 Task: Explore the indoor layout of the Kennedy Space Center Visitor Complex.
Action: Mouse moved to (106, 68)
Screenshot: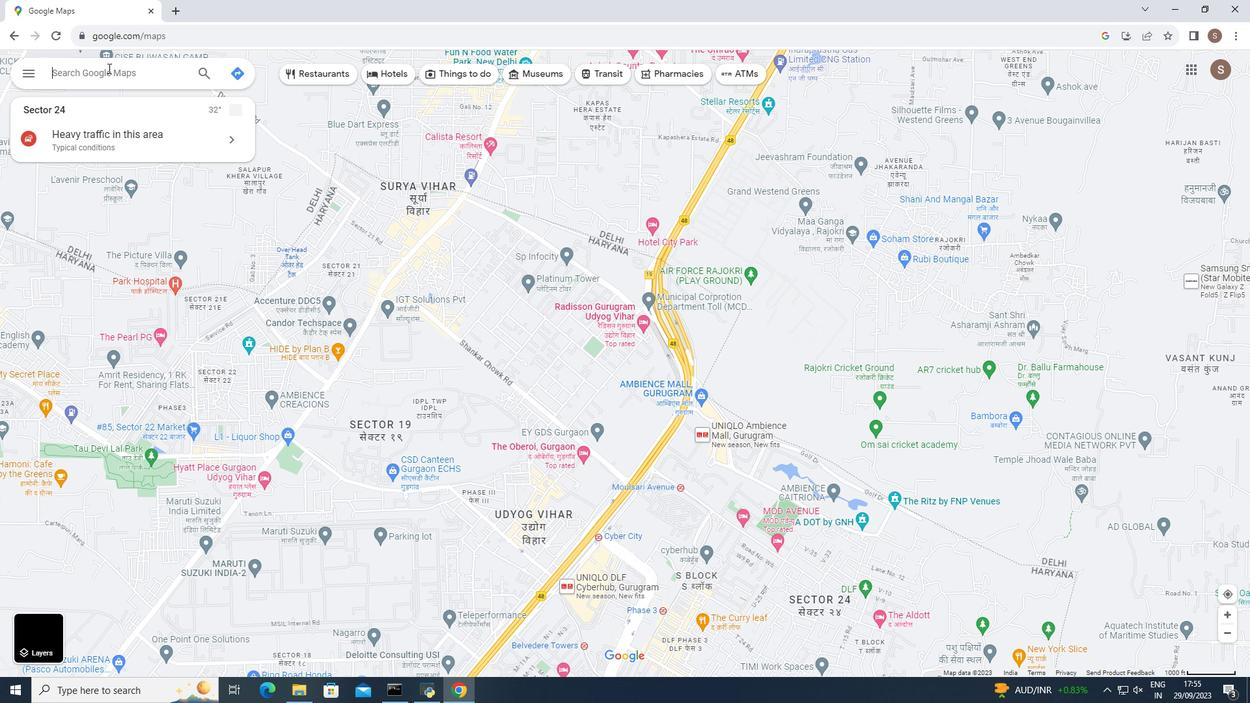 
Action: Mouse pressed left at (106, 68)
Screenshot: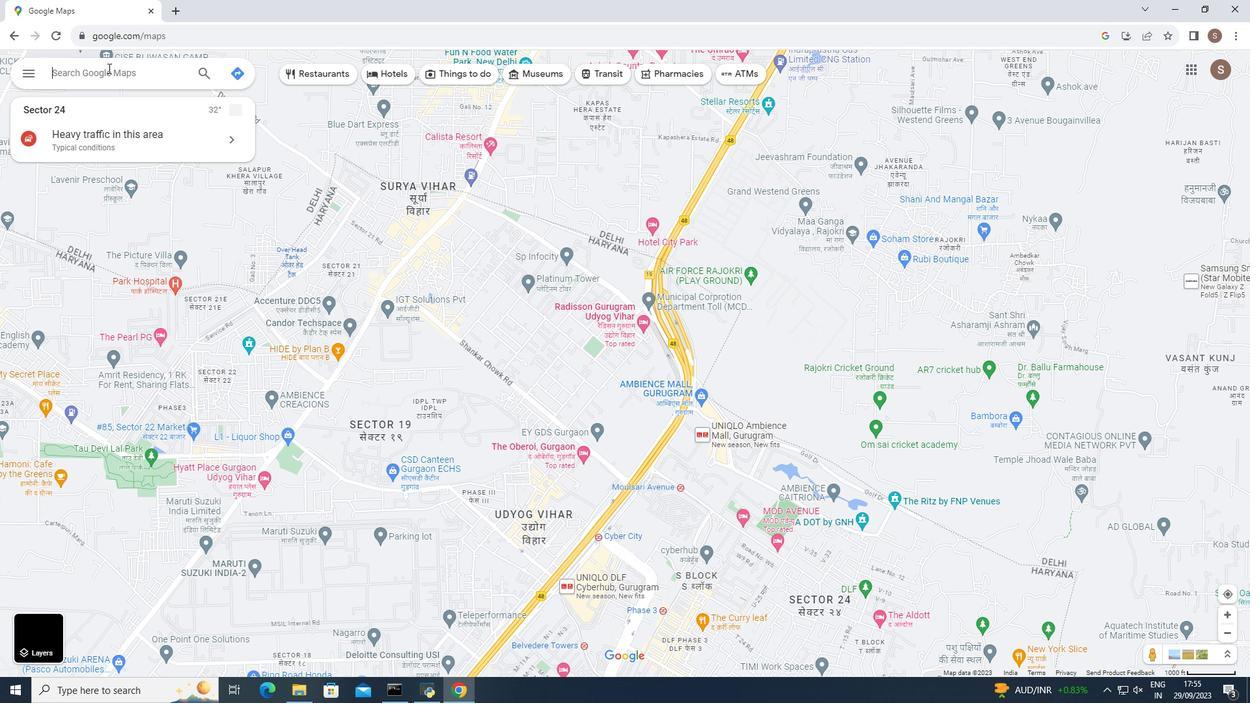 
Action: Mouse moved to (108, 68)
Screenshot: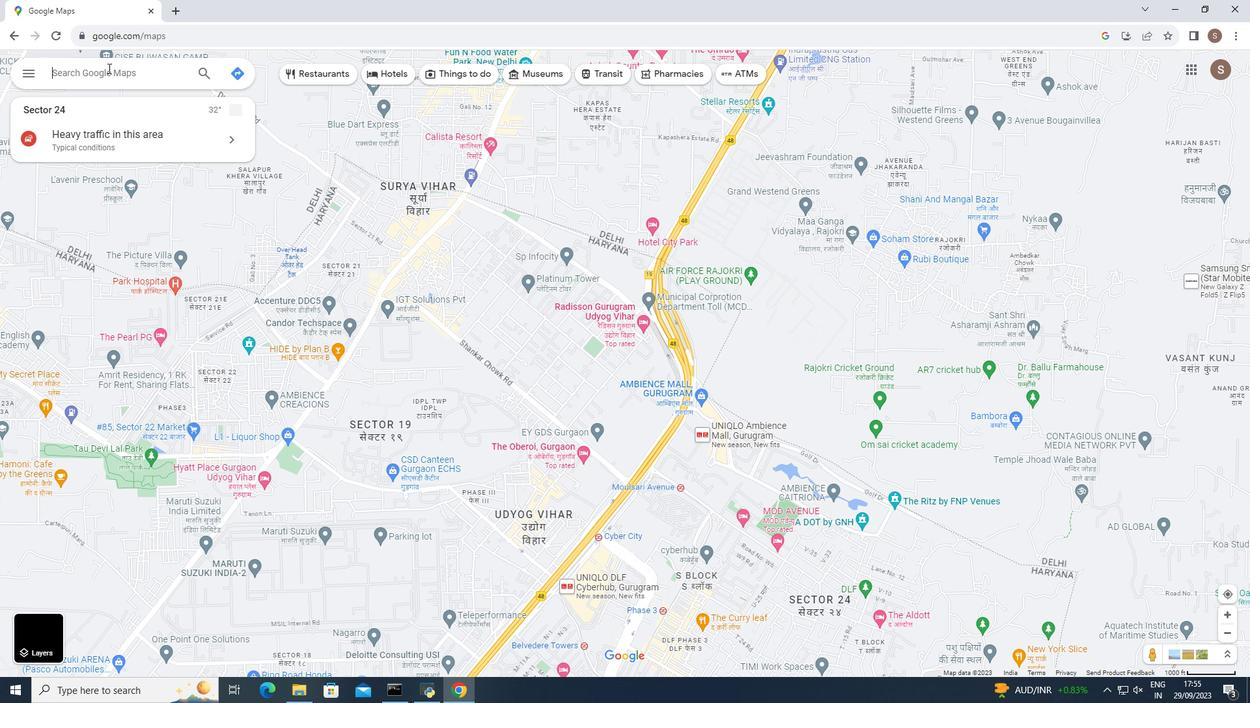 
Action: Key pressed kennedy<Key.space>space<Key.space>center<Key.space>visi
Screenshot: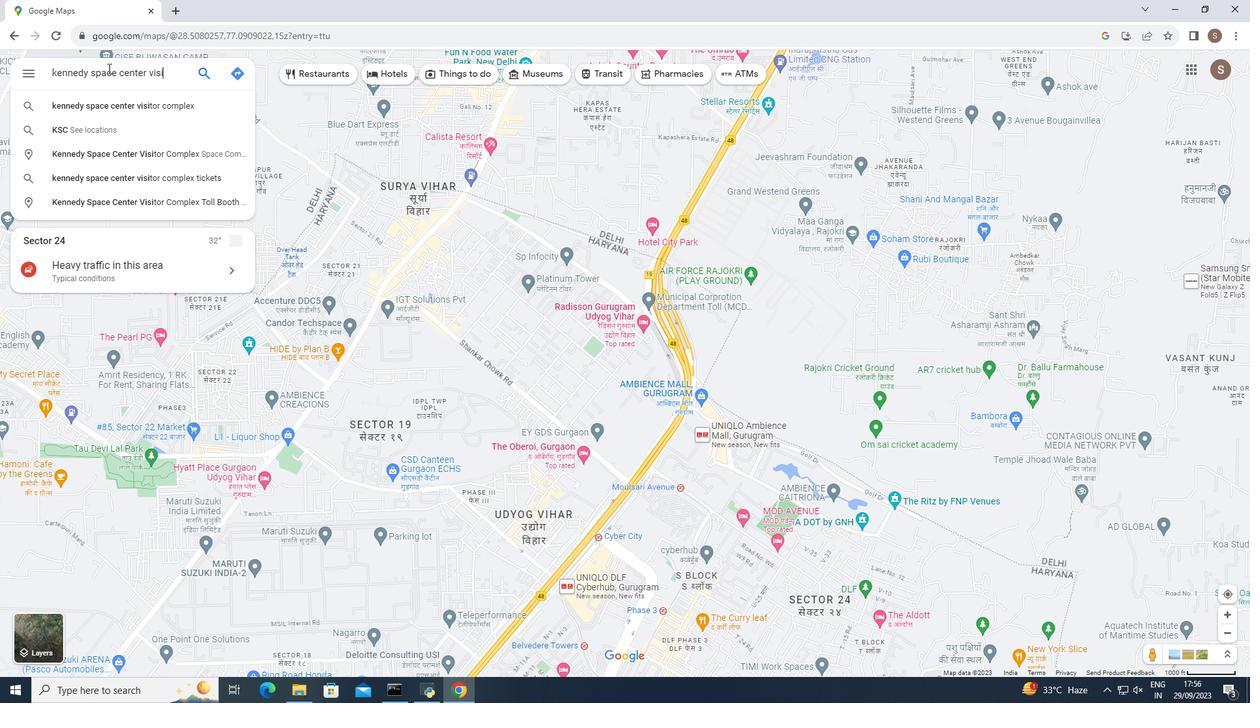 
Action: Mouse moved to (141, 107)
Screenshot: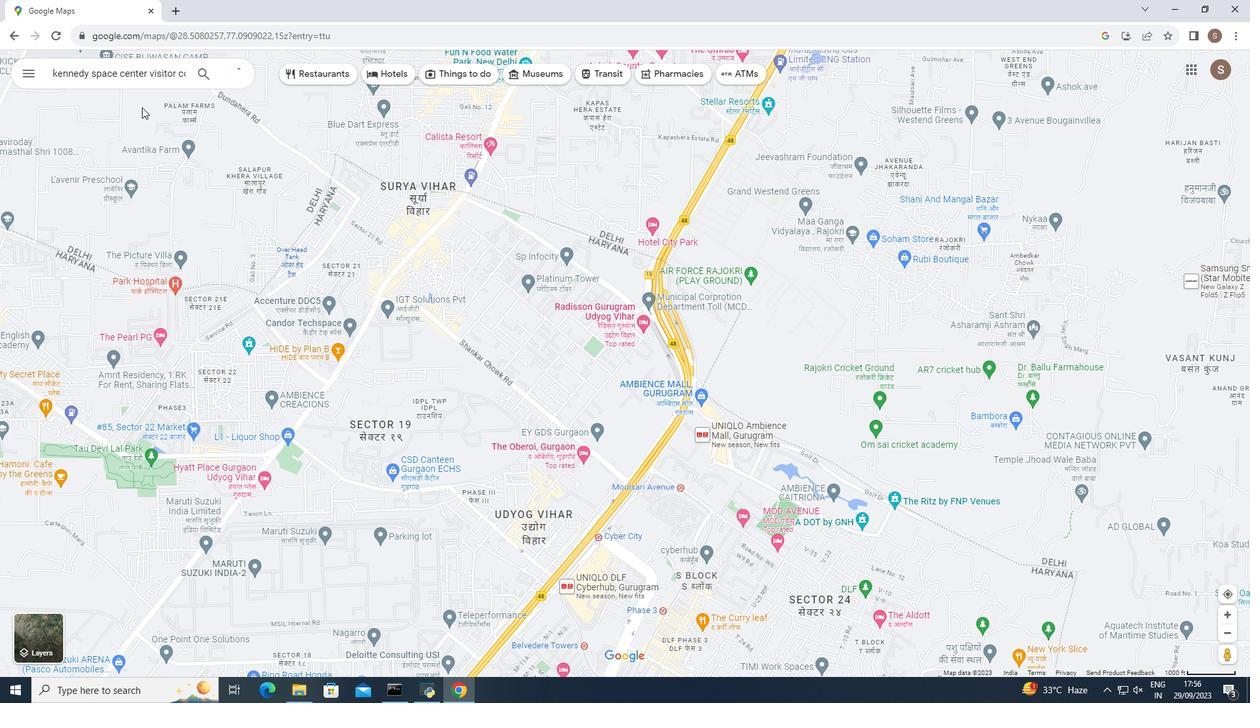 
Action: Mouse pressed left at (141, 107)
Screenshot: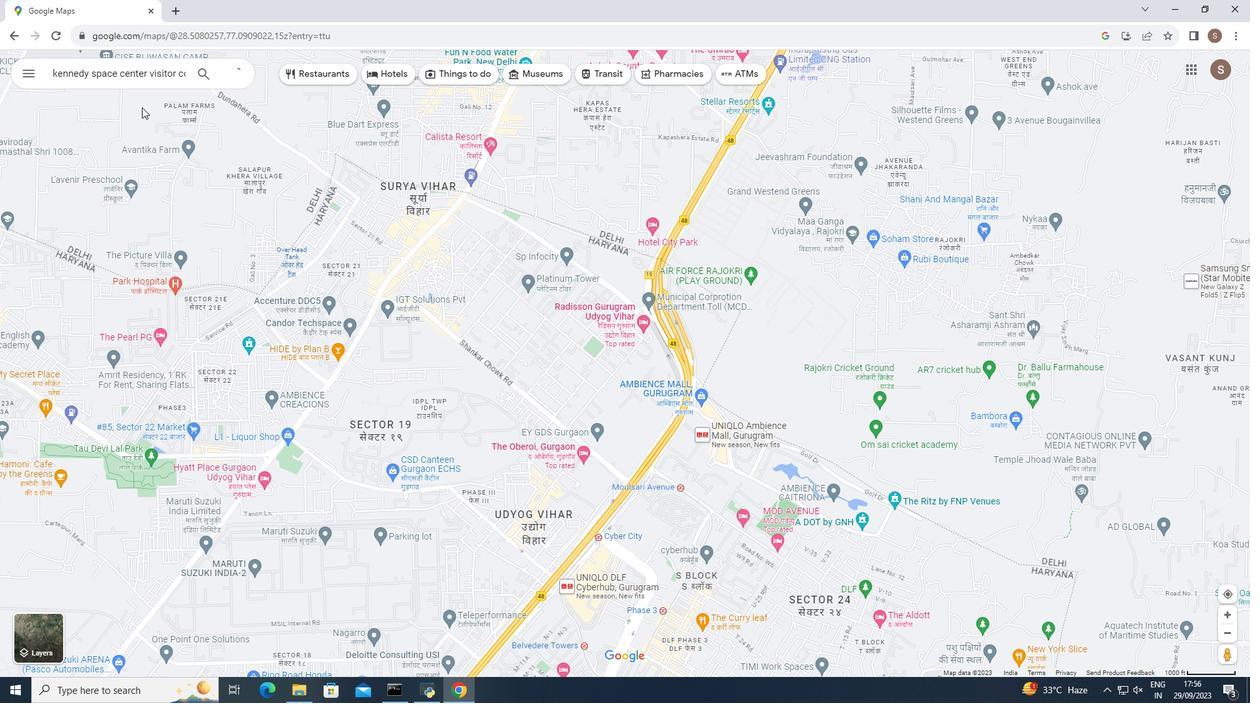 
Action: Mouse moved to (832, 331)
Screenshot: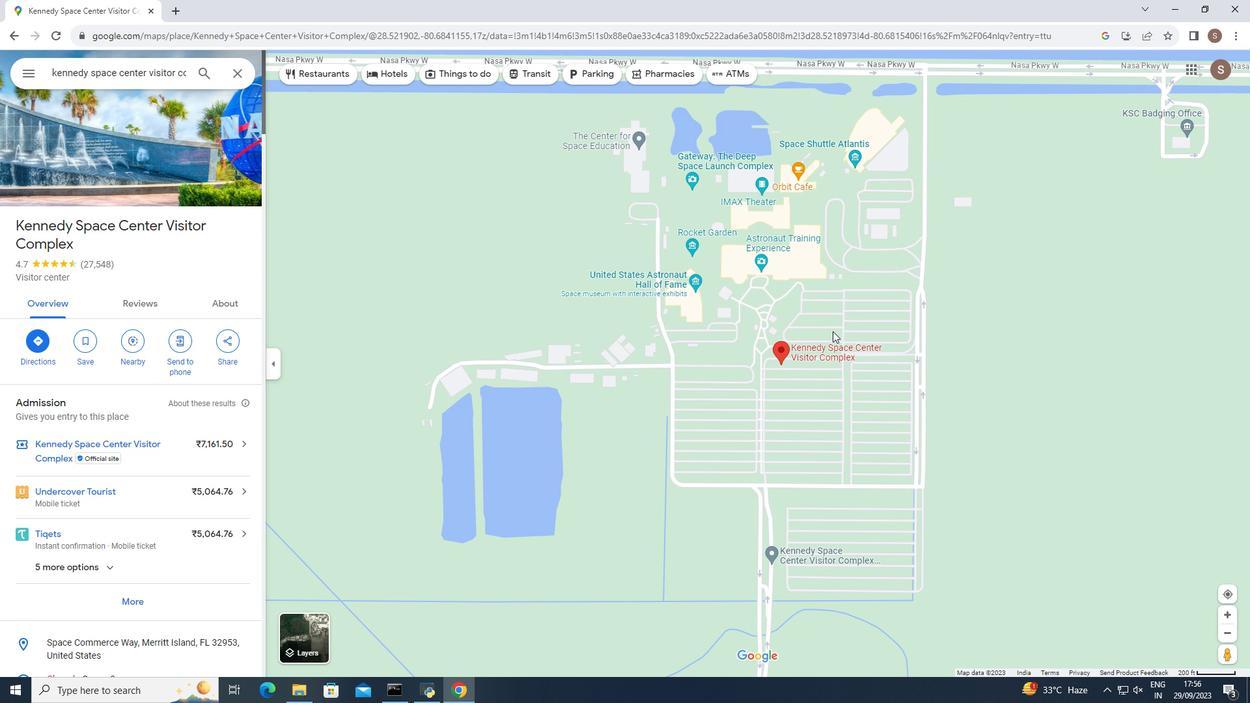 
Action: Mouse scrolled (832, 330) with delta (0, 0)
Screenshot: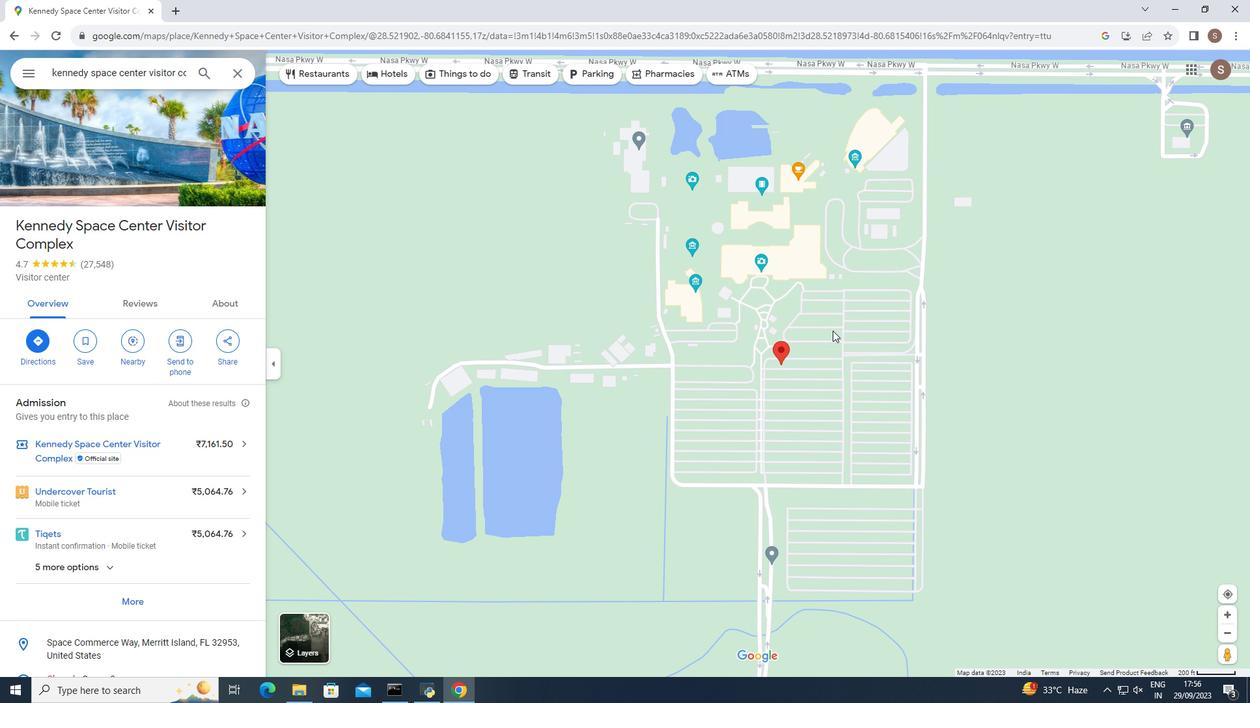 
Action: Mouse moved to (827, 334)
Screenshot: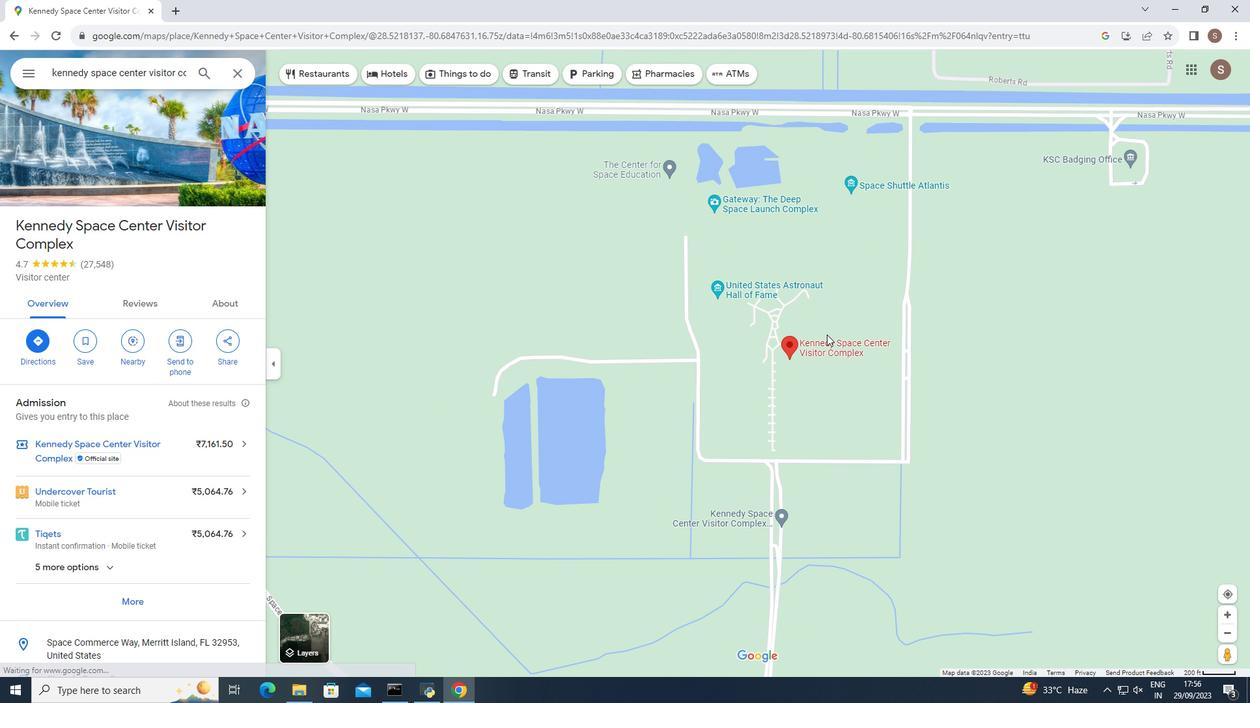 
Action: Mouse scrolled (827, 335) with delta (0, 0)
Screenshot: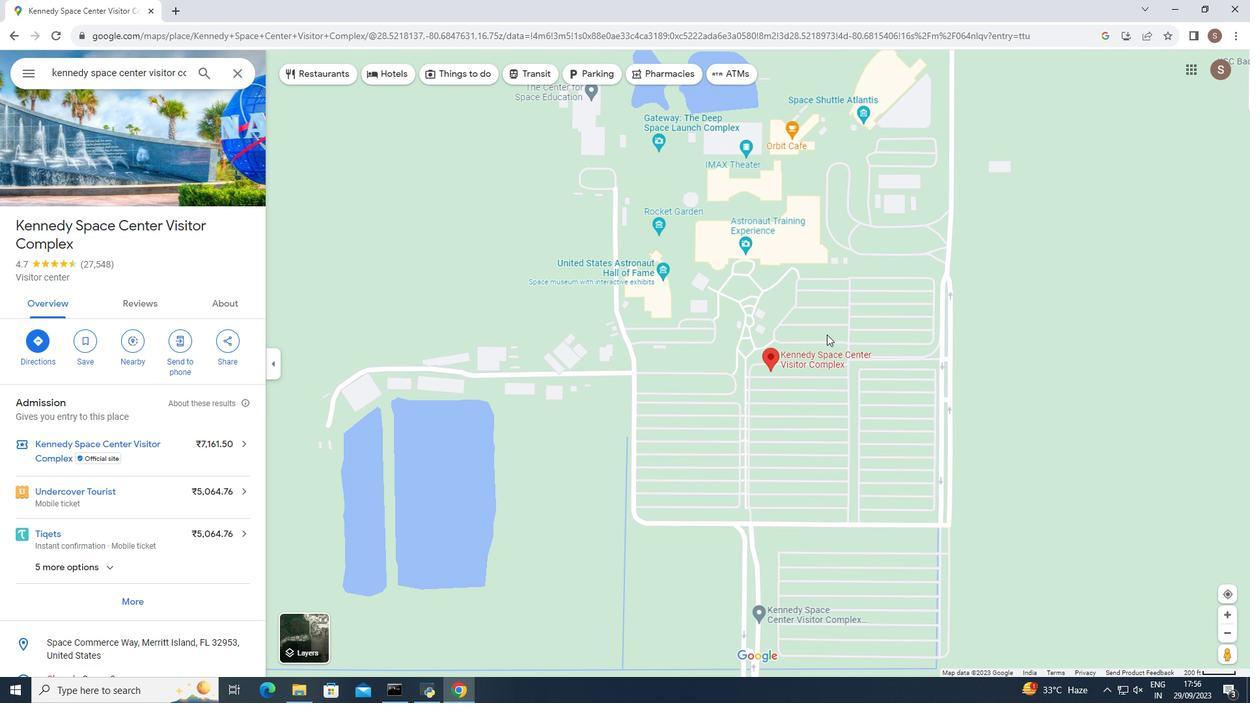 
Action: Mouse scrolled (827, 335) with delta (0, 0)
Screenshot: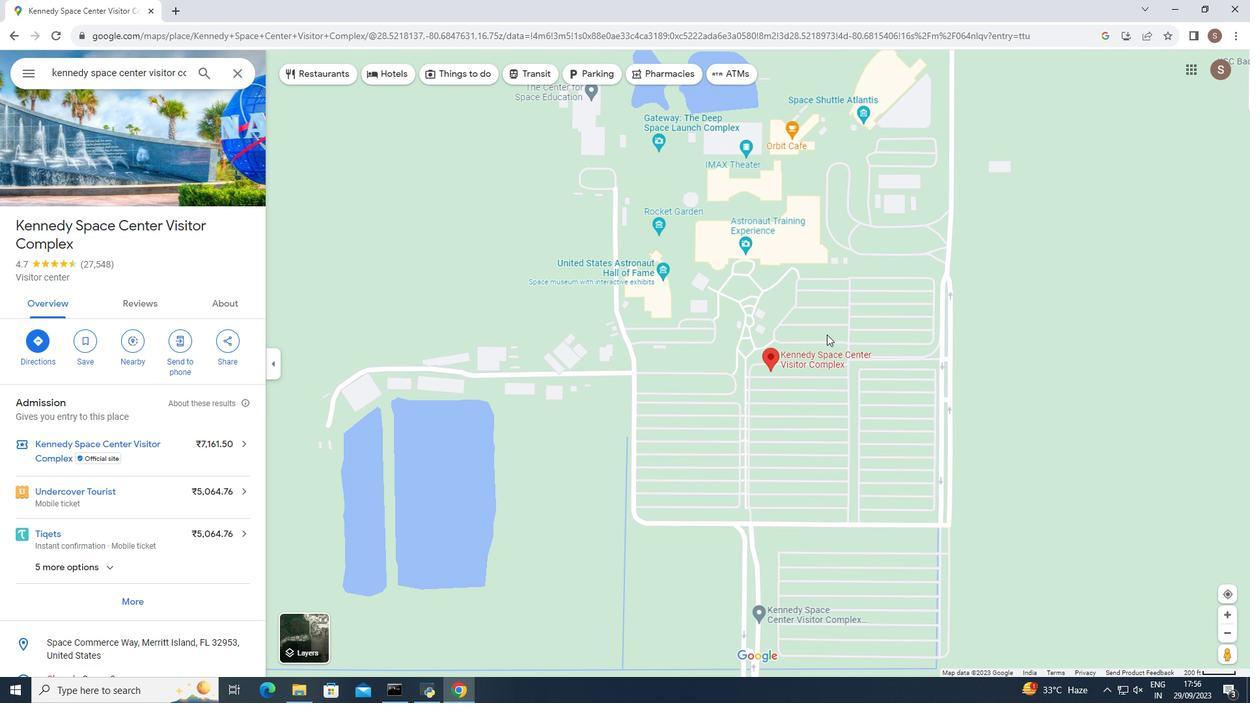 
Action: Mouse scrolled (827, 335) with delta (0, 0)
Screenshot: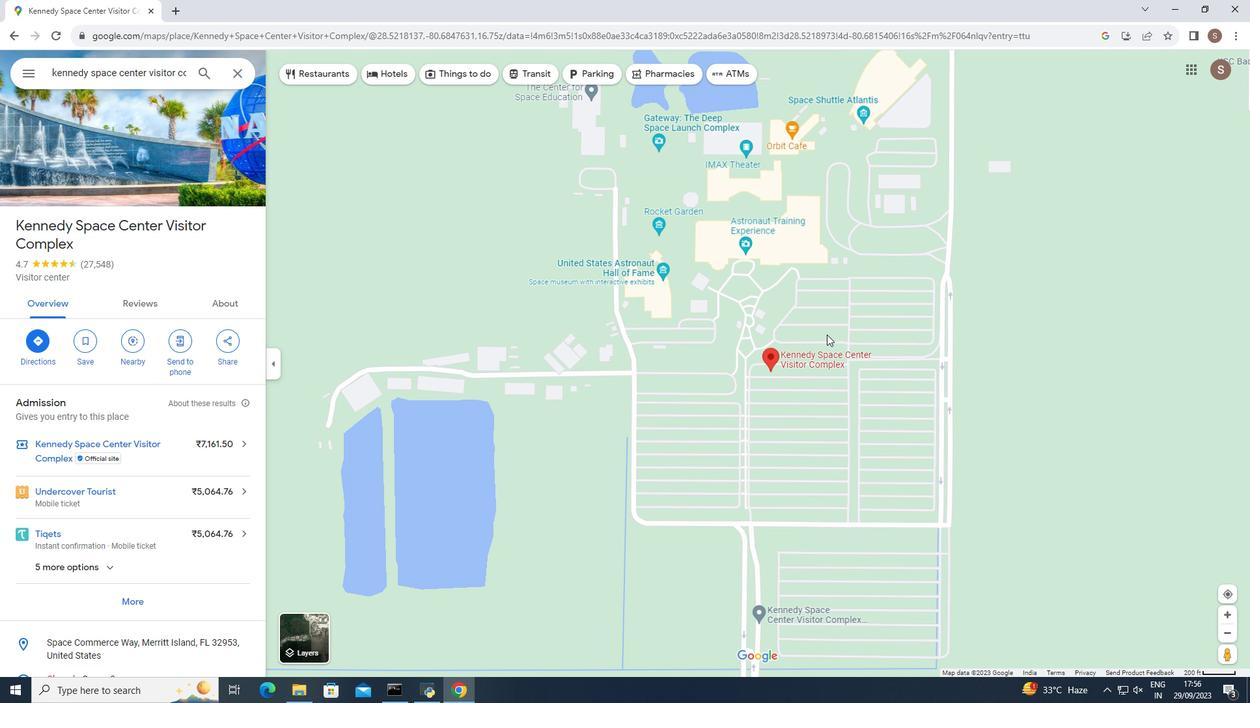 
Action: Mouse scrolled (827, 335) with delta (0, 0)
Screenshot: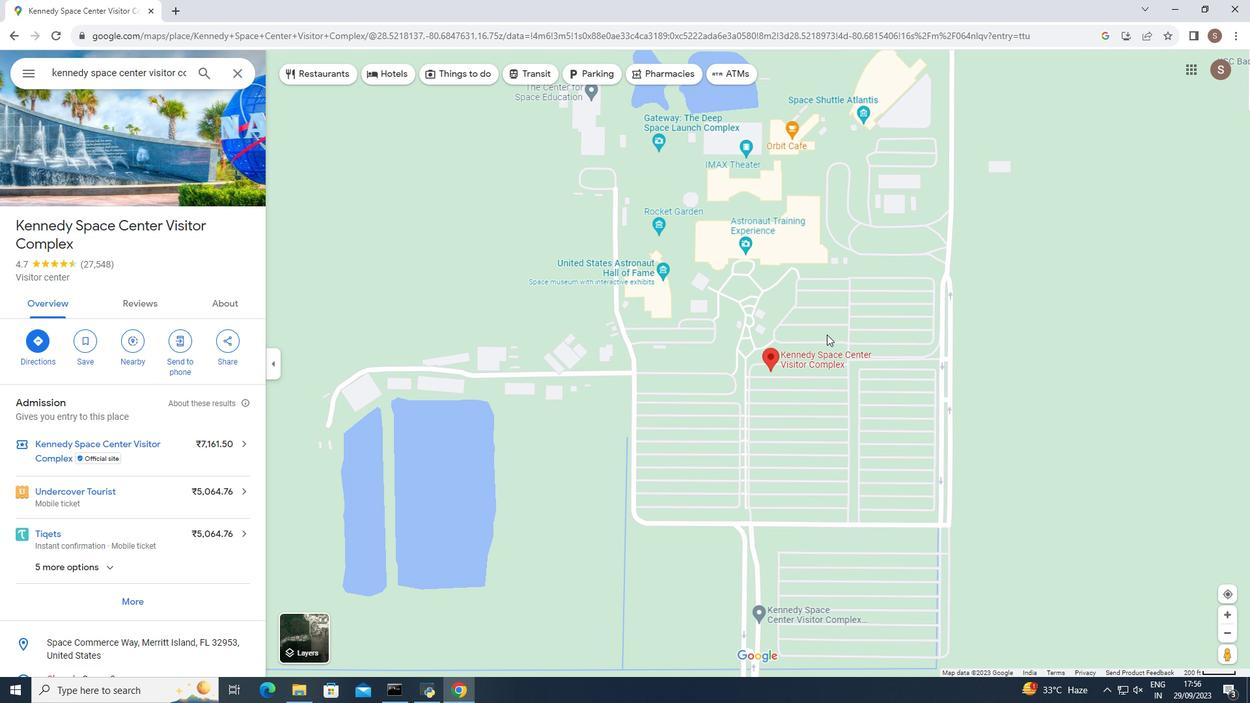 
Action: Mouse moved to (816, 354)
Screenshot: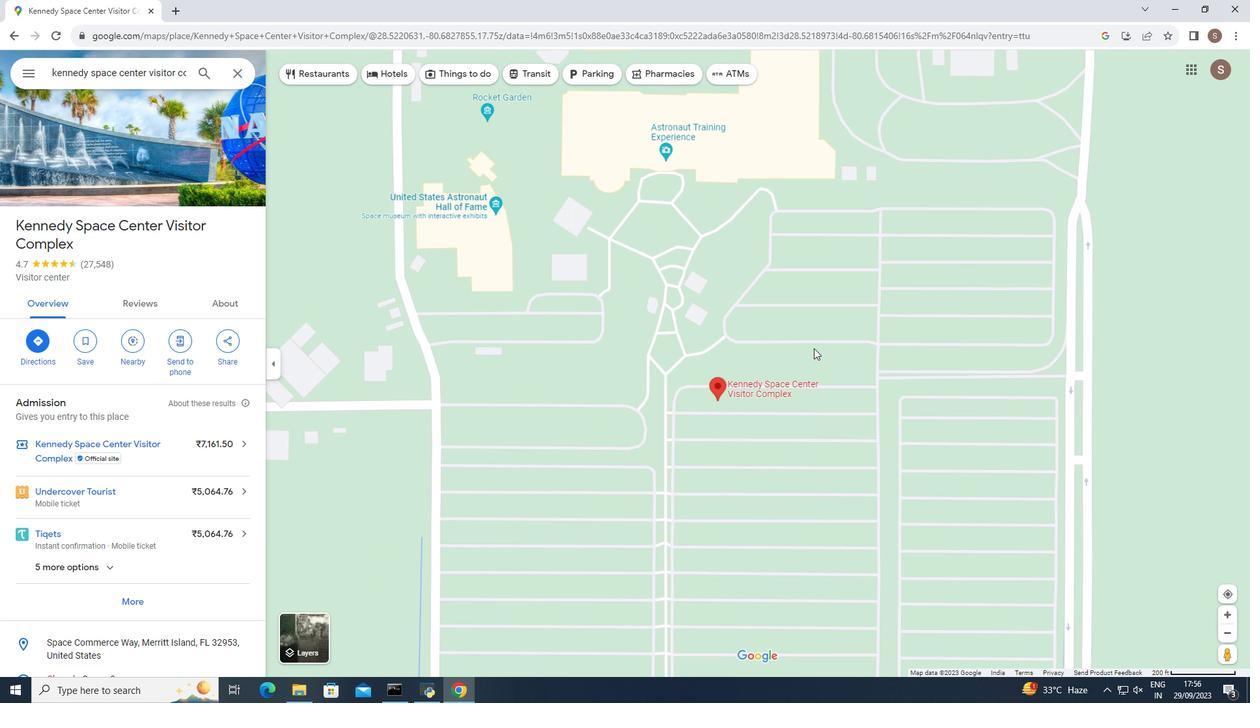 
Action: Mouse scrolled (816, 354) with delta (0, 0)
Screenshot: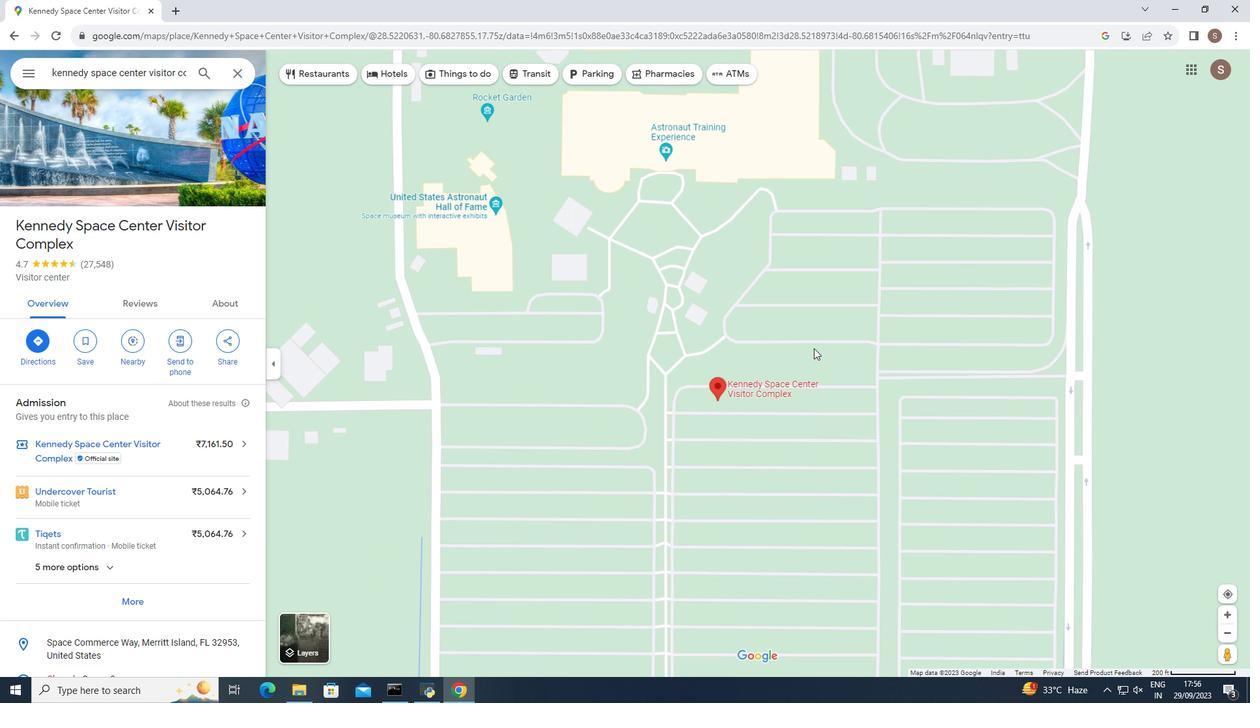 
Action: Mouse moved to (815, 351)
Screenshot: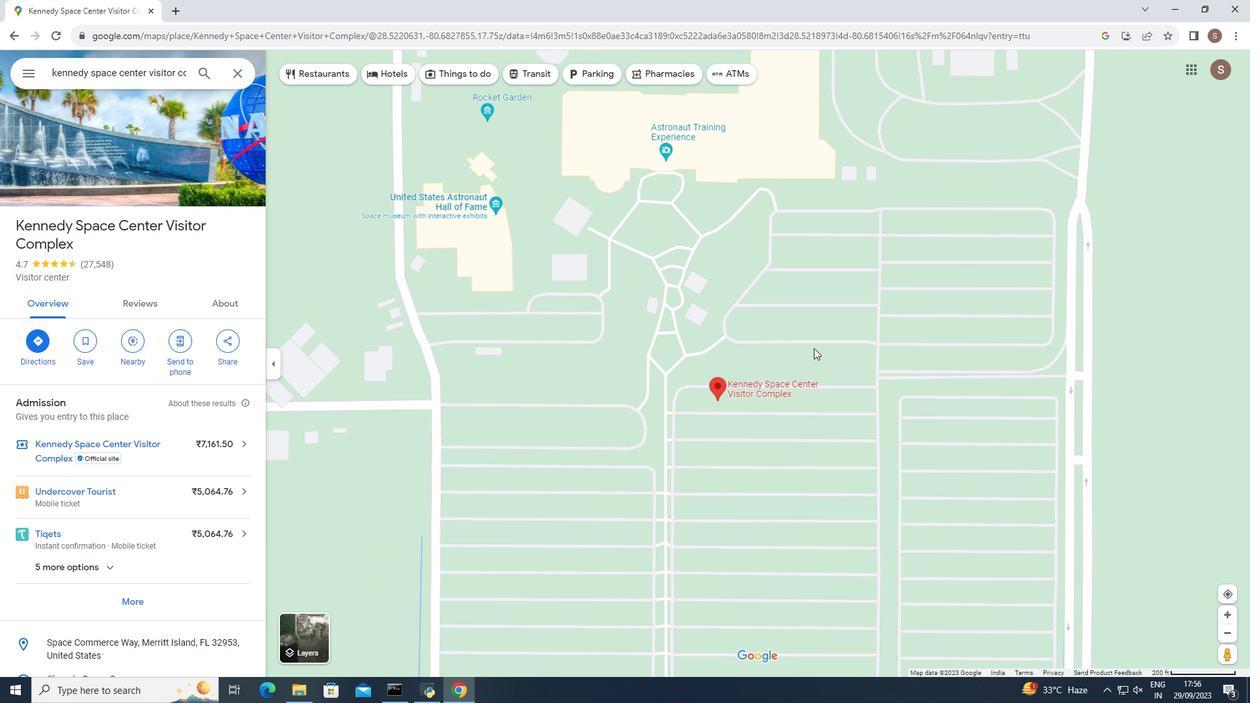 
Action: Mouse scrolled (815, 352) with delta (0, 0)
Screenshot: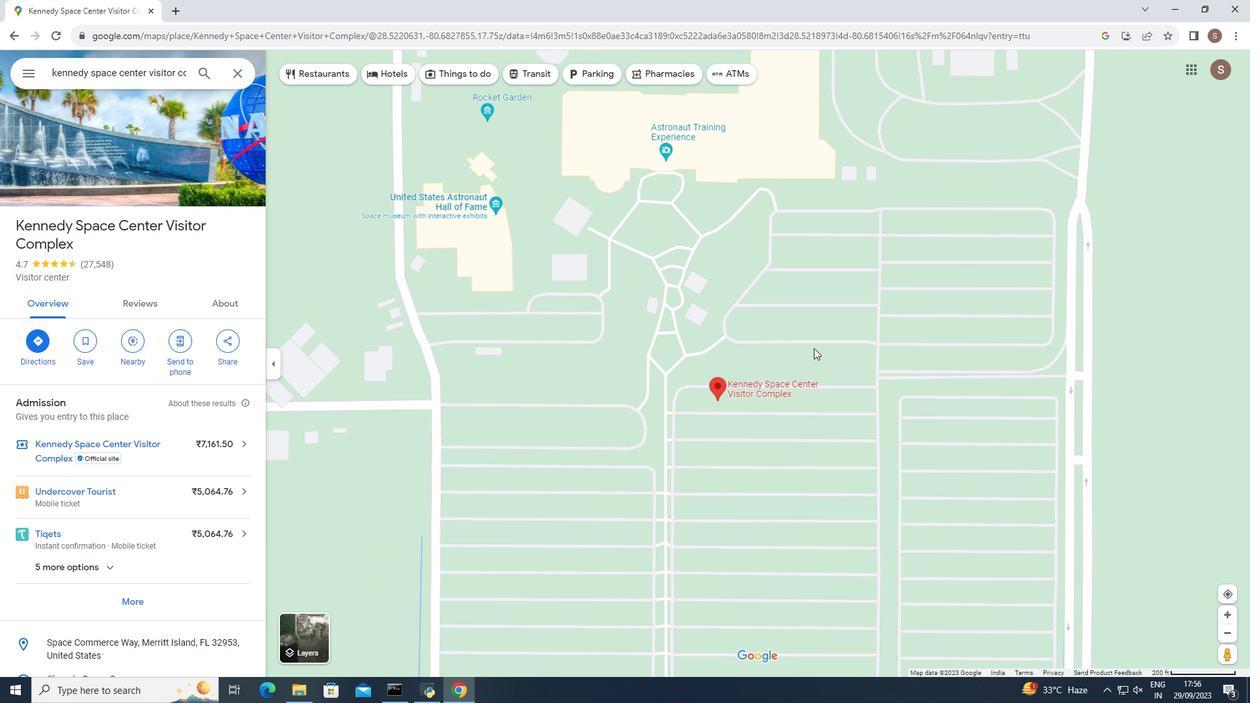 
Action: Mouse moved to (814, 349)
Screenshot: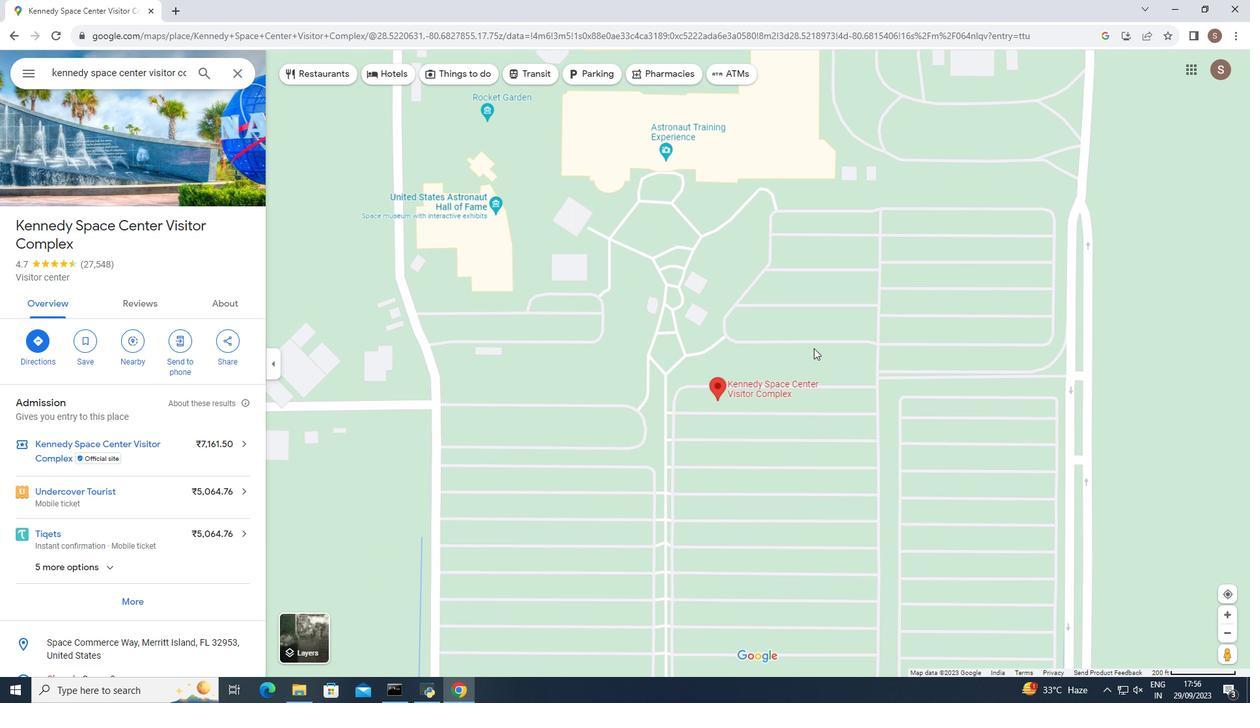 
Action: Mouse scrolled (814, 350) with delta (0, 0)
Screenshot: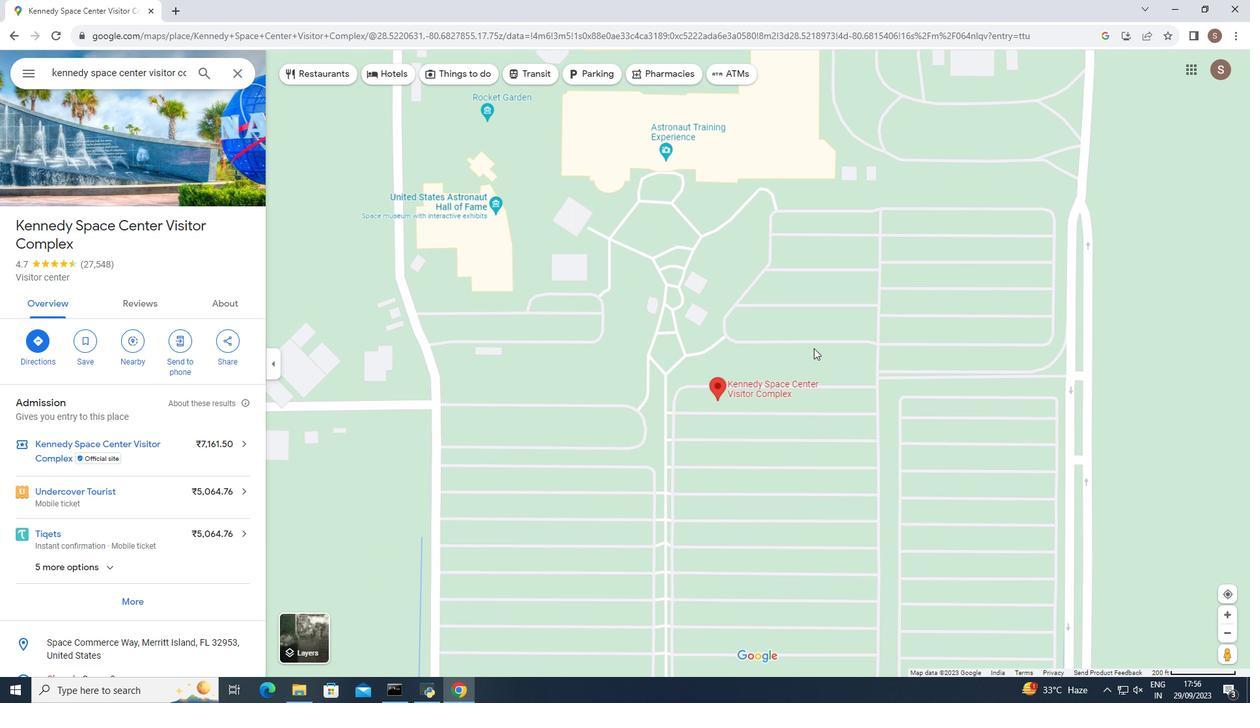 
Action: Mouse moved to (814, 348)
Screenshot: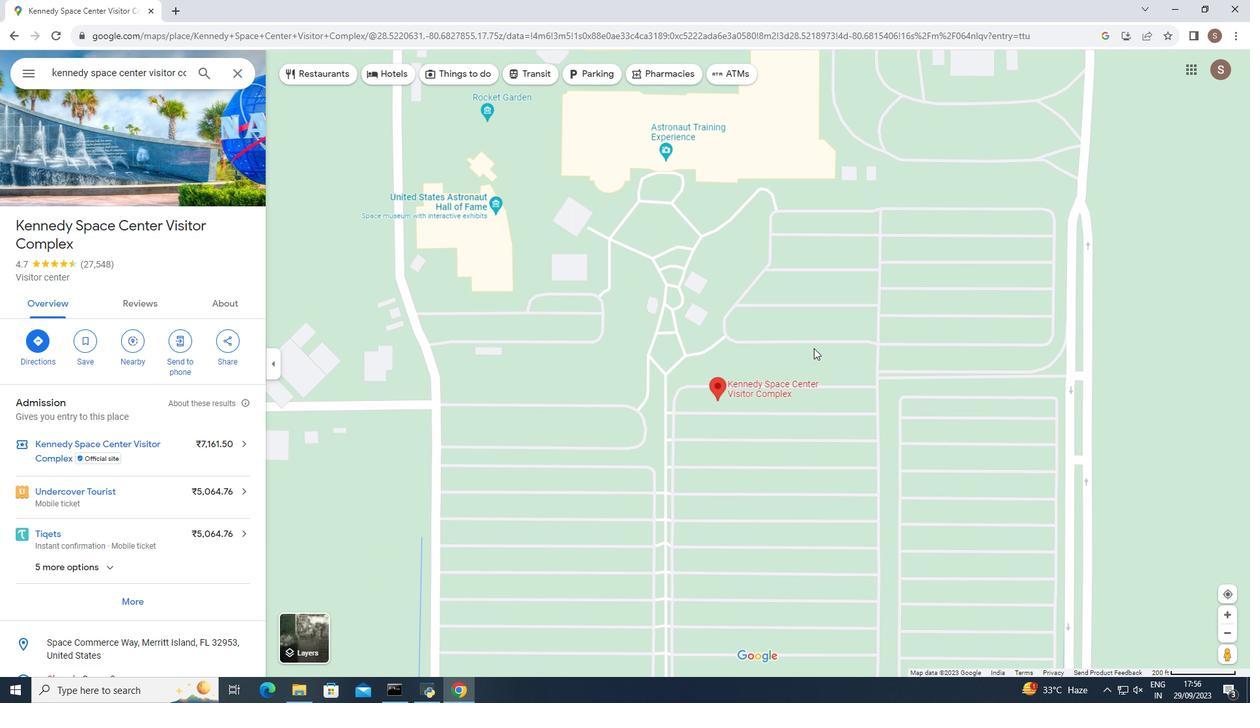 
Action: Mouse scrolled (814, 349) with delta (0, 0)
Screenshot: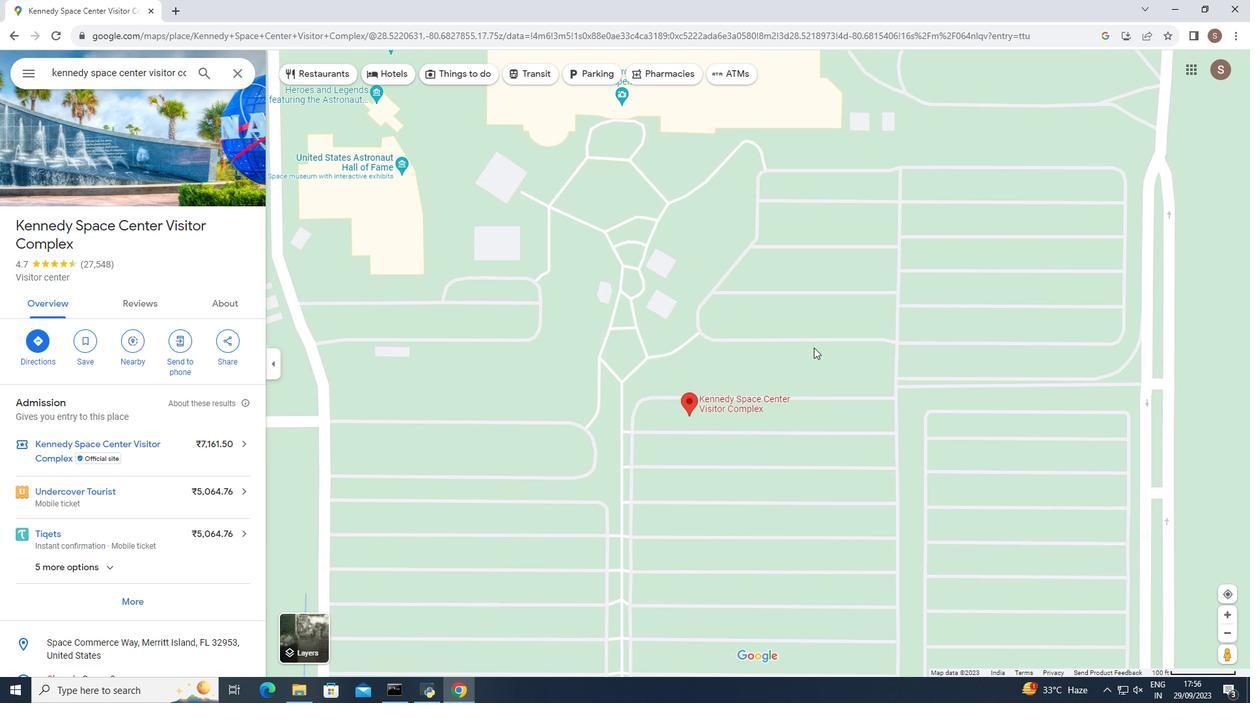
Action: Mouse moved to (814, 347)
Screenshot: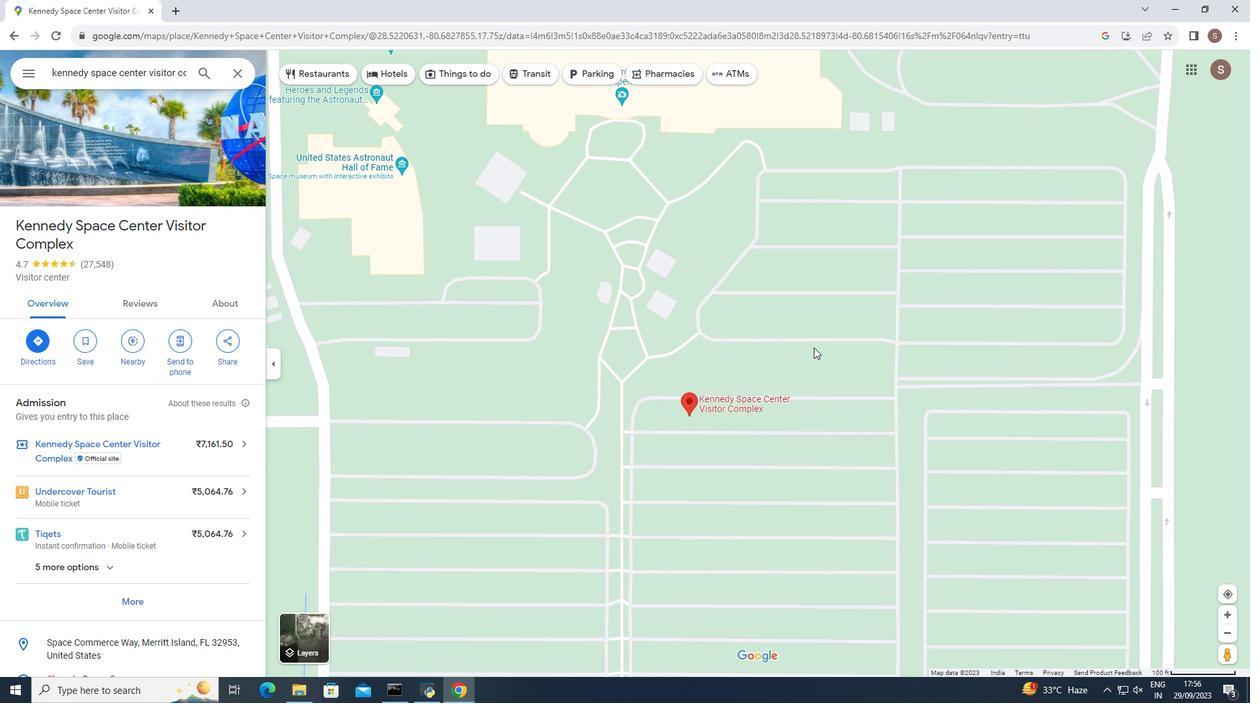 
Action: Mouse scrolled (814, 347) with delta (0, 0)
Screenshot: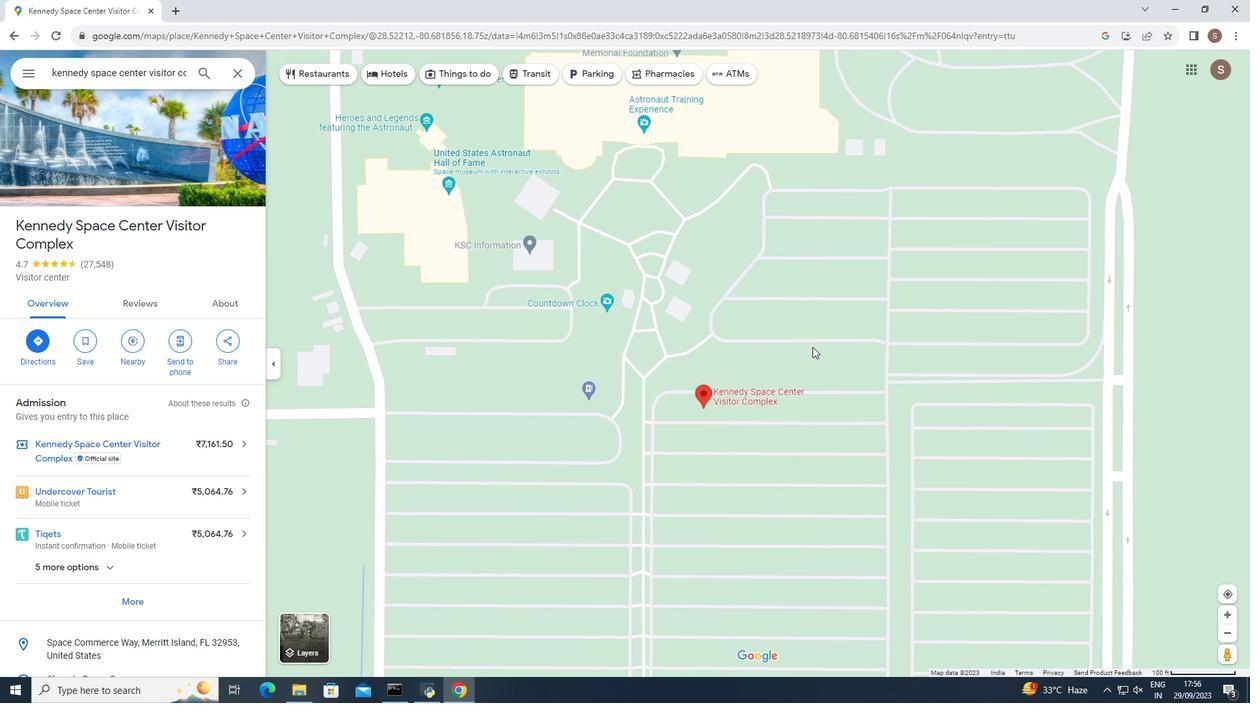 
Action: Mouse scrolled (814, 347) with delta (0, 0)
Screenshot: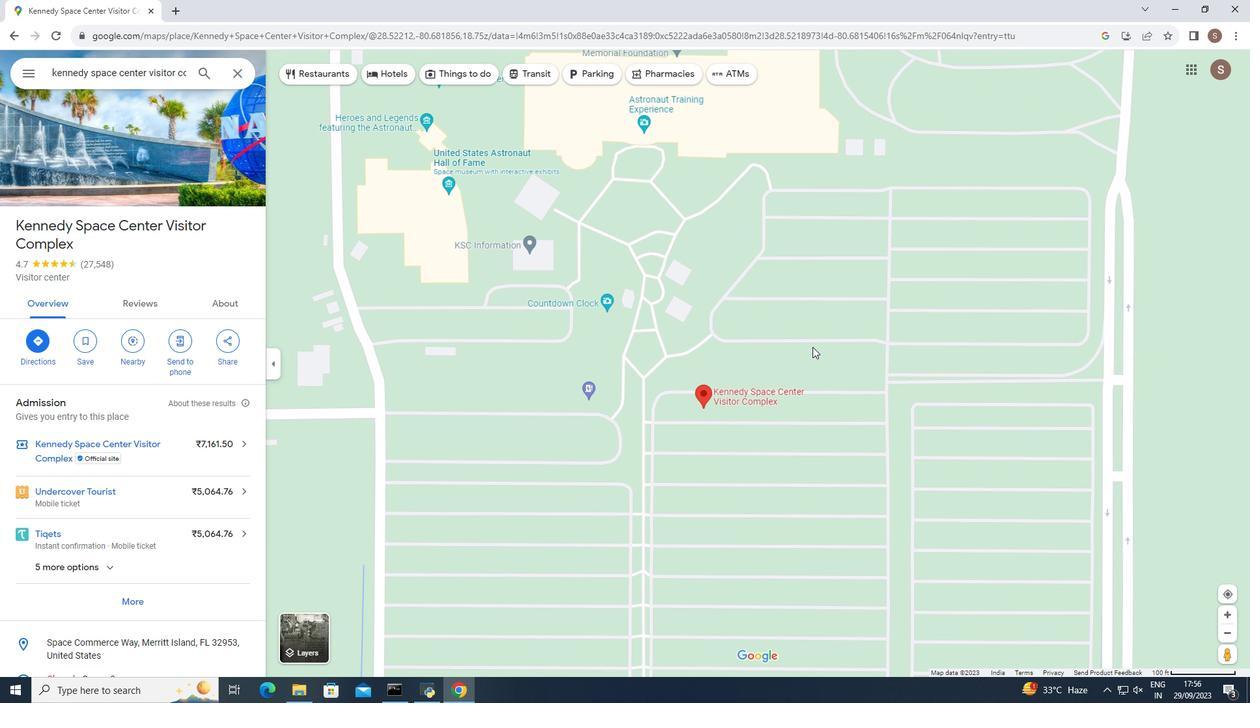 
Action: Mouse scrolled (814, 347) with delta (0, 0)
Screenshot: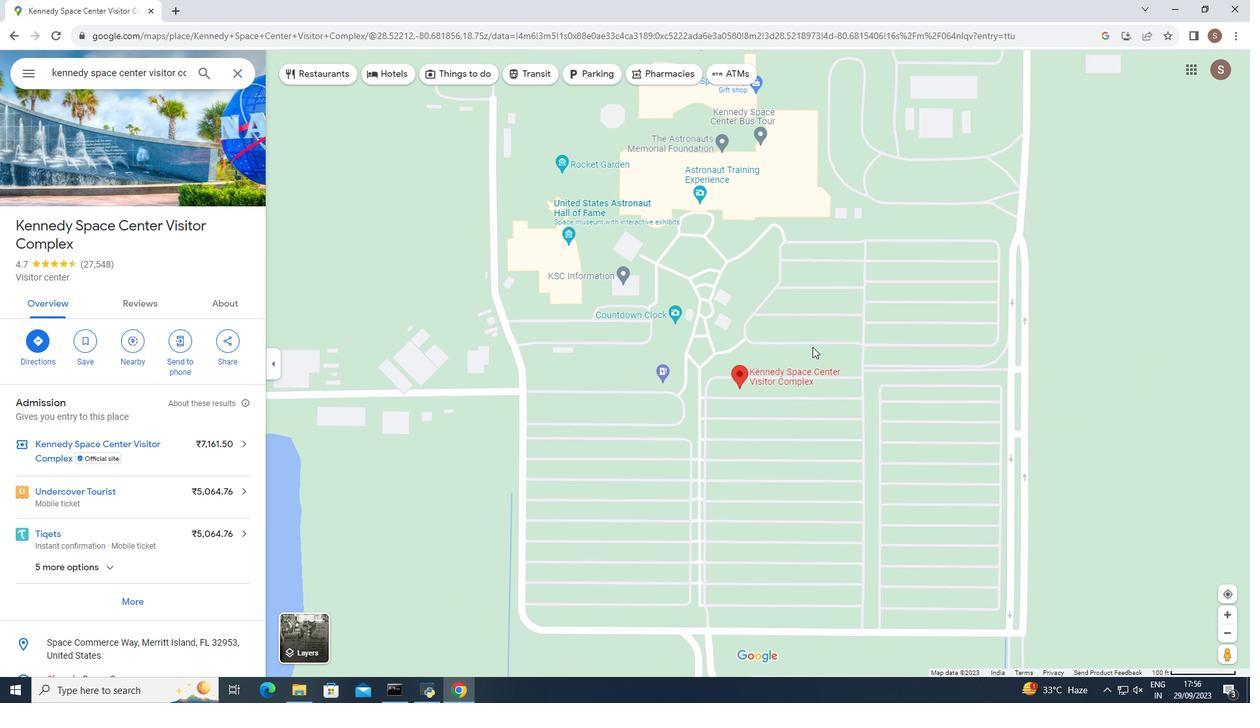 
Action: Mouse moved to (812, 347)
Screenshot: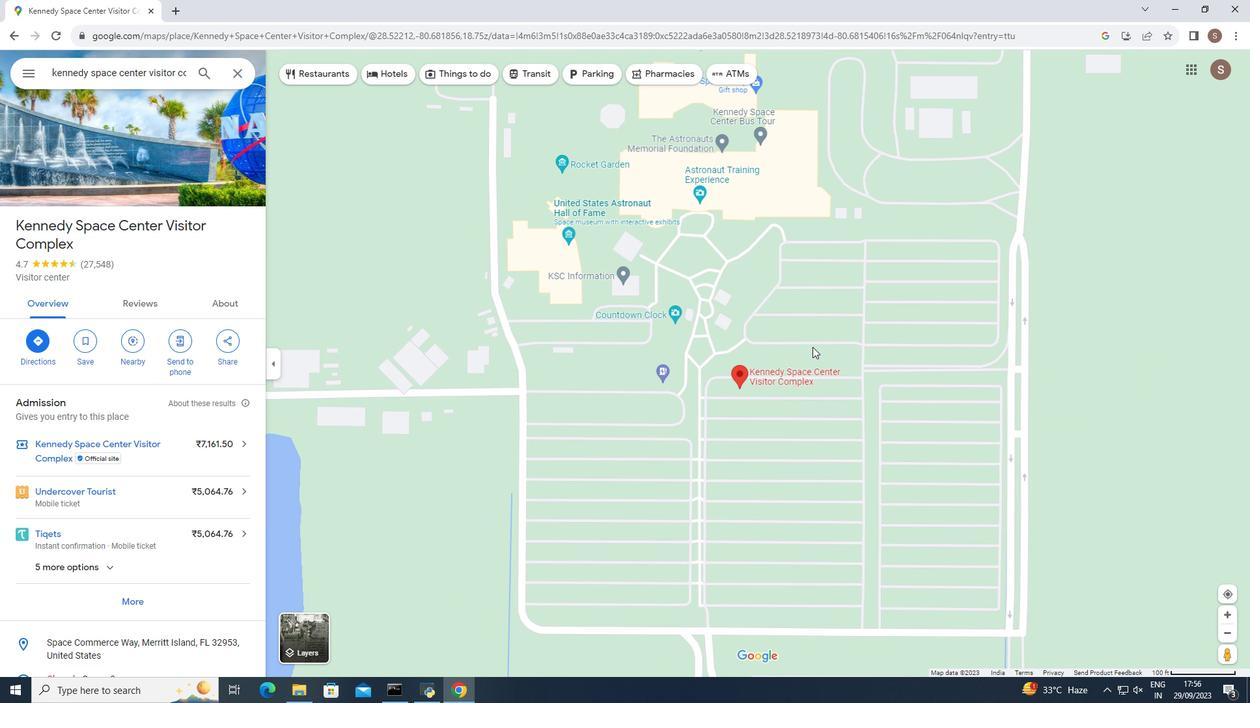 
Action: Mouse scrolled (812, 346) with delta (0, 0)
Screenshot: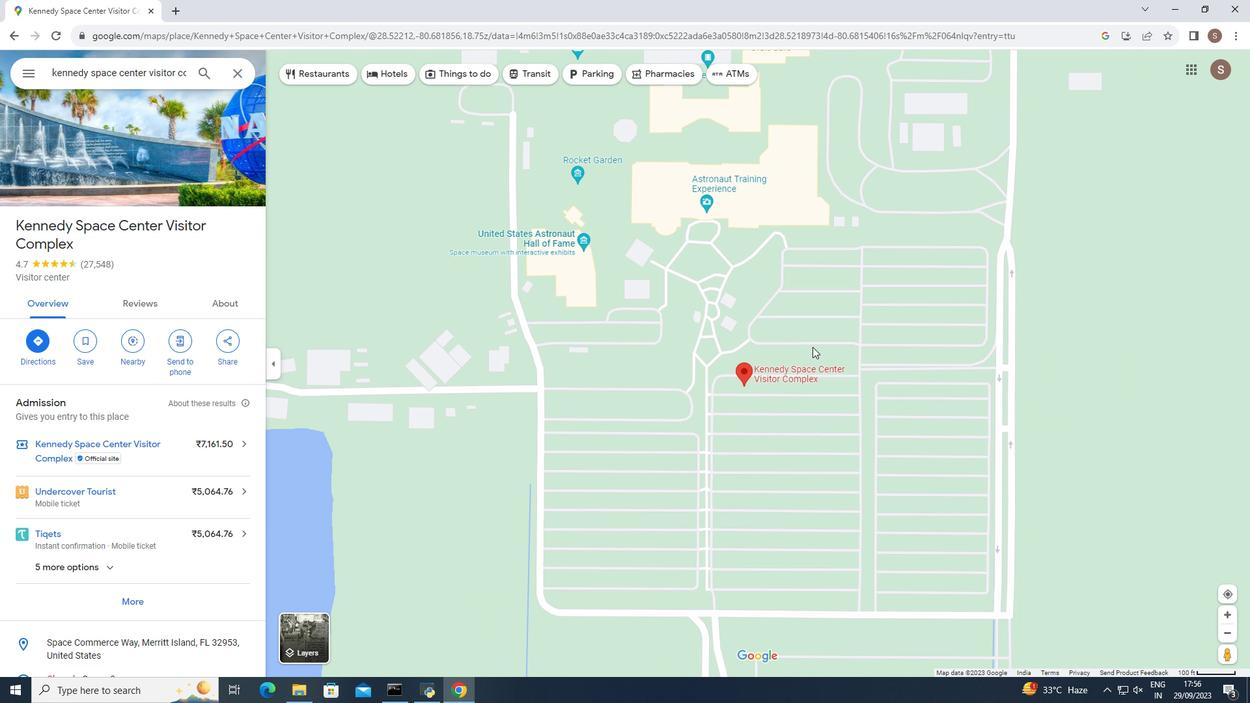 
Action: Mouse scrolled (812, 346) with delta (0, 0)
Screenshot: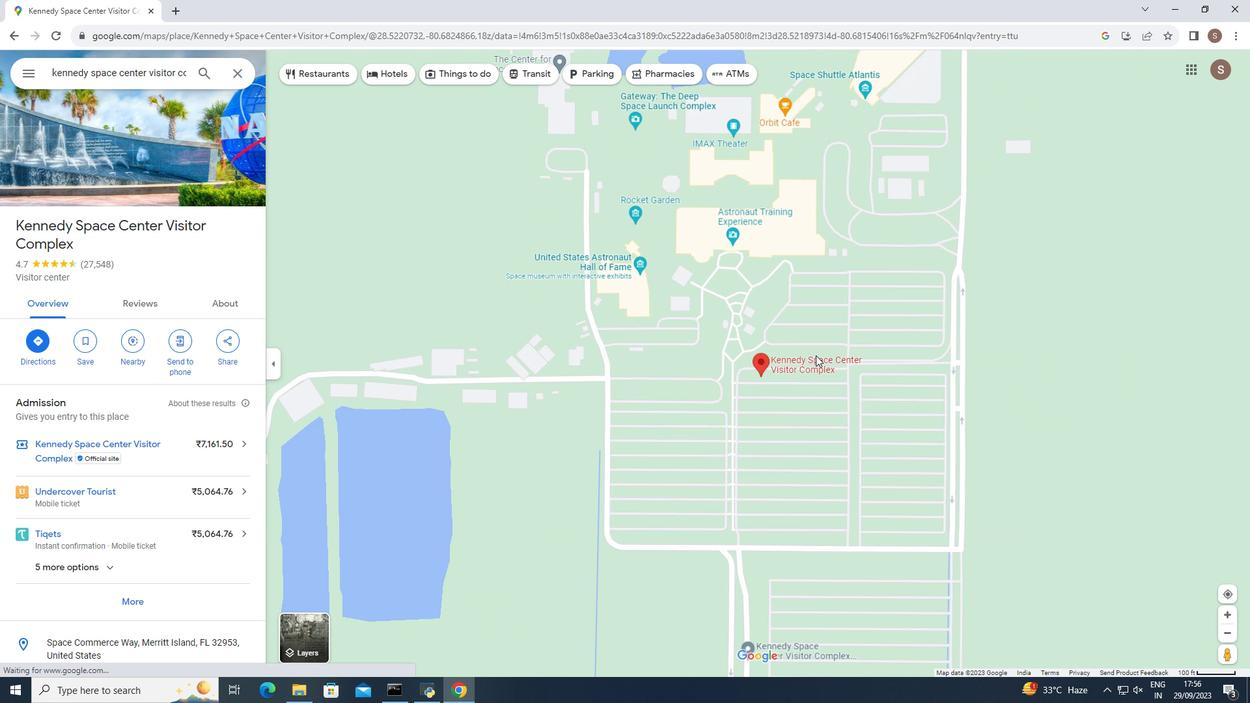 
Action: Mouse moved to (760, 368)
Screenshot: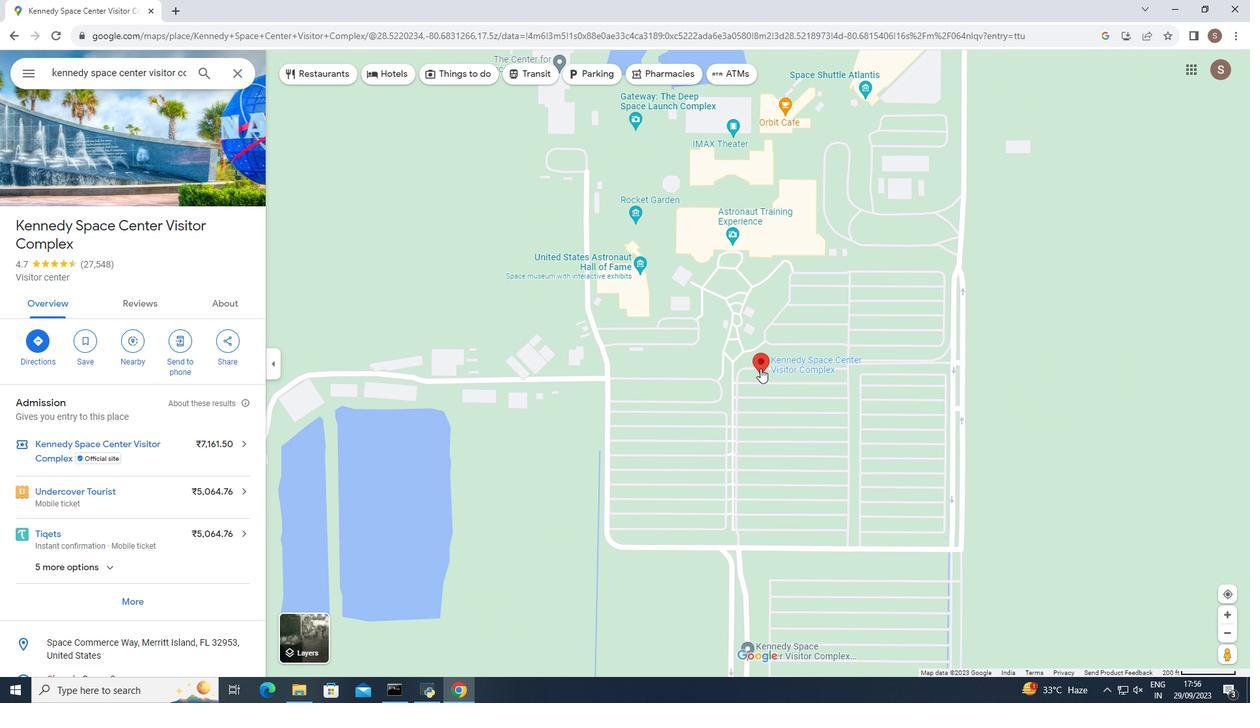 
Action: Mouse pressed left at (760, 368)
Screenshot: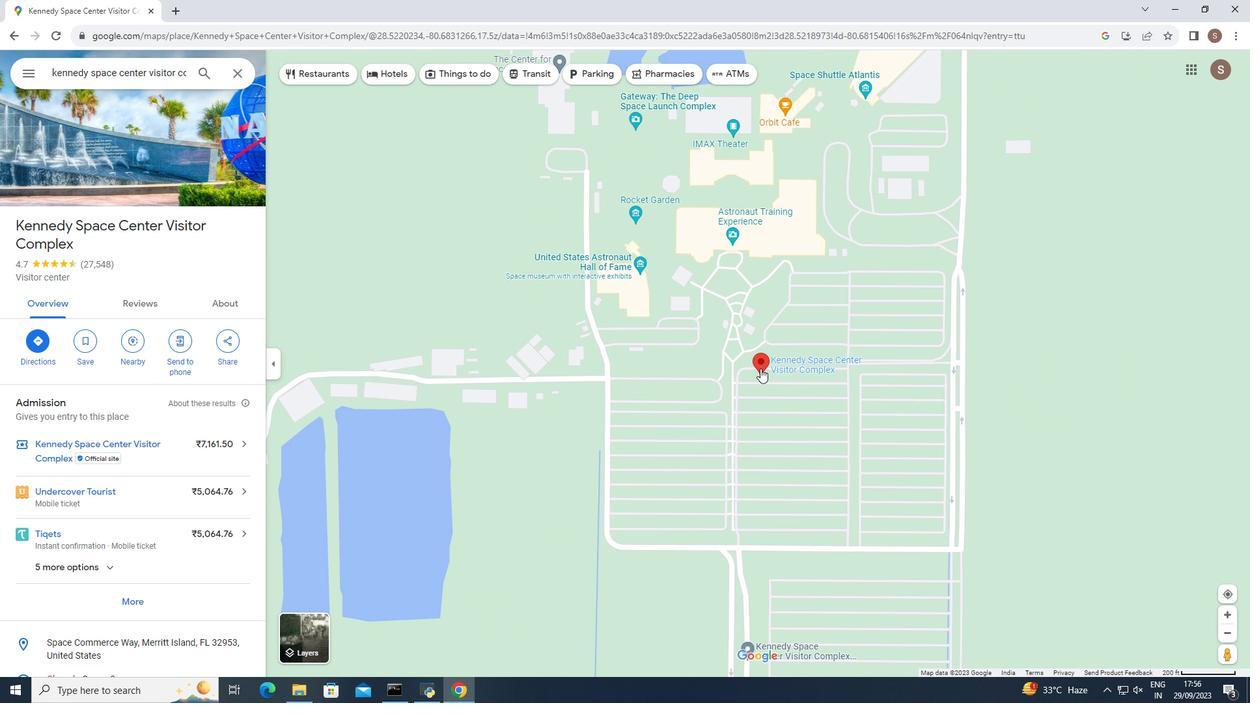 
Action: Mouse moved to (722, 300)
Screenshot: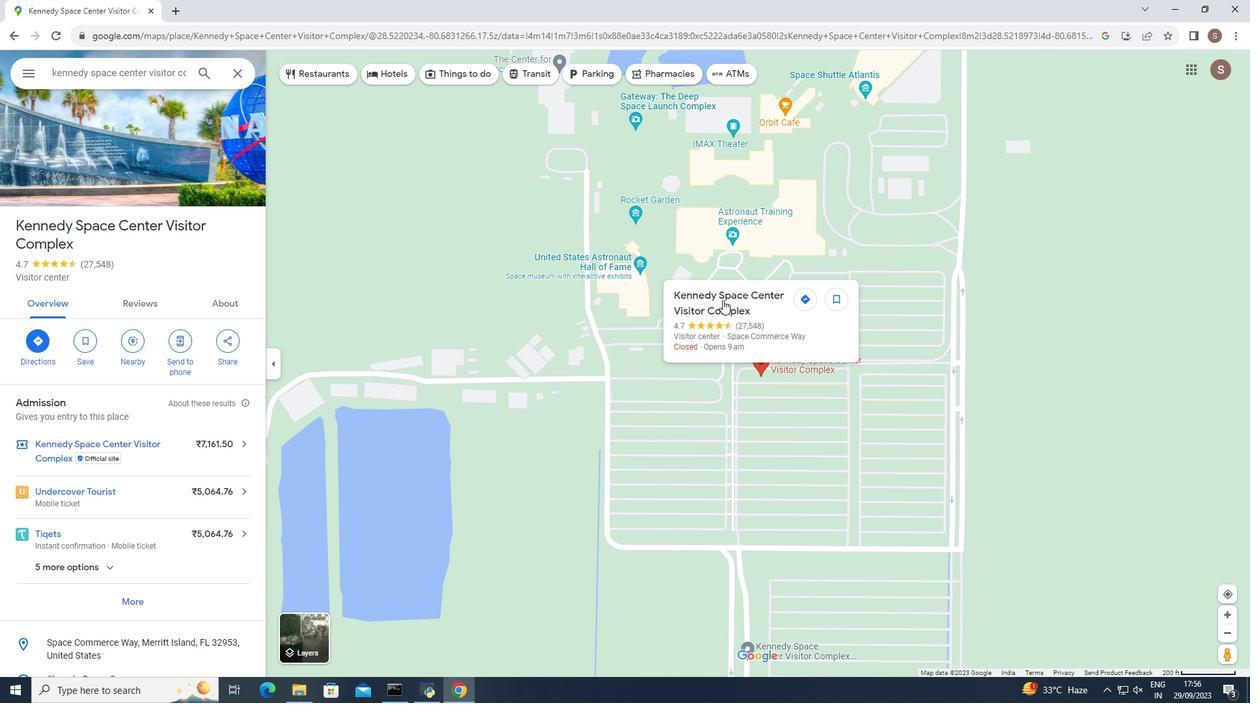 
Action: Mouse pressed left at (722, 300)
Screenshot: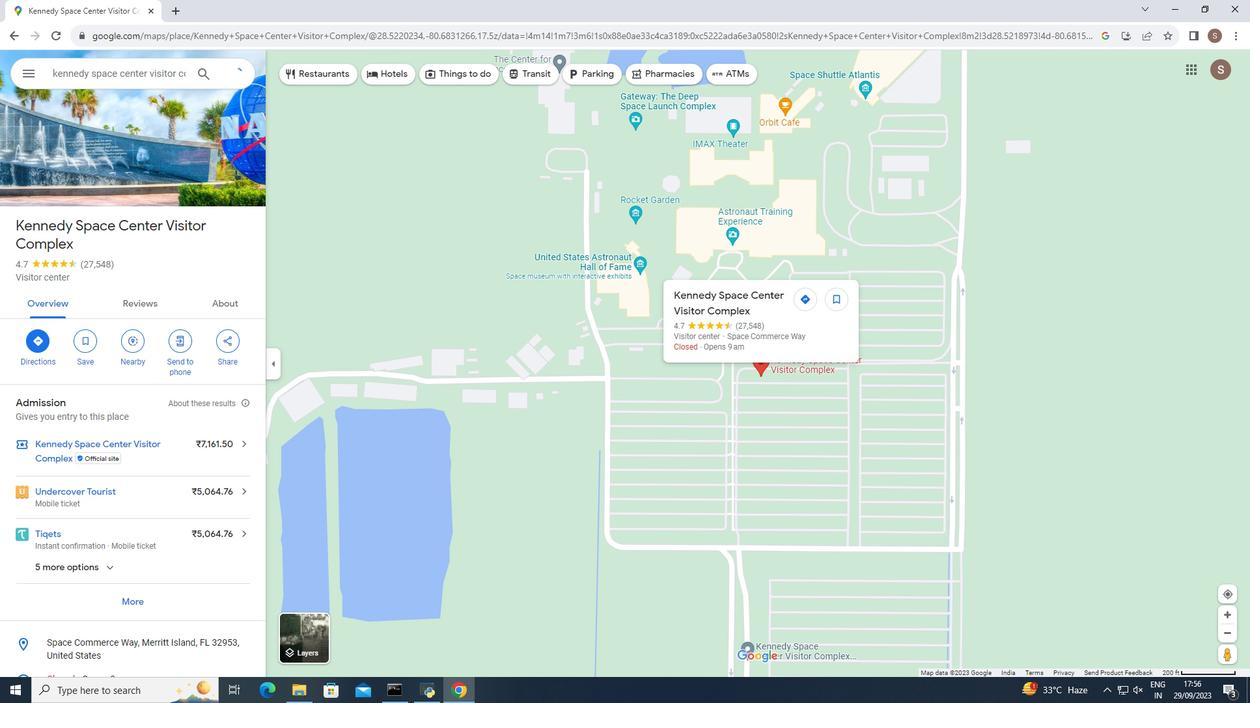
Action: Mouse moved to (112, 272)
Screenshot: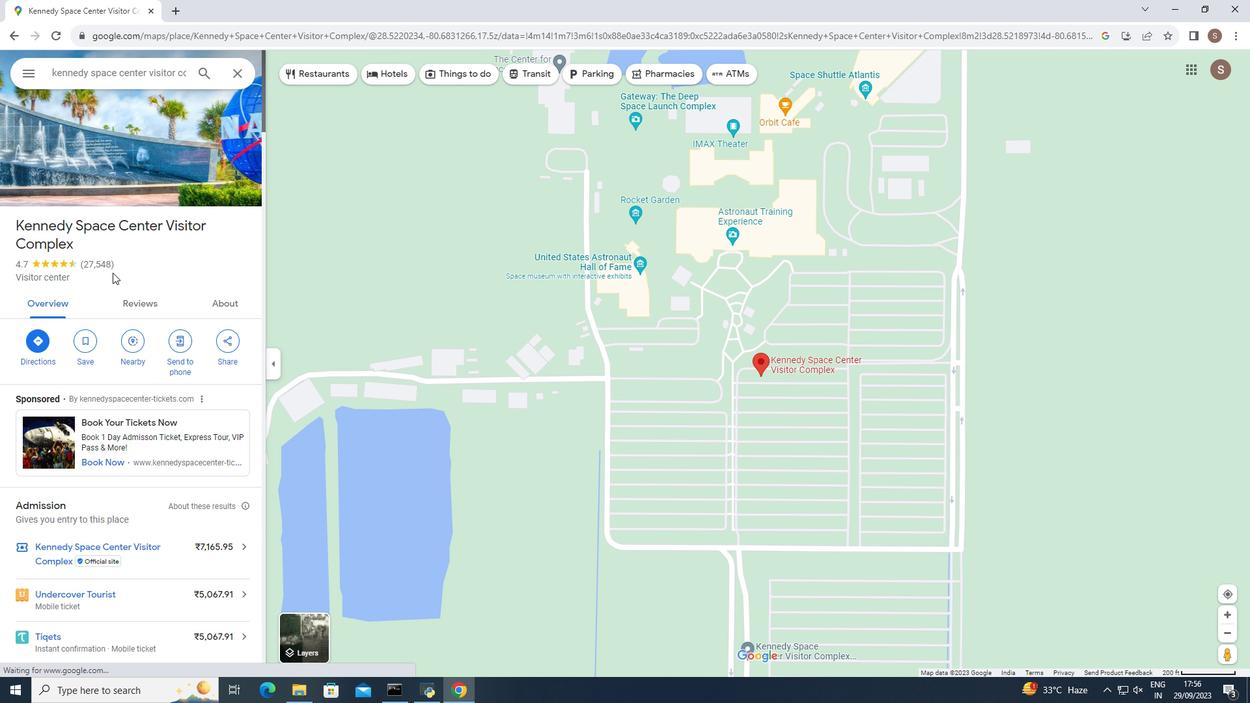 
Action: Mouse scrolled (112, 272) with delta (0, 0)
Screenshot: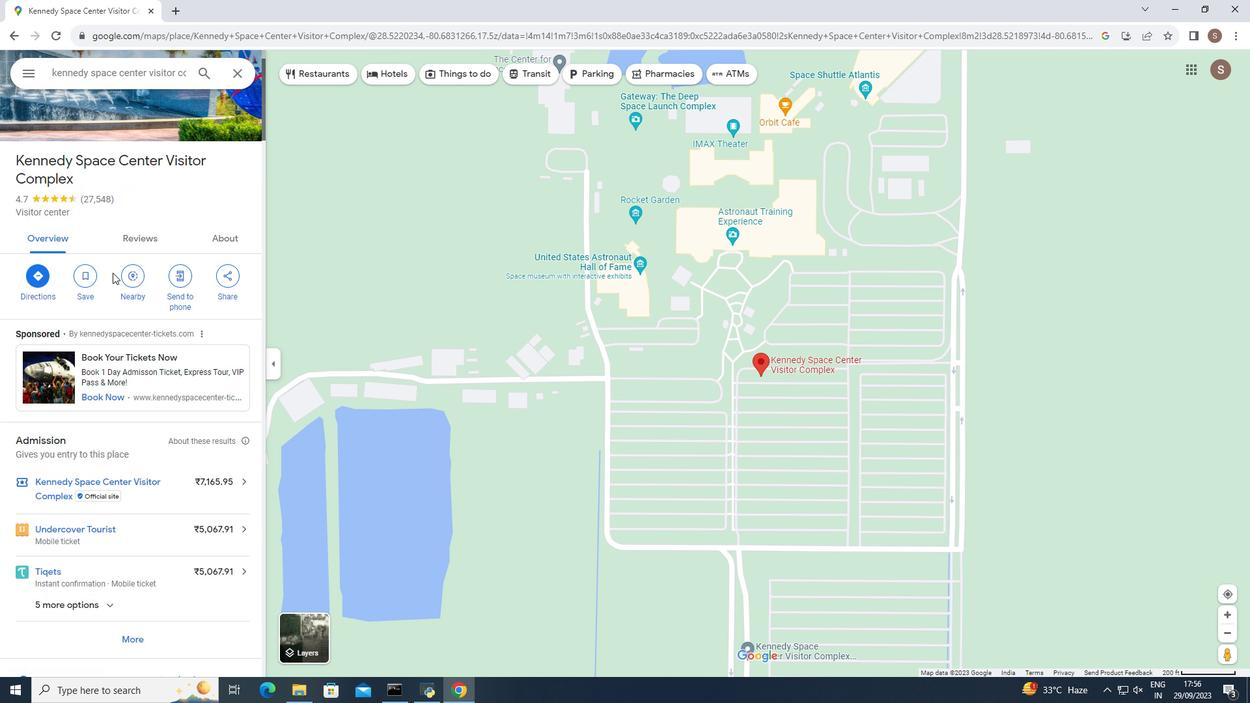 
Action: Mouse scrolled (112, 272) with delta (0, 0)
Screenshot: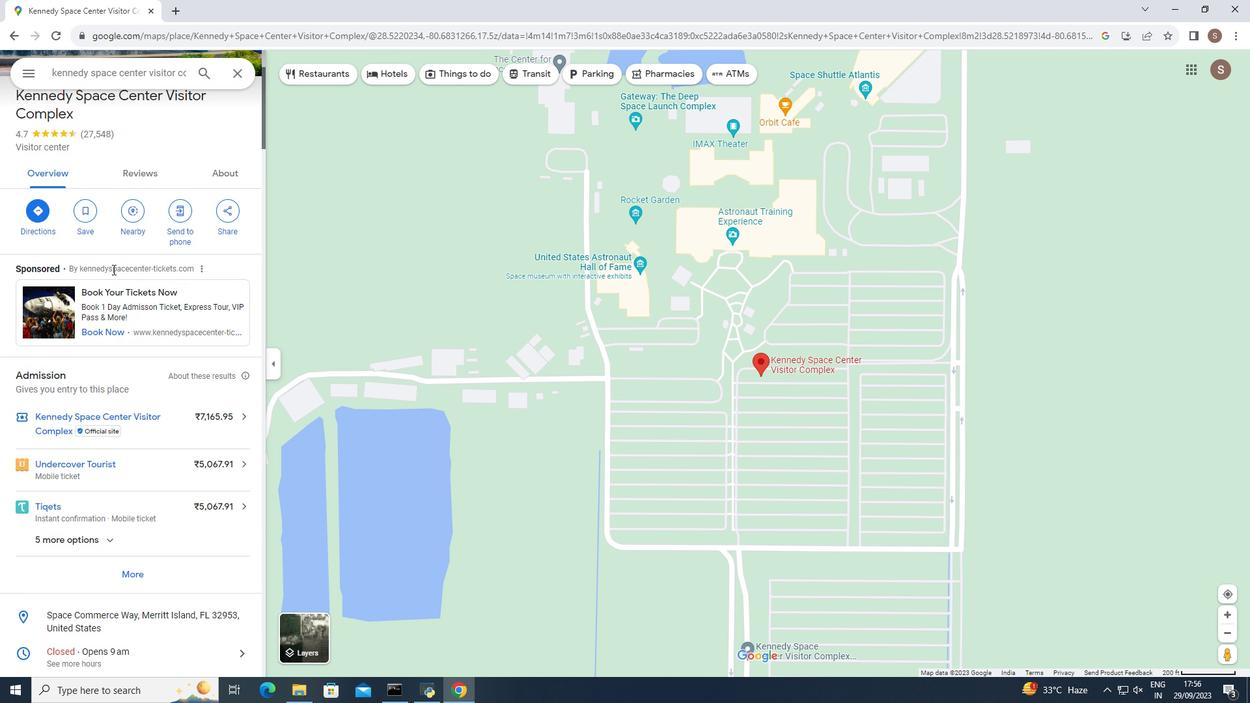 
Action: Mouse moved to (113, 265)
Screenshot: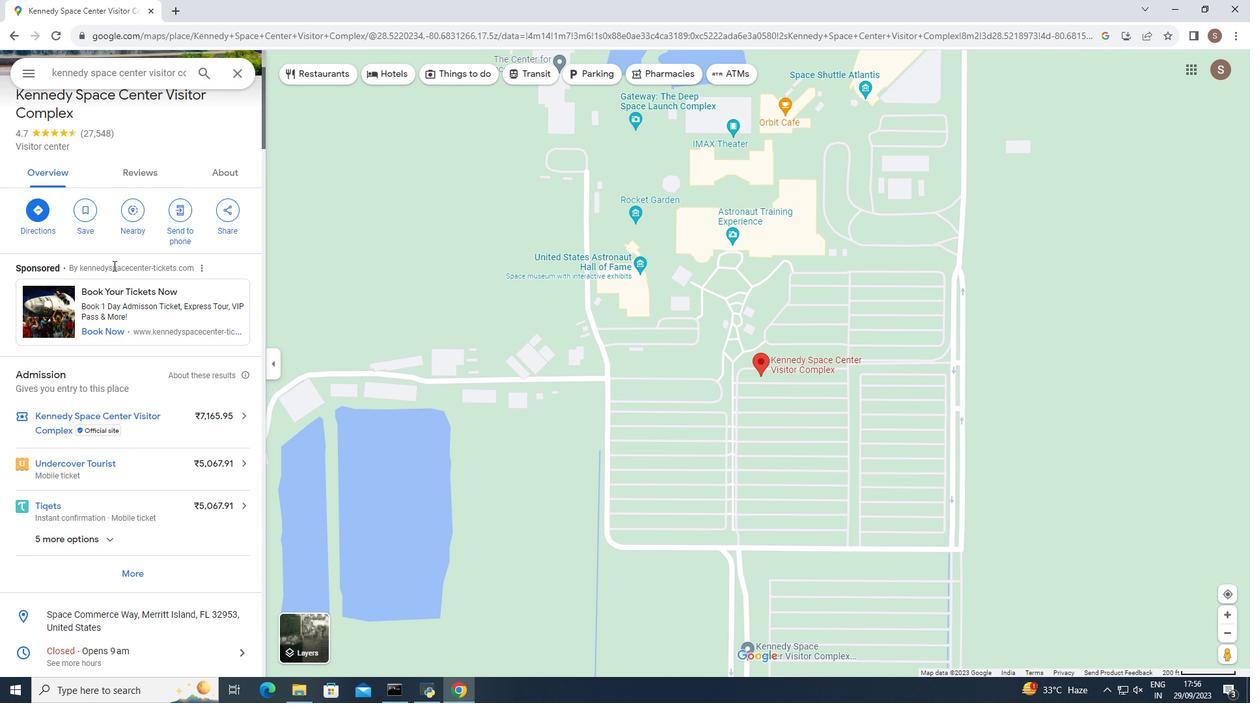 
Action: Mouse scrolled (113, 265) with delta (0, 0)
Screenshot: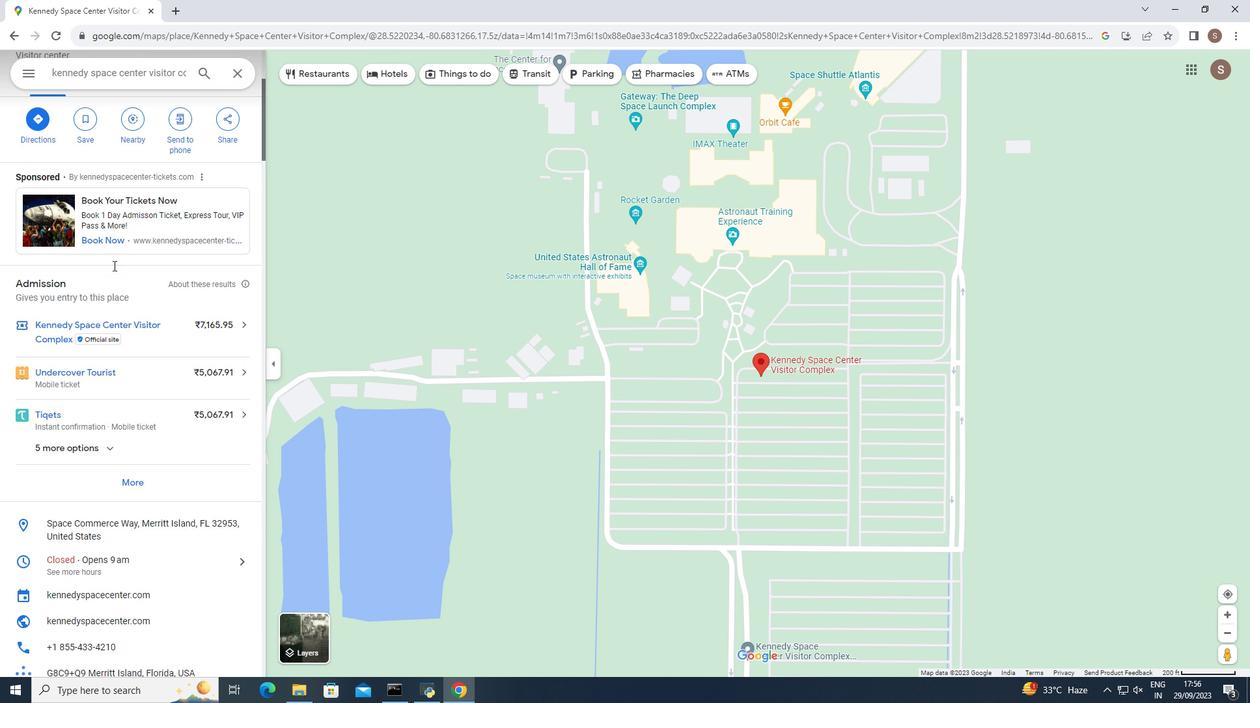 
Action: Mouse scrolled (113, 265) with delta (0, 0)
Screenshot: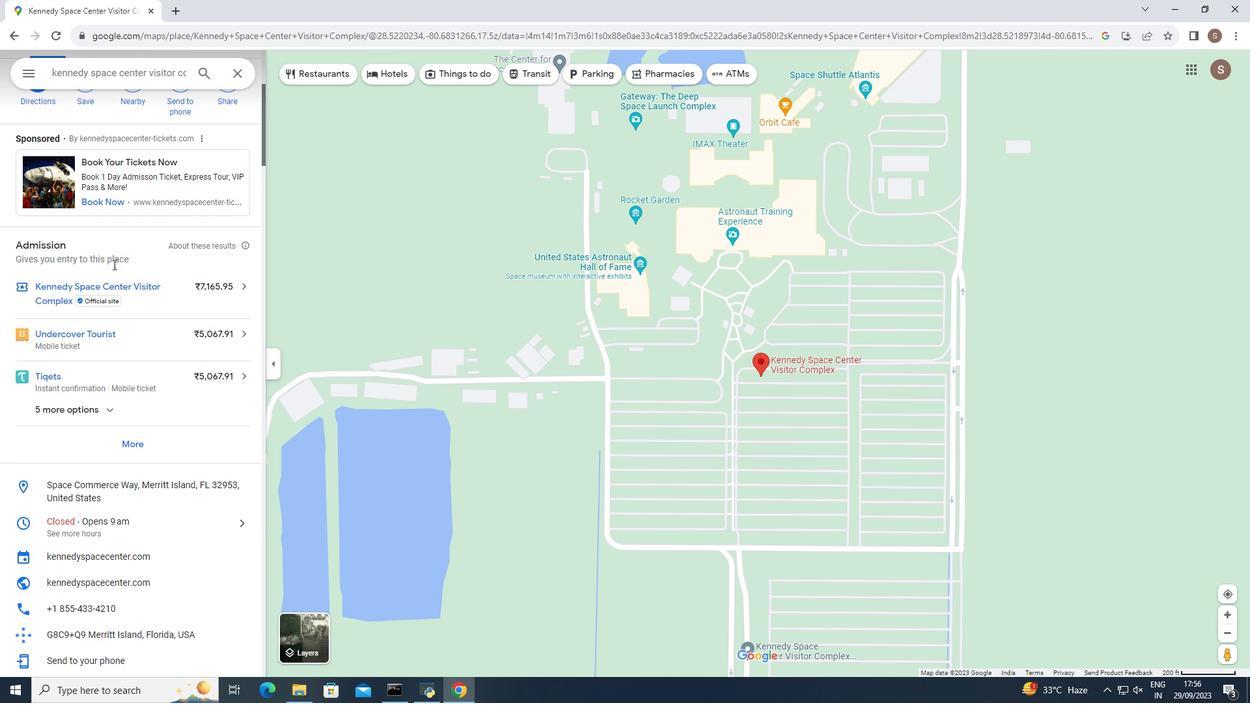 
Action: Mouse moved to (113, 263)
Screenshot: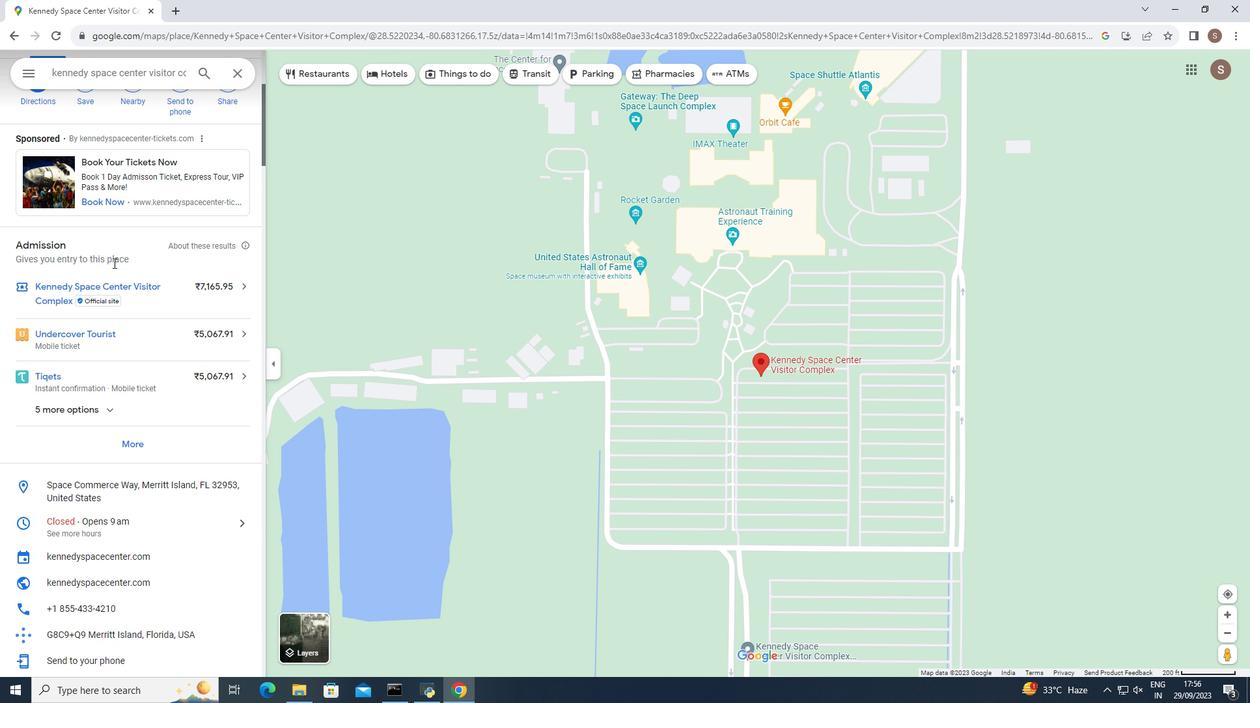 
Action: Mouse scrolled (113, 262) with delta (0, 0)
Screenshot: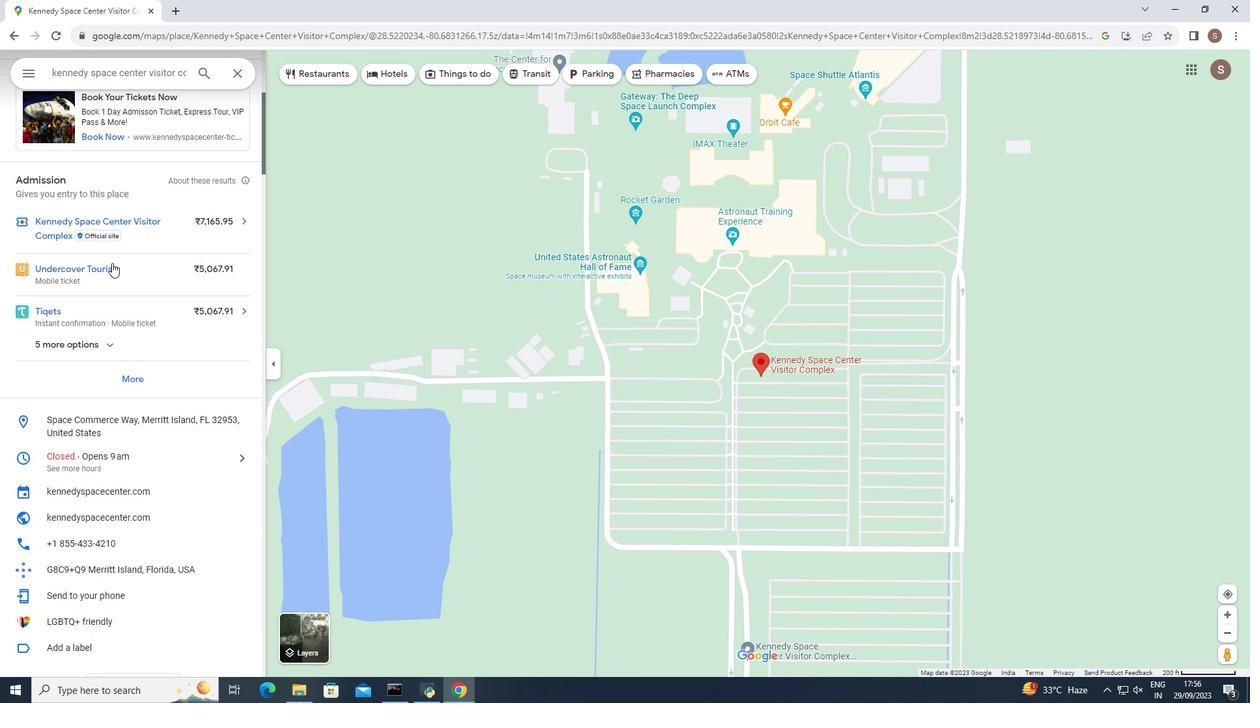 
Action: Mouse moved to (112, 263)
Screenshot: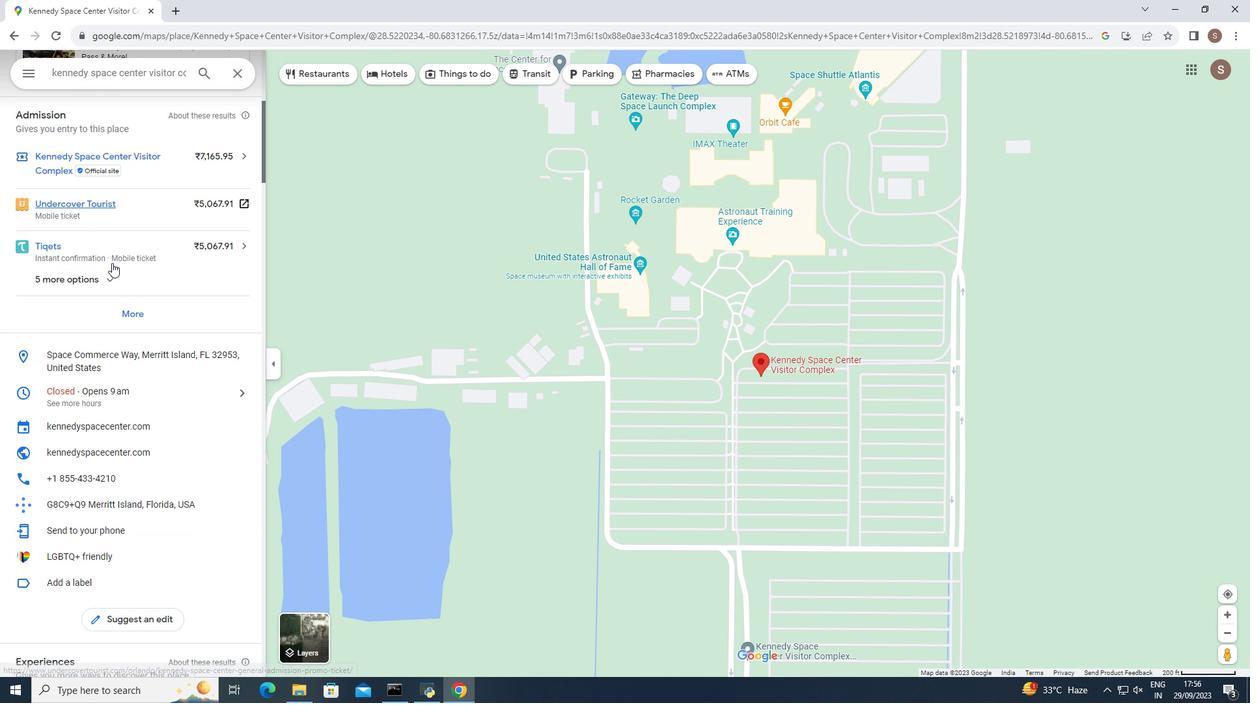 
Action: Mouse scrolled (112, 262) with delta (0, 0)
Screenshot: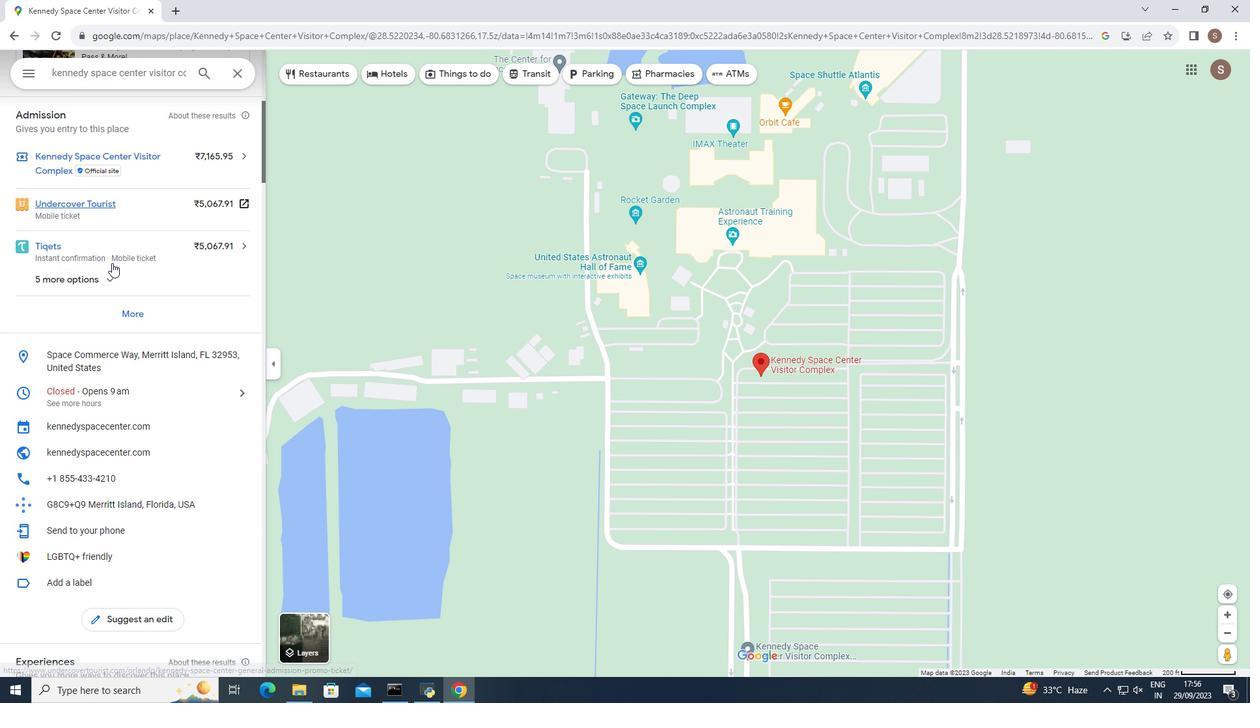 
Action: Mouse moved to (110, 263)
Screenshot: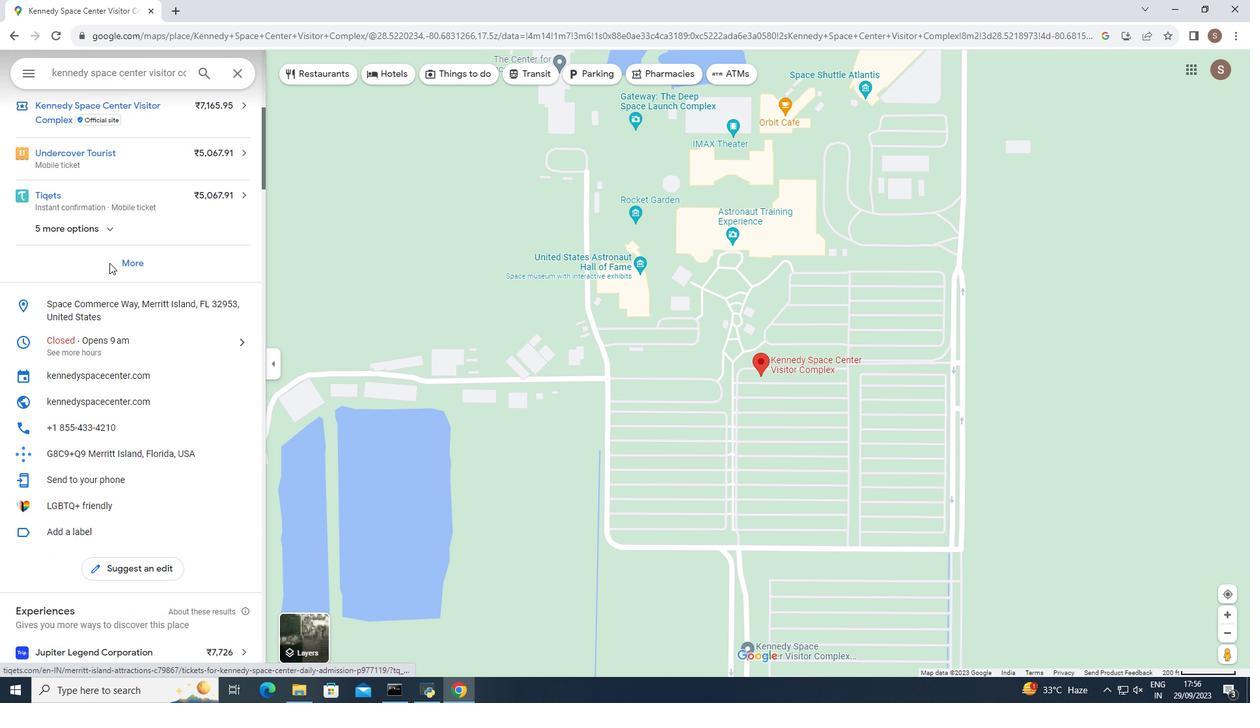 
Action: Mouse scrolled (110, 262) with delta (0, 0)
Screenshot: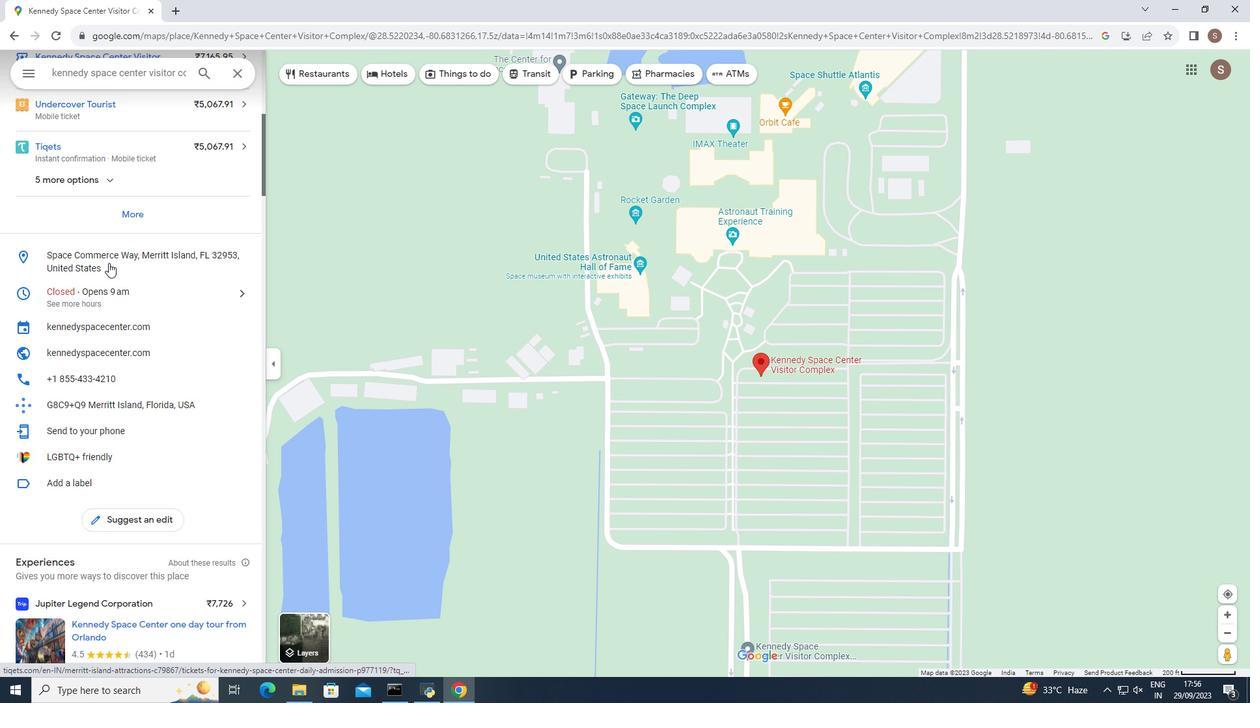 
Action: Mouse moved to (109, 263)
Screenshot: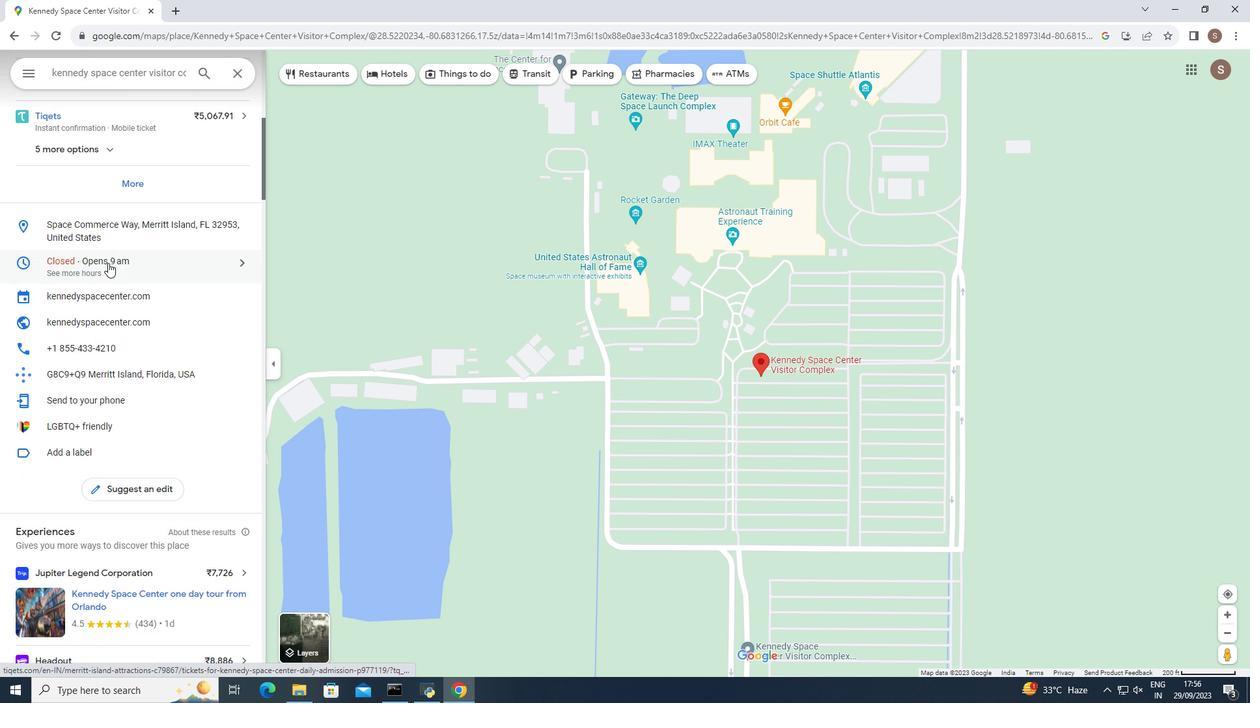 
Action: Mouse scrolled (109, 262) with delta (0, 0)
Screenshot: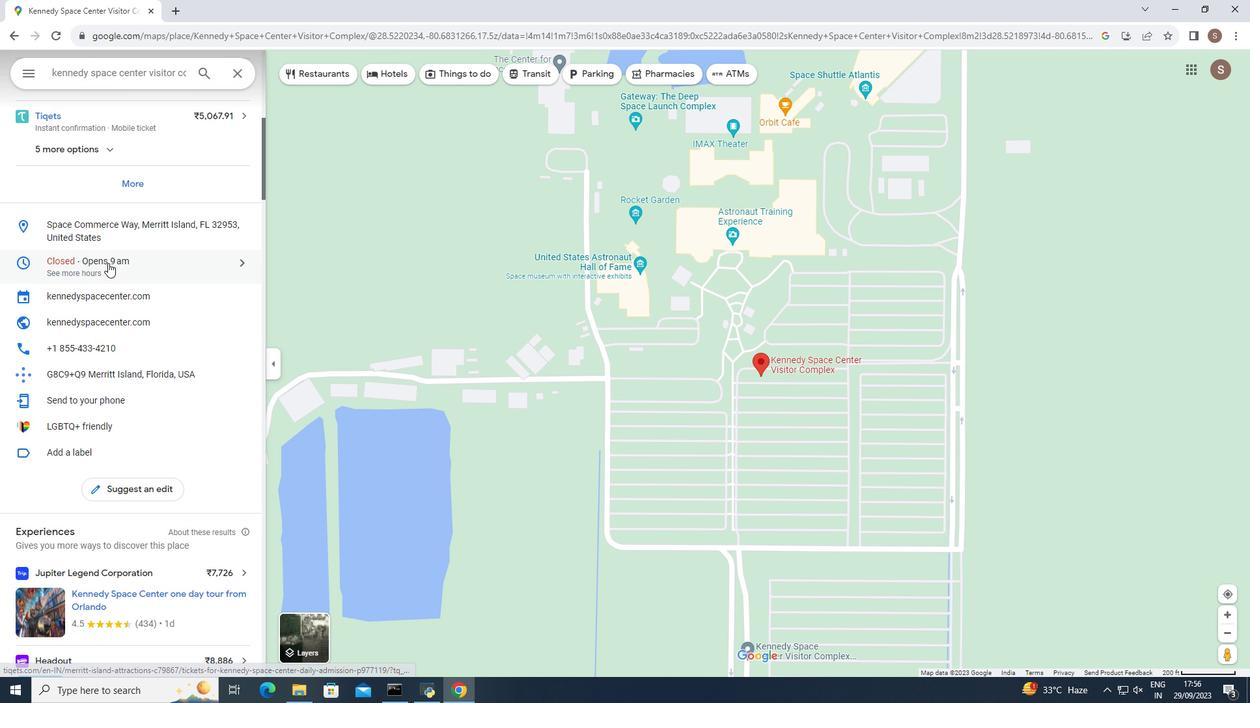 
Action: Mouse moved to (108, 263)
Screenshot: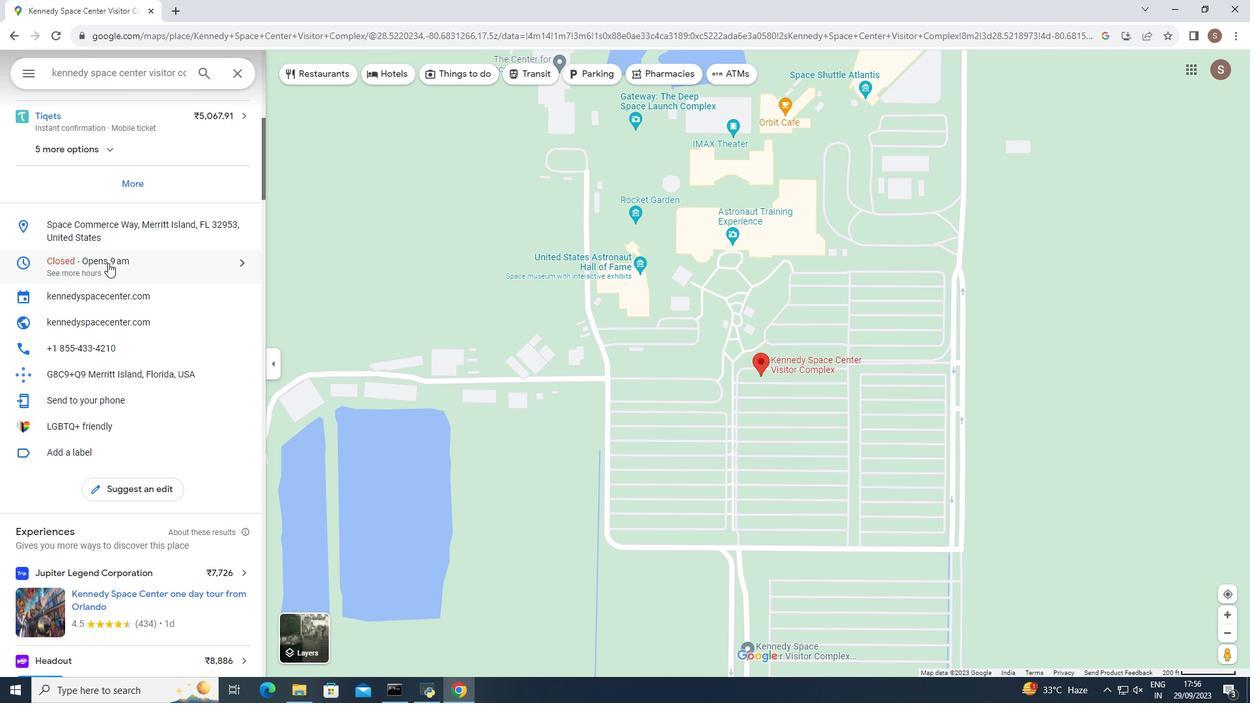 
Action: Mouse scrolled (108, 262) with delta (0, 0)
Screenshot: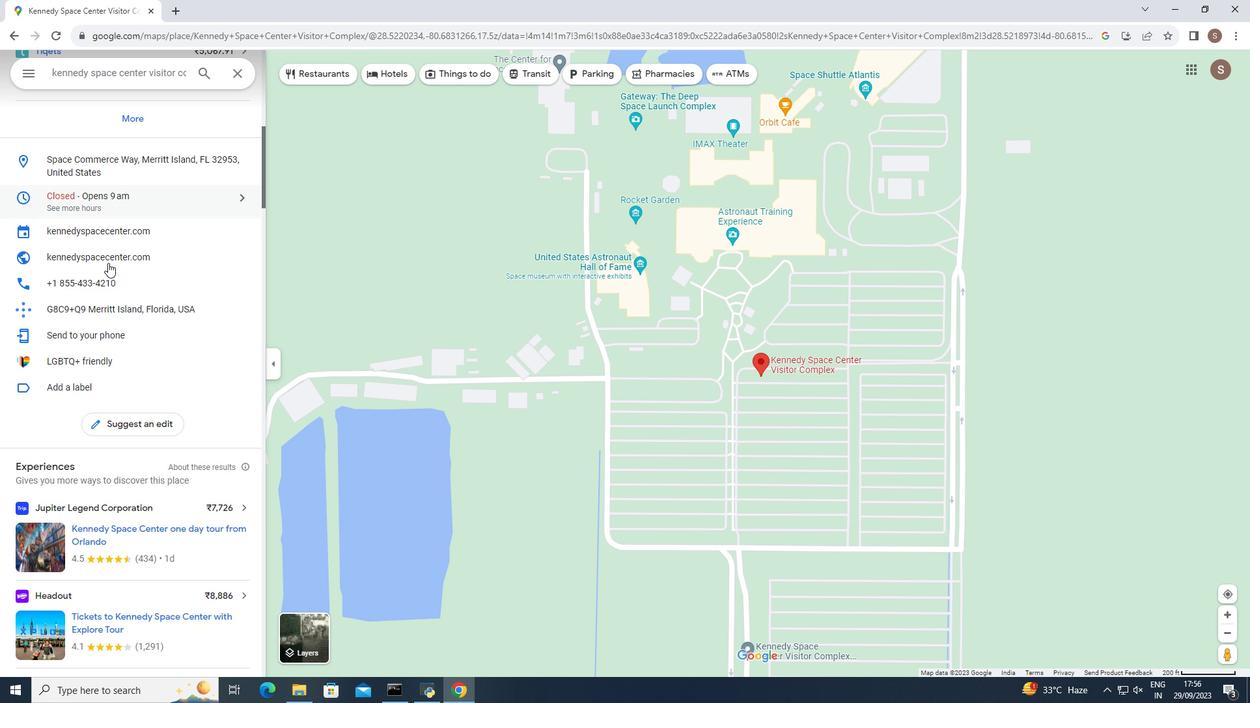 
Action: Mouse moved to (101, 260)
Screenshot: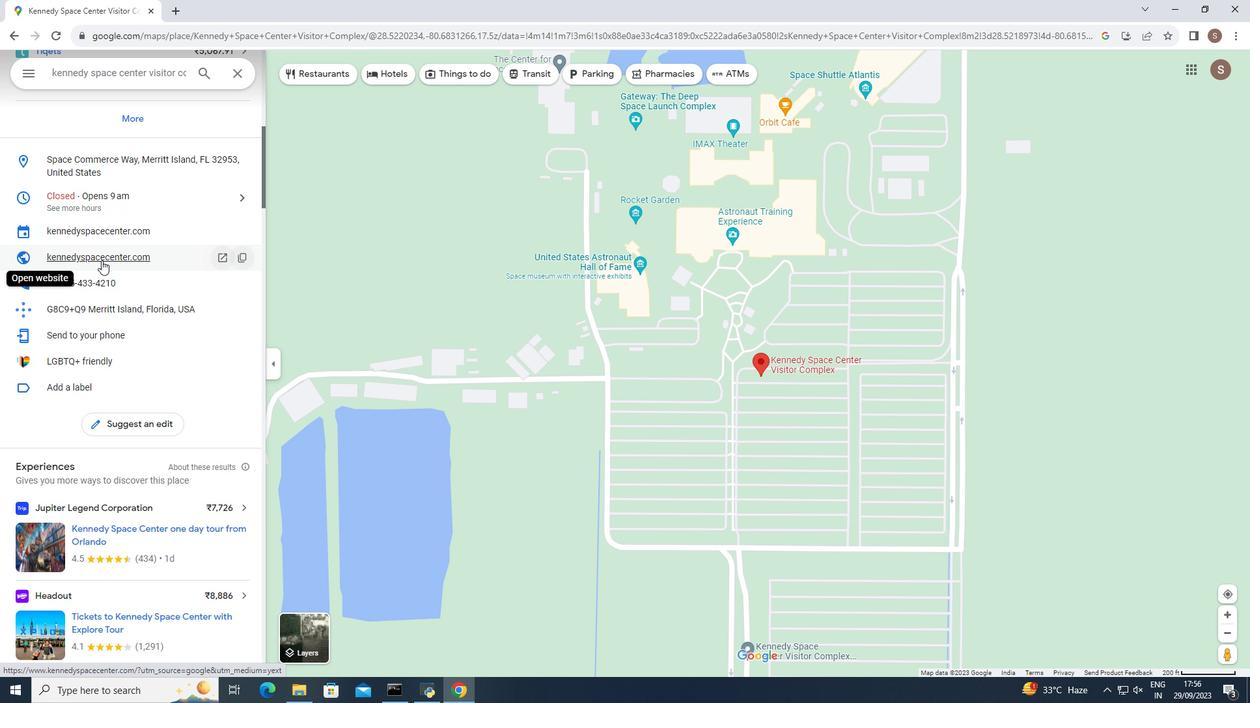 
Action: Mouse scrolled (101, 259) with delta (0, 0)
Screenshot: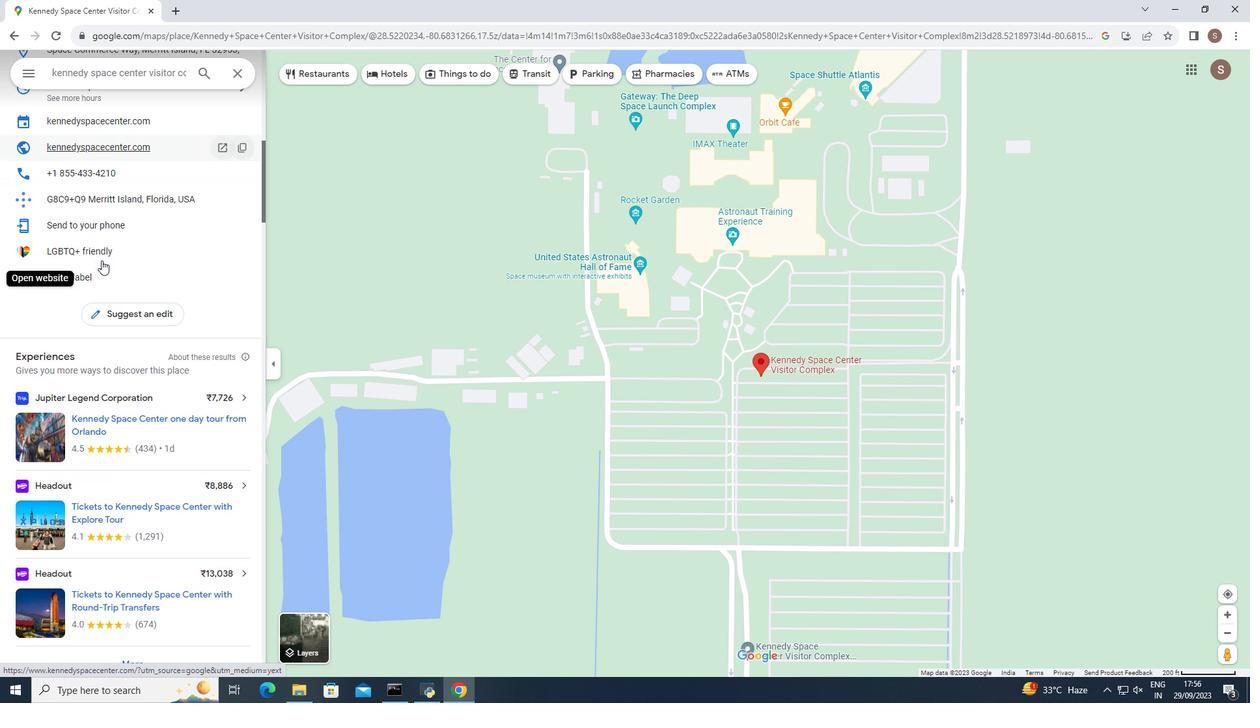 
Action: Mouse scrolled (101, 259) with delta (0, 0)
Screenshot: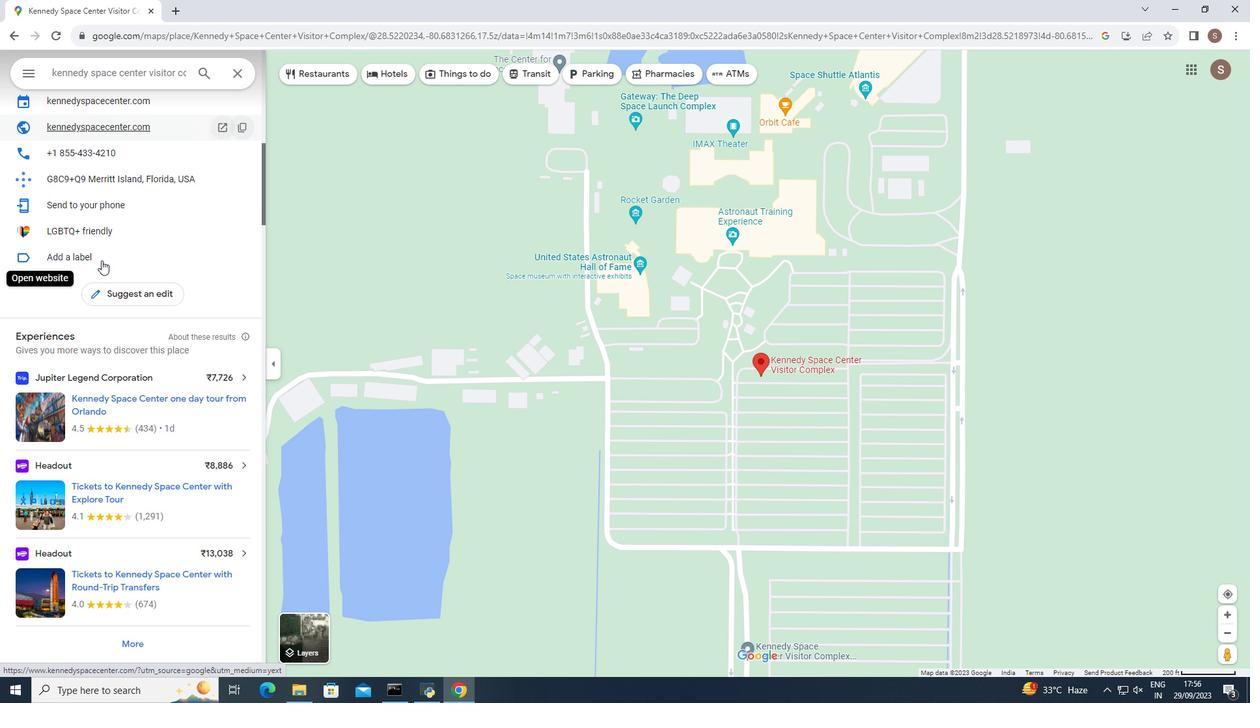 
Action: Mouse scrolled (101, 259) with delta (0, 0)
Screenshot: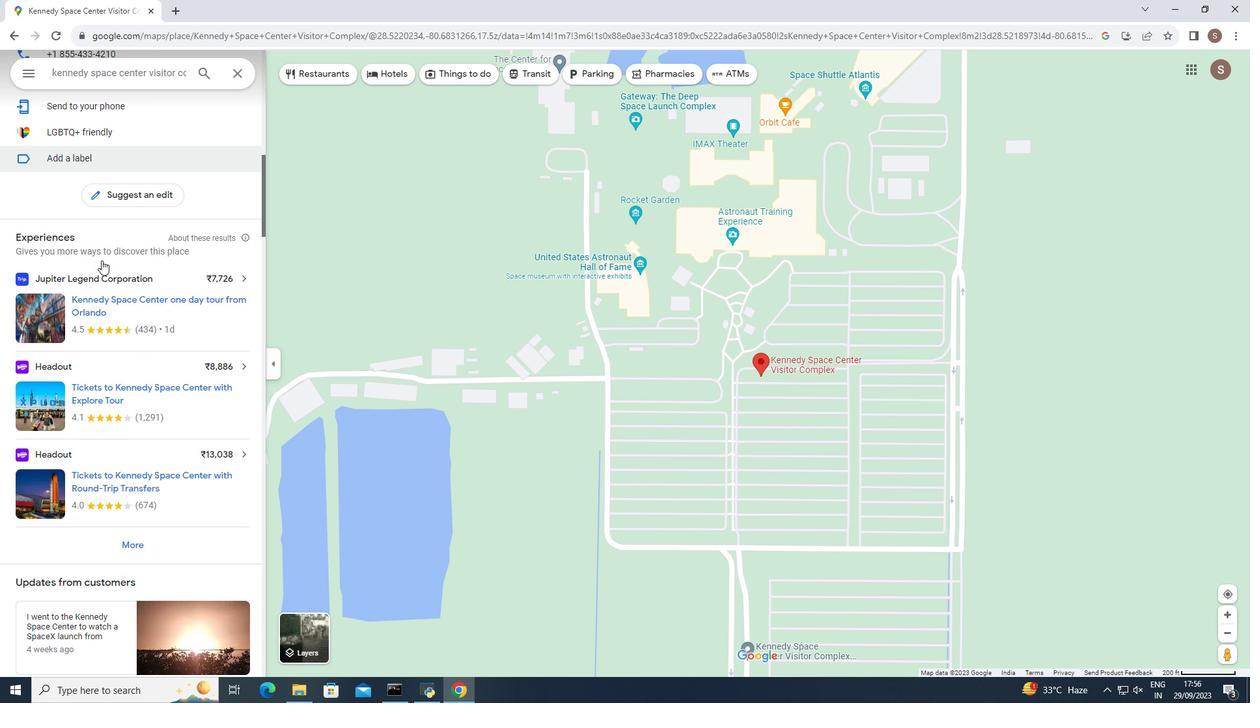 
Action: Mouse scrolled (101, 259) with delta (0, 0)
Screenshot: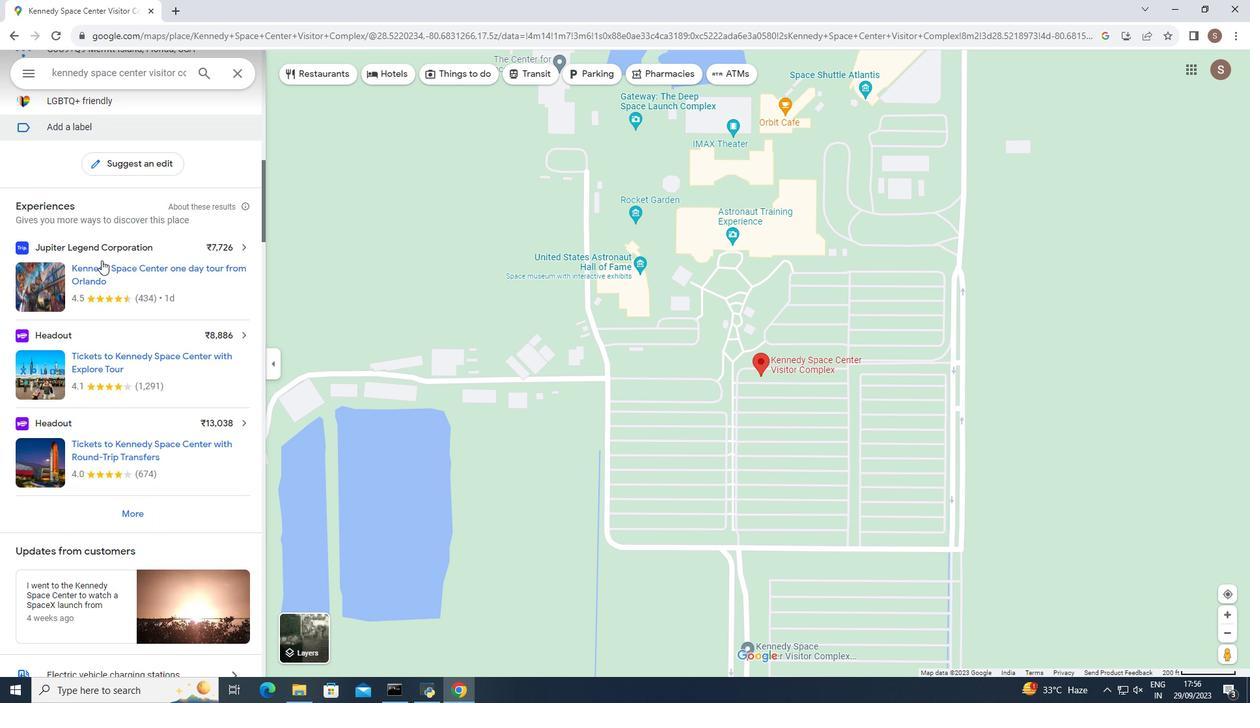 
Action: Mouse scrolled (101, 259) with delta (0, 0)
Screenshot: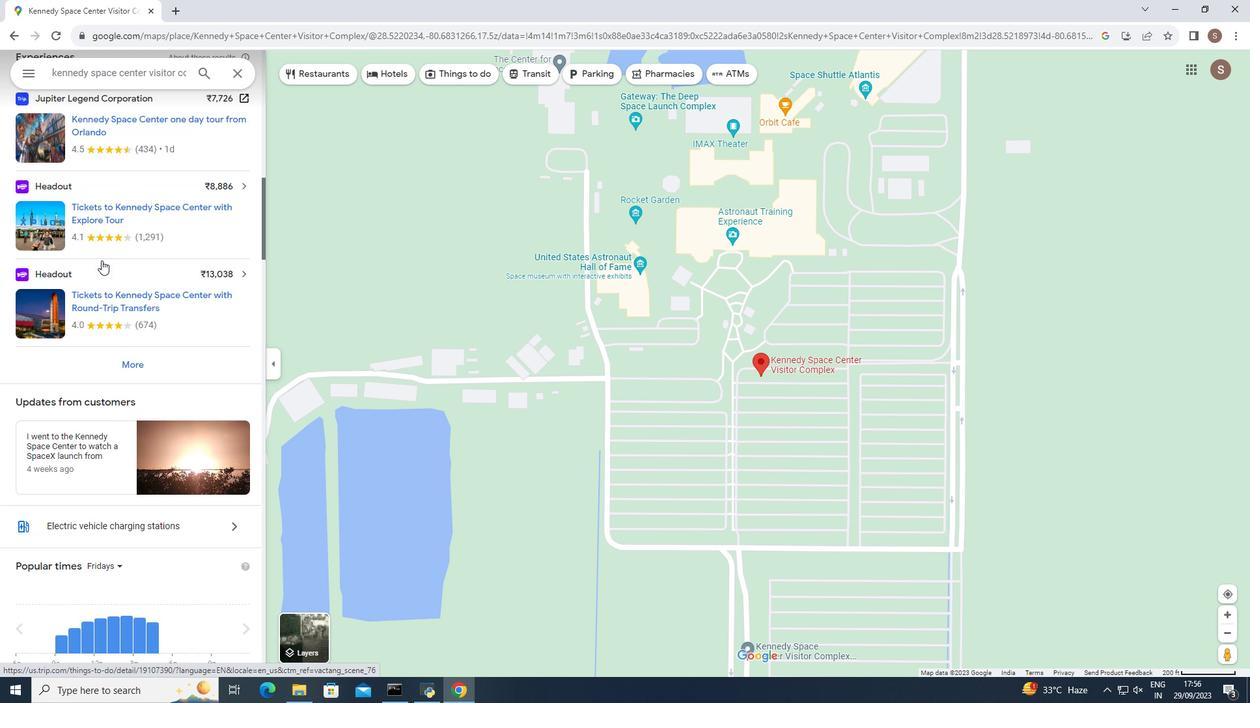 
Action: Mouse scrolled (101, 259) with delta (0, 0)
Screenshot: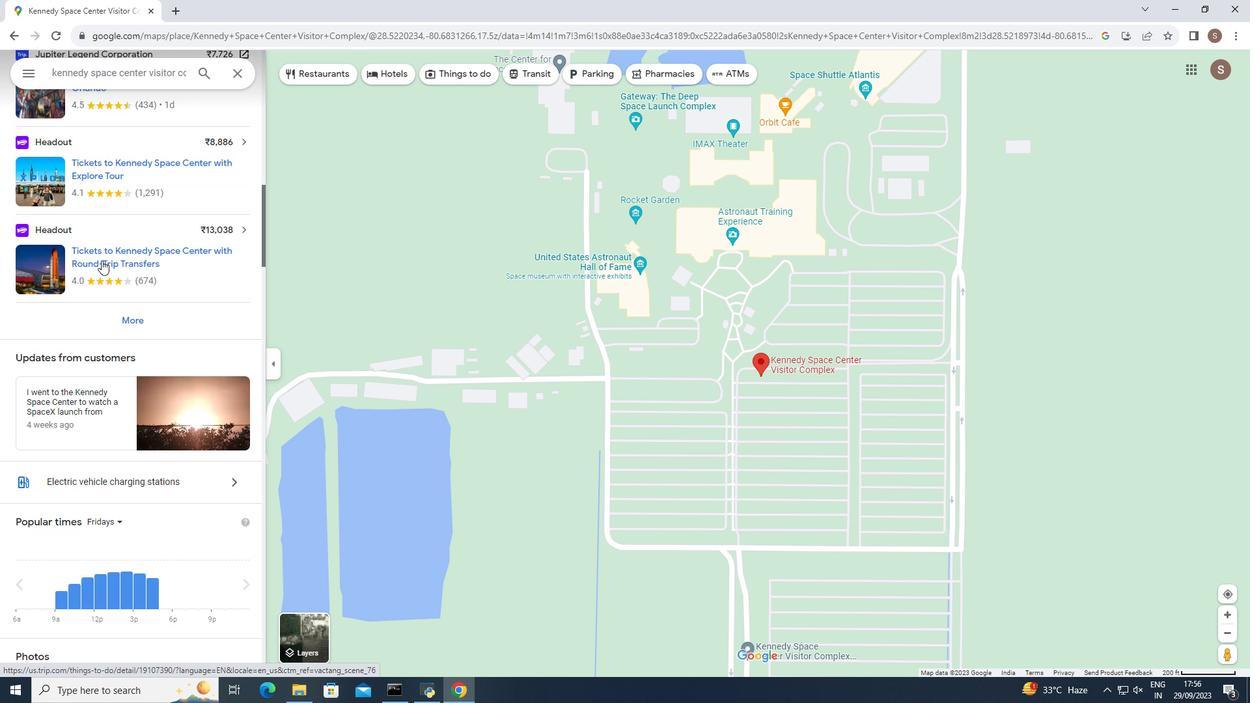 
Action: Mouse scrolled (101, 259) with delta (0, 0)
Screenshot: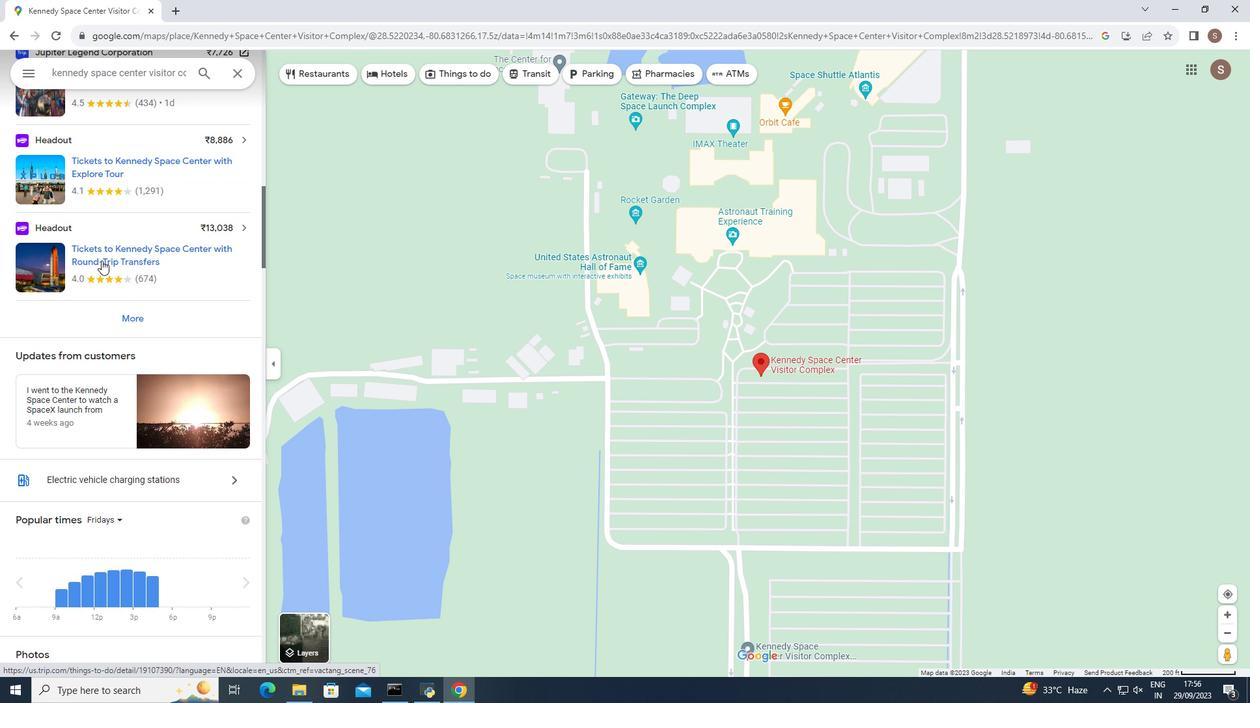 
Action: Mouse scrolled (101, 259) with delta (0, 0)
Screenshot: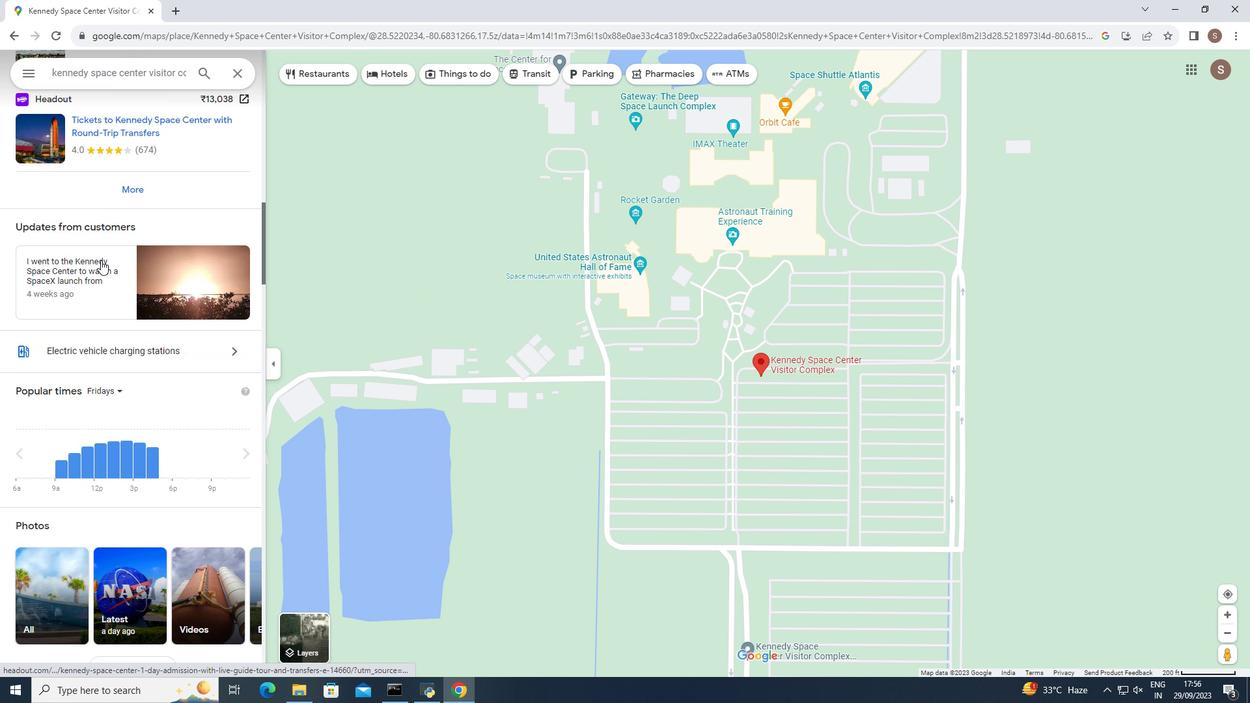 
Action: Mouse moved to (100, 260)
Screenshot: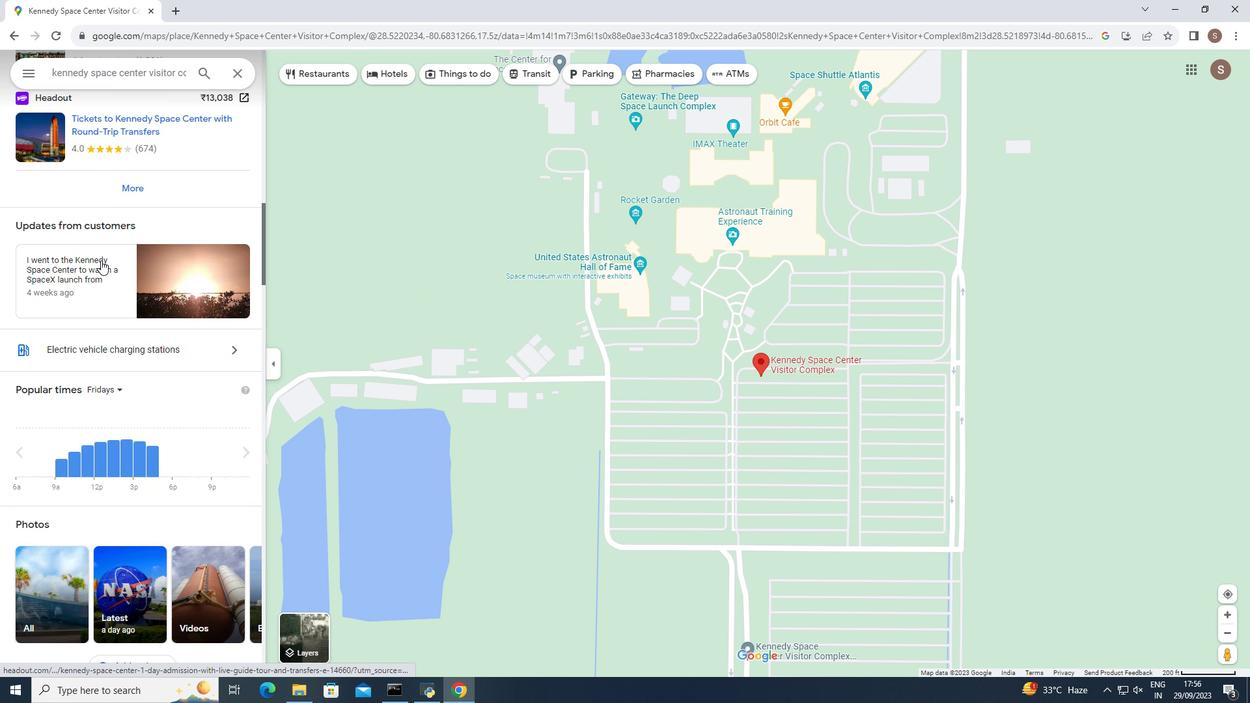 
Action: Mouse scrolled (100, 259) with delta (0, 0)
Screenshot: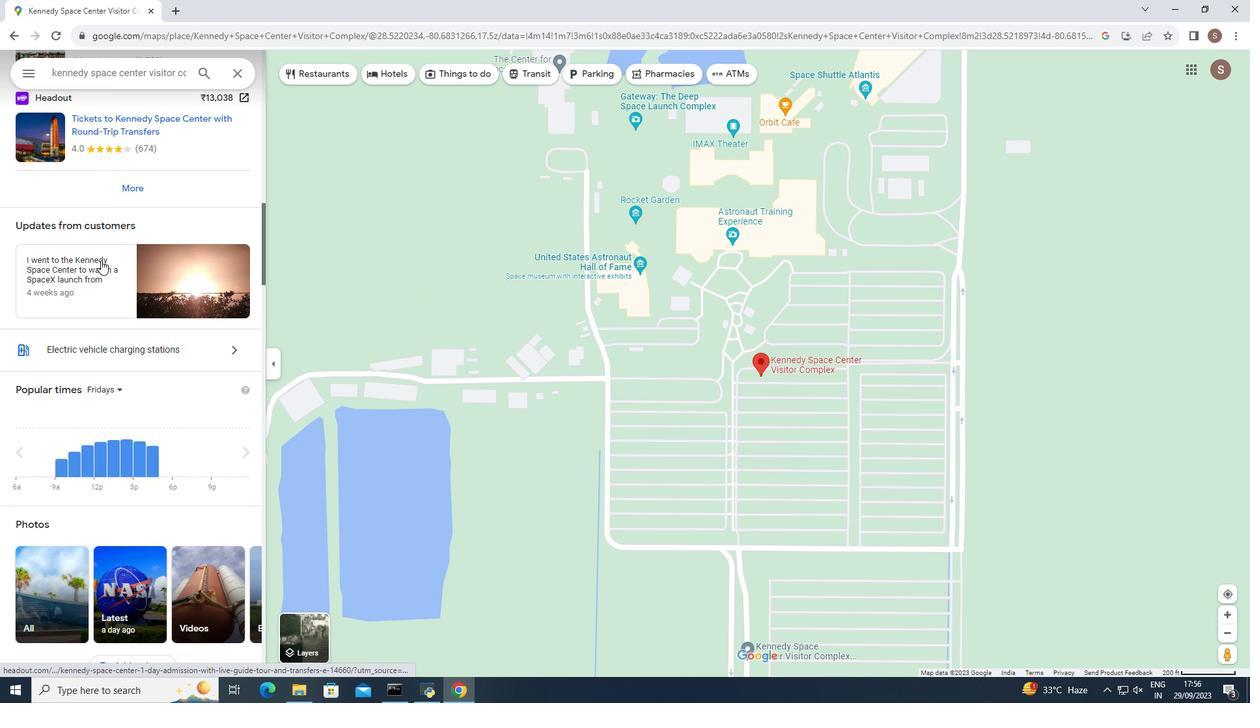 
Action: Mouse moved to (100, 260)
Screenshot: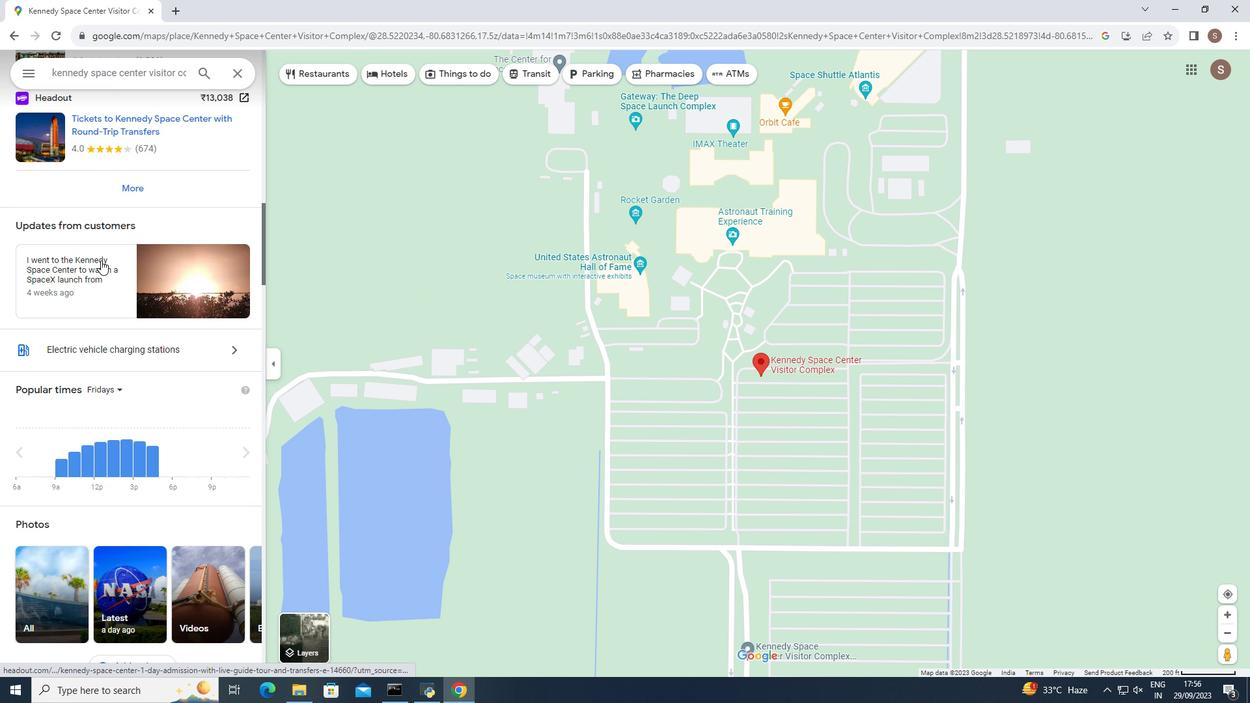 
Action: Mouse scrolled (100, 259) with delta (0, 0)
Screenshot: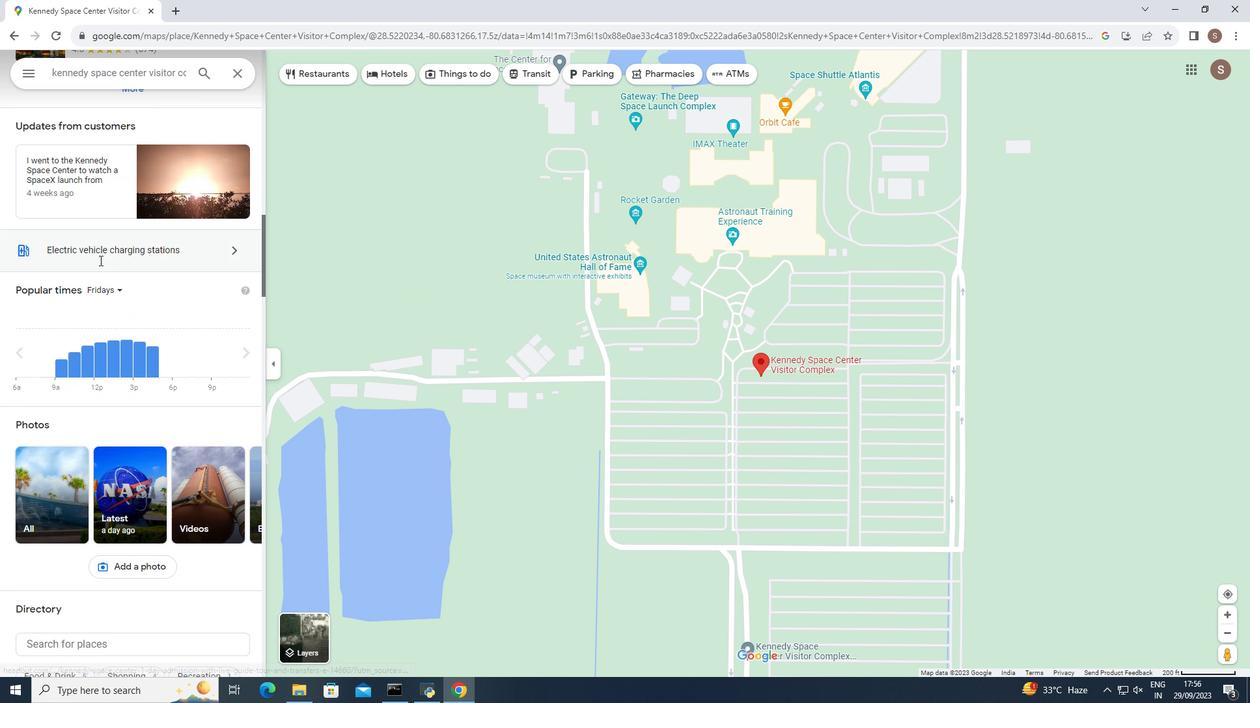 
Action: Mouse scrolled (100, 259) with delta (0, 0)
Screenshot: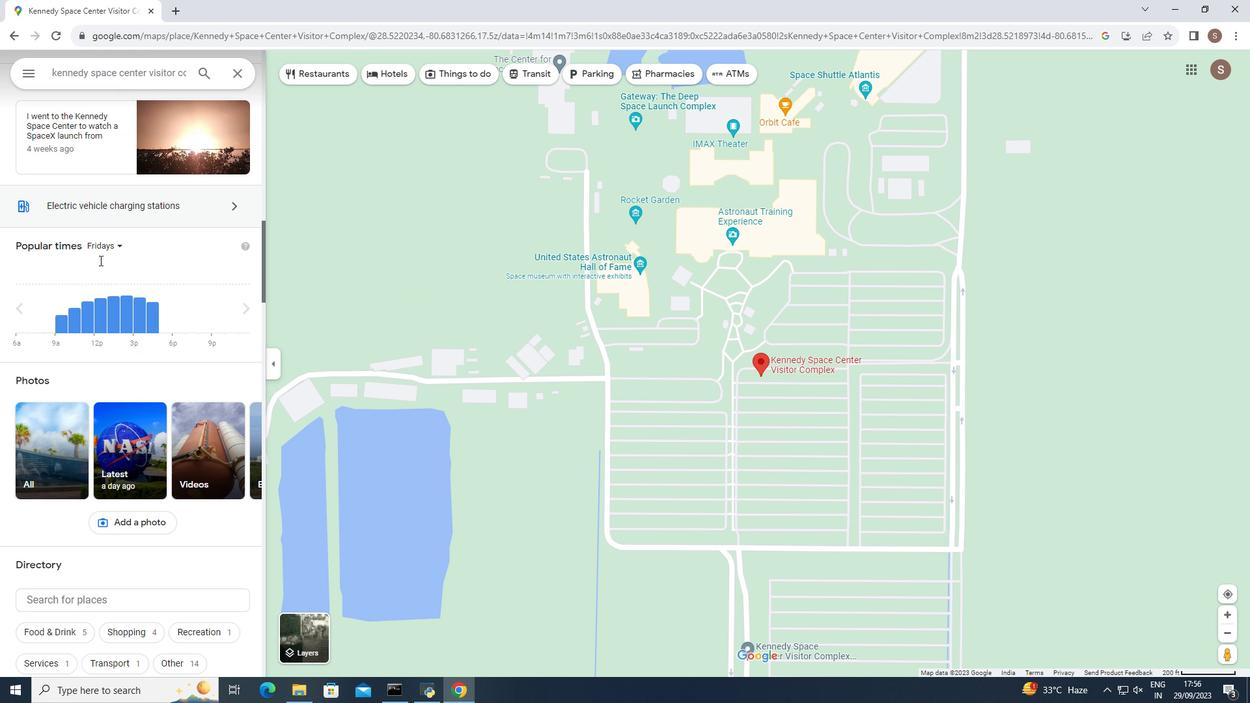 
Action: Mouse moved to (99, 260)
Screenshot: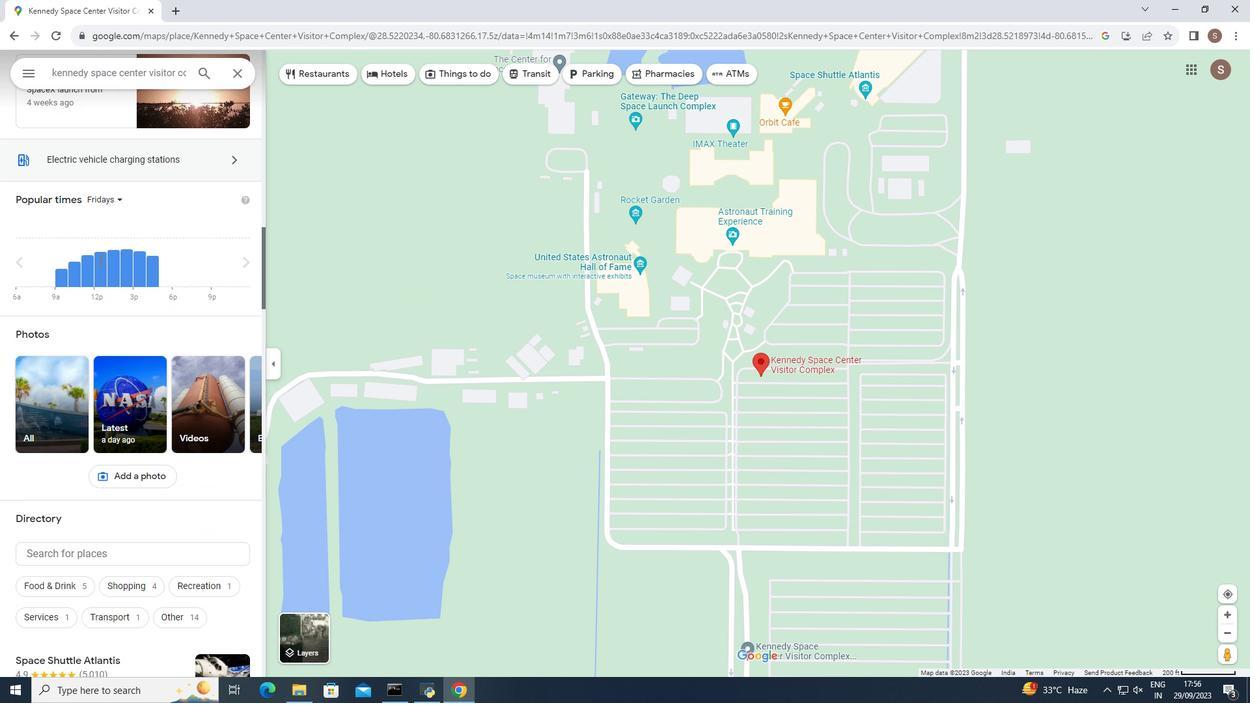 
Action: Mouse scrolled (99, 259) with delta (0, 0)
Screenshot: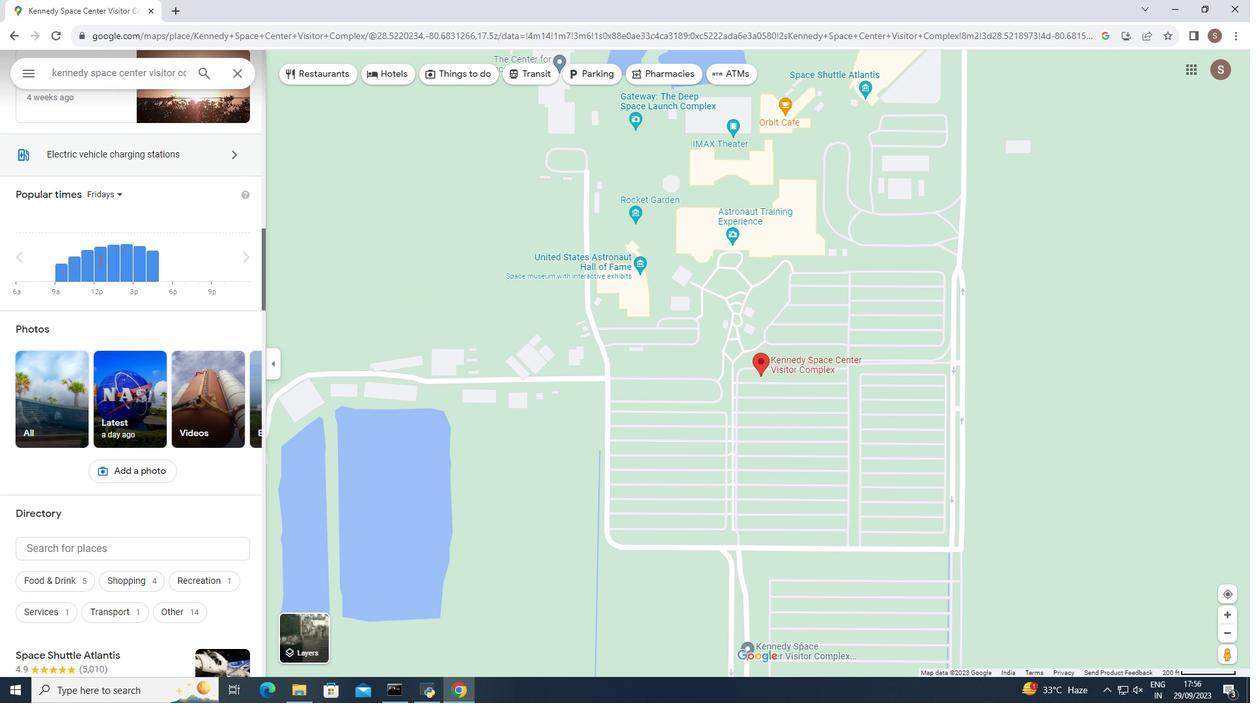 
Action: Mouse scrolled (99, 259) with delta (0, 0)
Screenshot: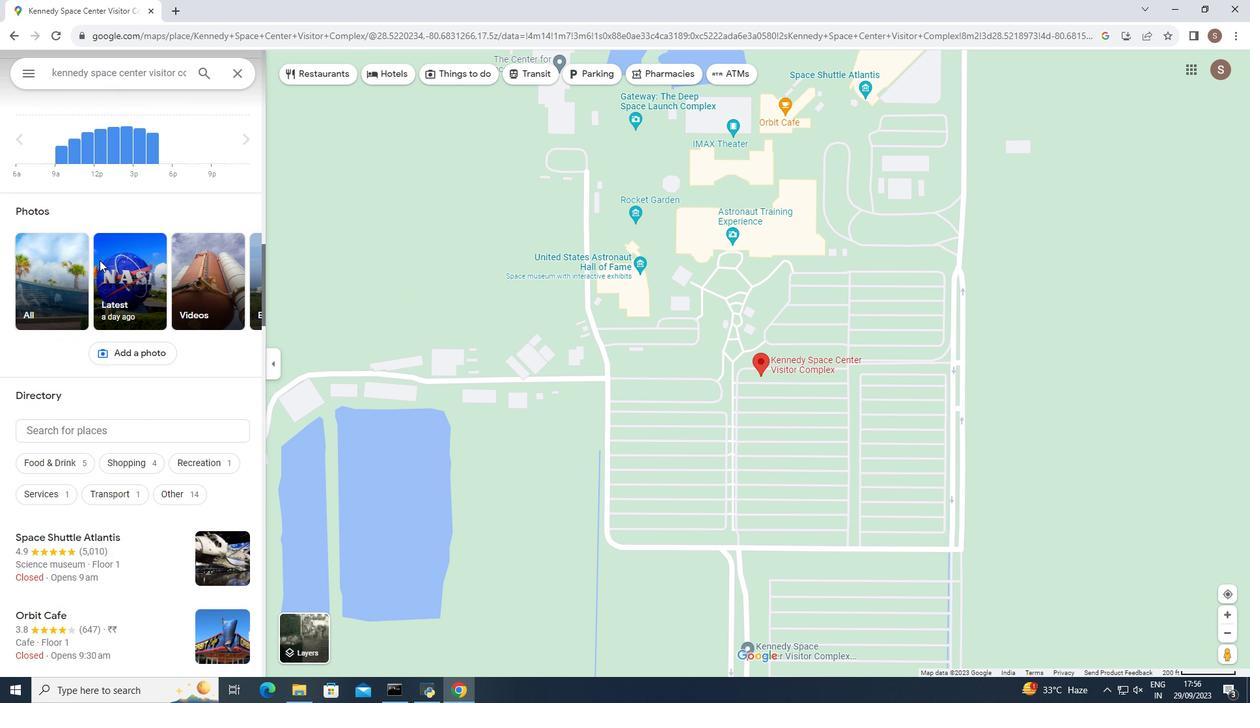 
Action: Mouse scrolled (99, 259) with delta (0, 0)
Screenshot: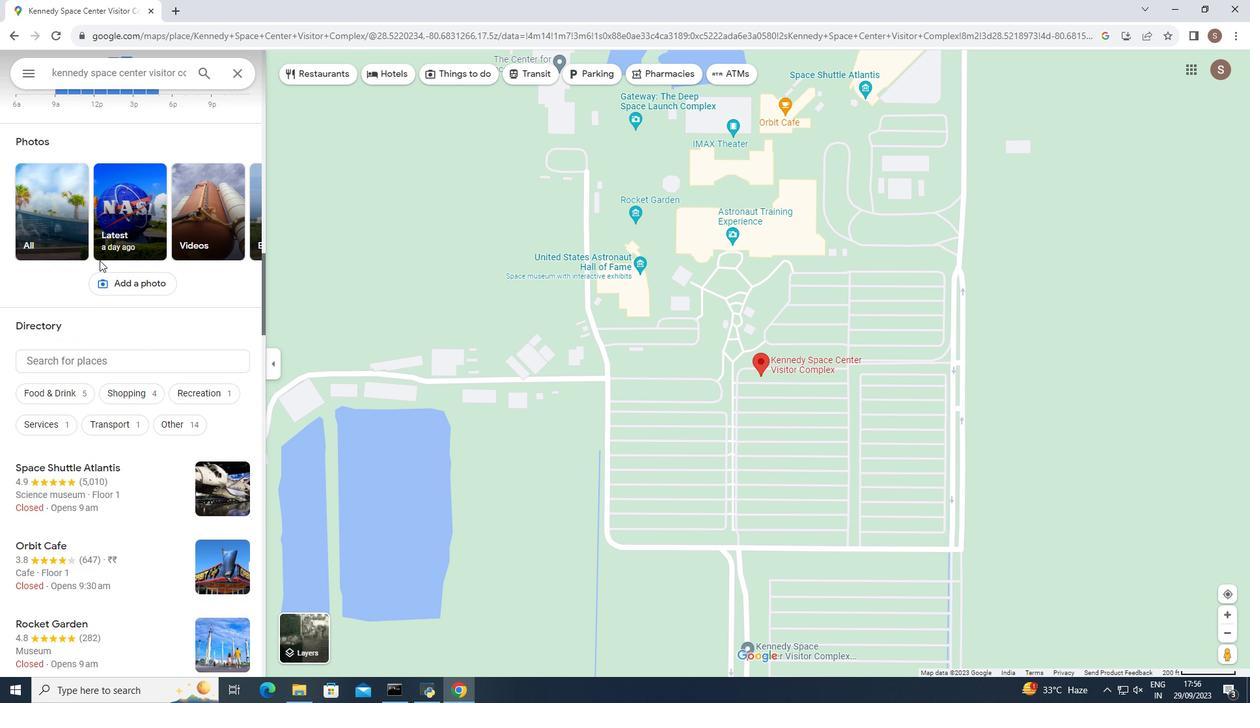 
Action: Mouse scrolled (99, 259) with delta (0, 0)
Screenshot: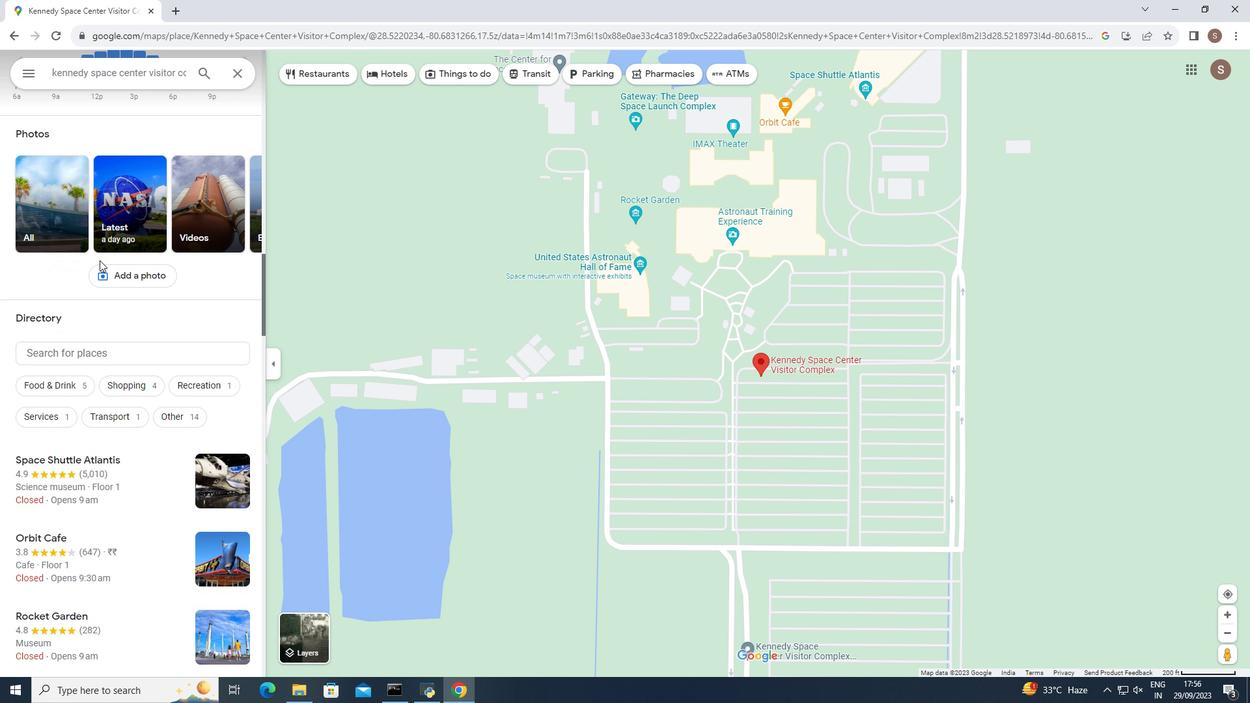 
Action: Mouse moved to (99, 260)
Screenshot: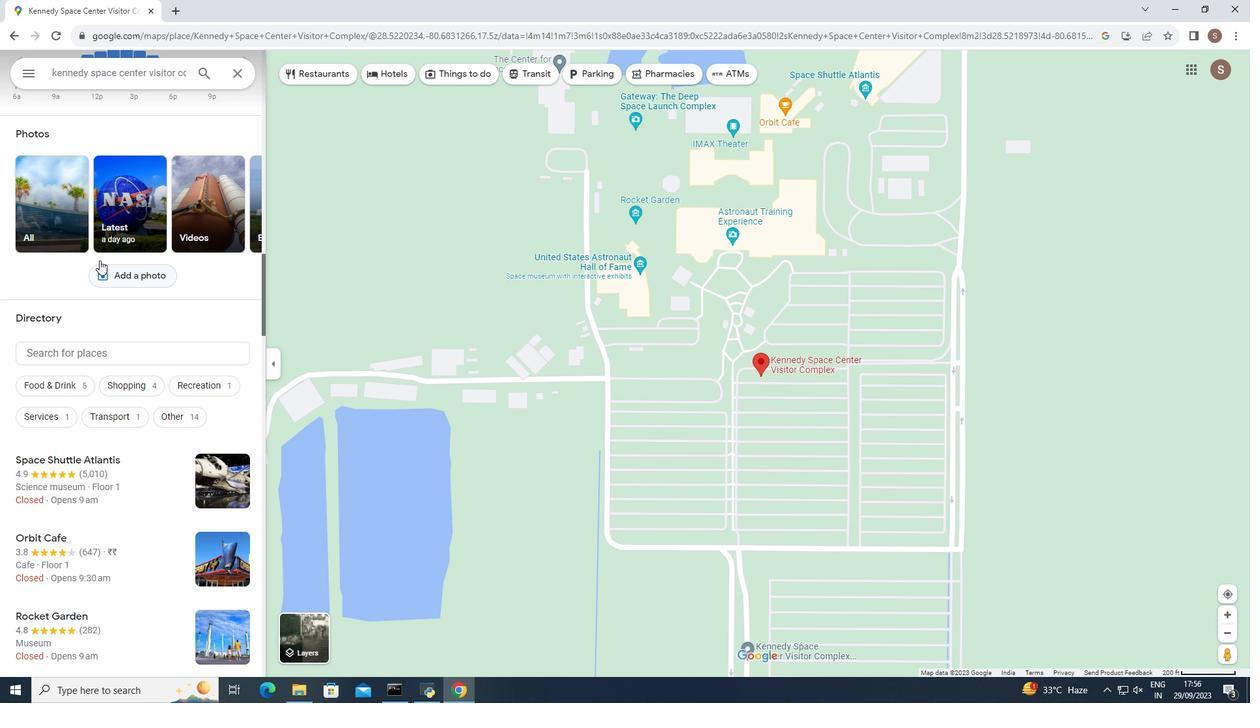 
Action: Mouse scrolled (99, 259) with delta (0, 0)
Screenshot: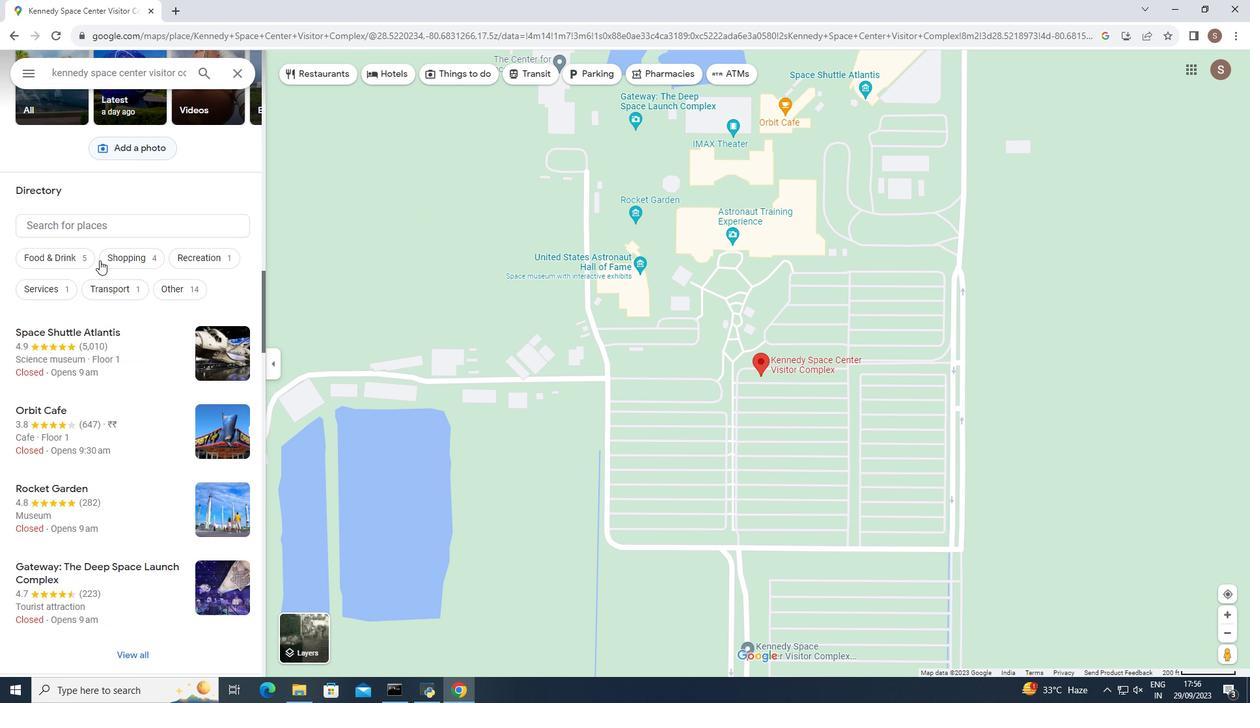 
Action: Mouse scrolled (99, 259) with delta (0, 0)
Screenshot: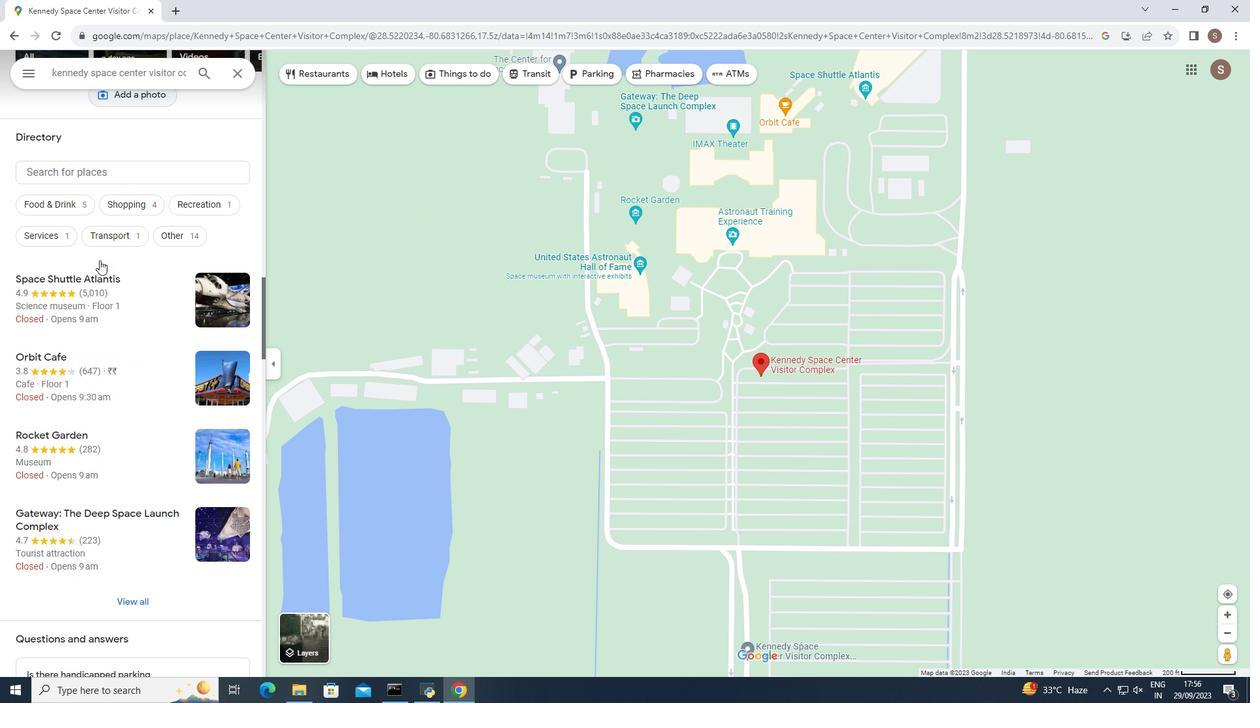 
Action: Mouse scrolled (99, 259) with delta (0, 0)
Screenshot: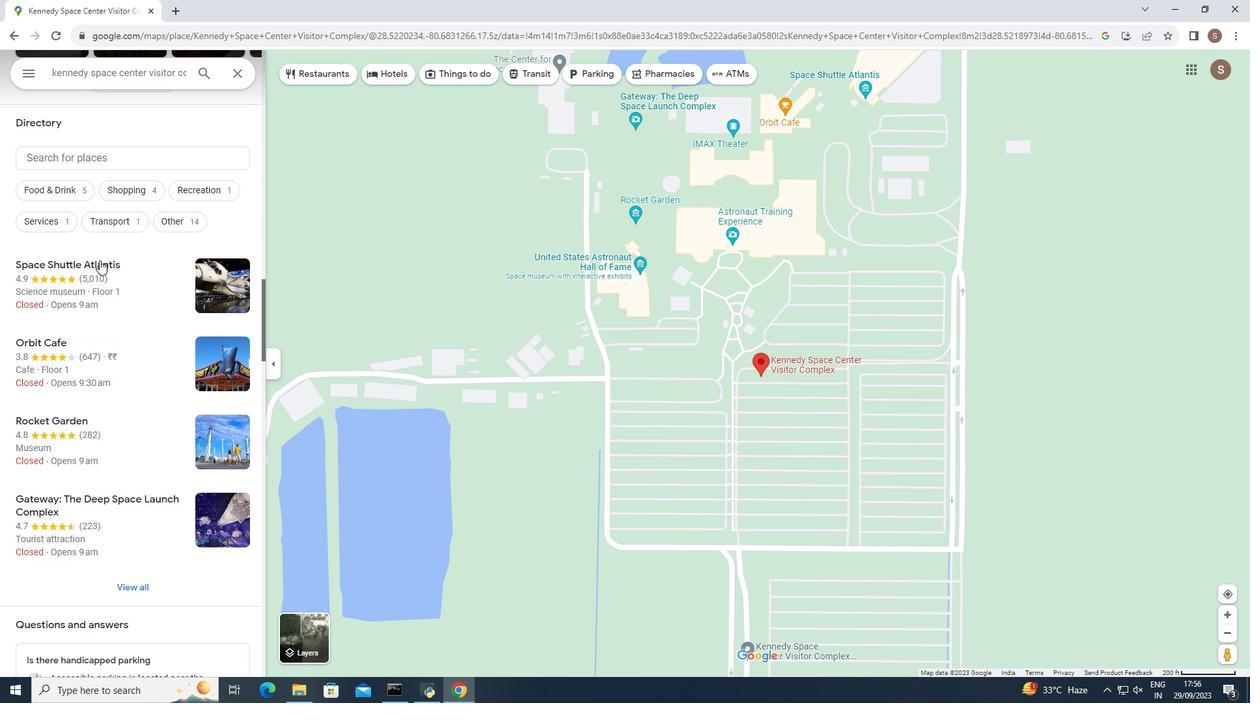 
Action: Mouse moved to (98, 260)
Screenshot: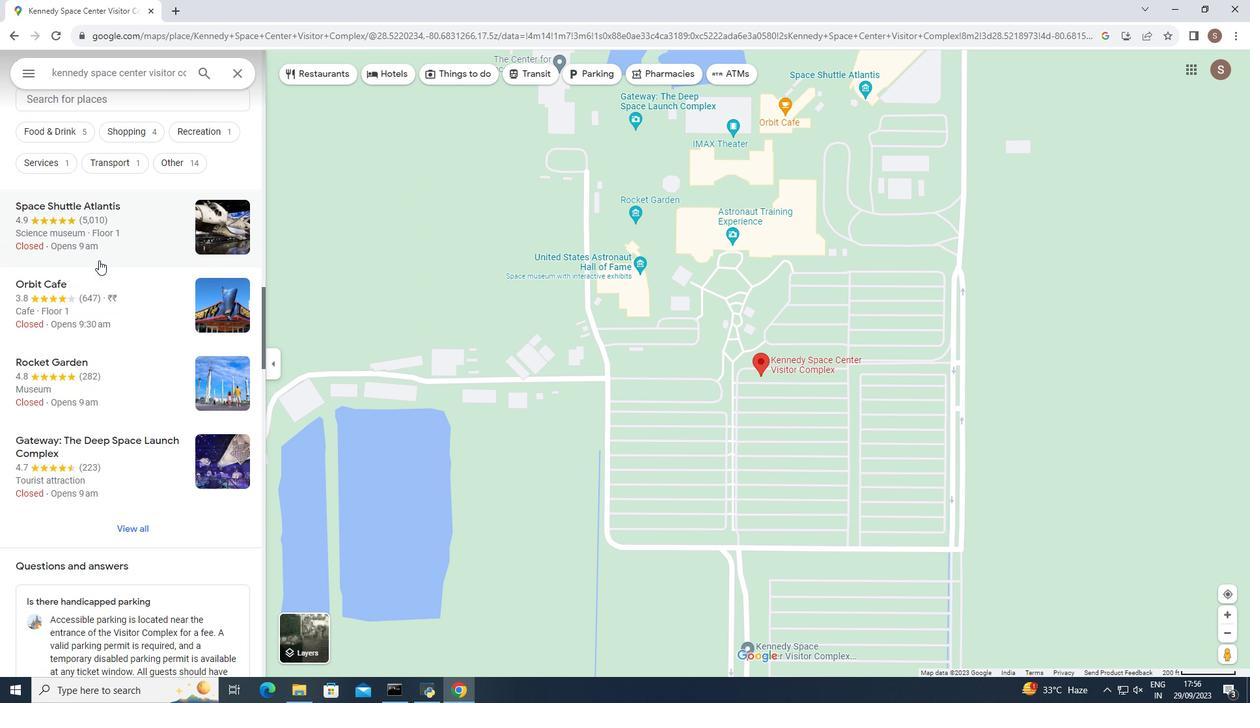 
Action: Mouse scrolled (98, 259) with delta (0, 0)
Screenshot: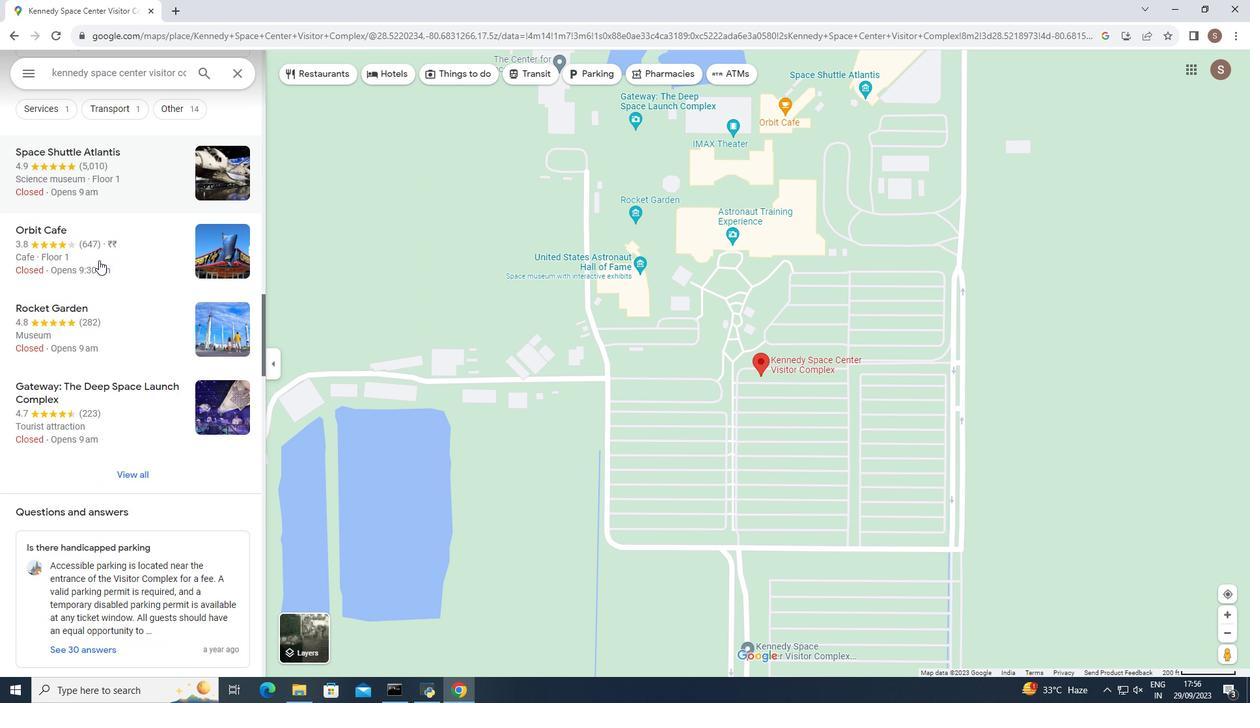 
Action: Mouse scrolled (98, 259) with delta (0, 0)
Screenshot: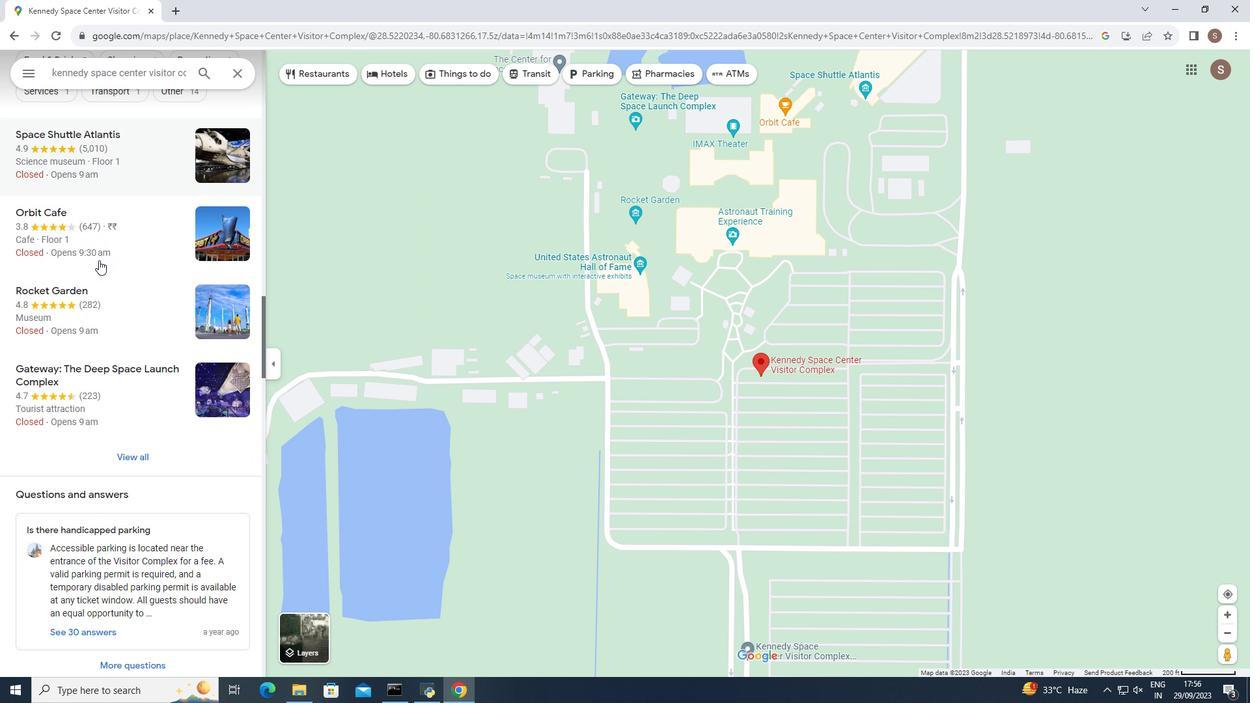 
Action: Mouse scrolled (98, 259) with delta (0, 0)
Screenshot: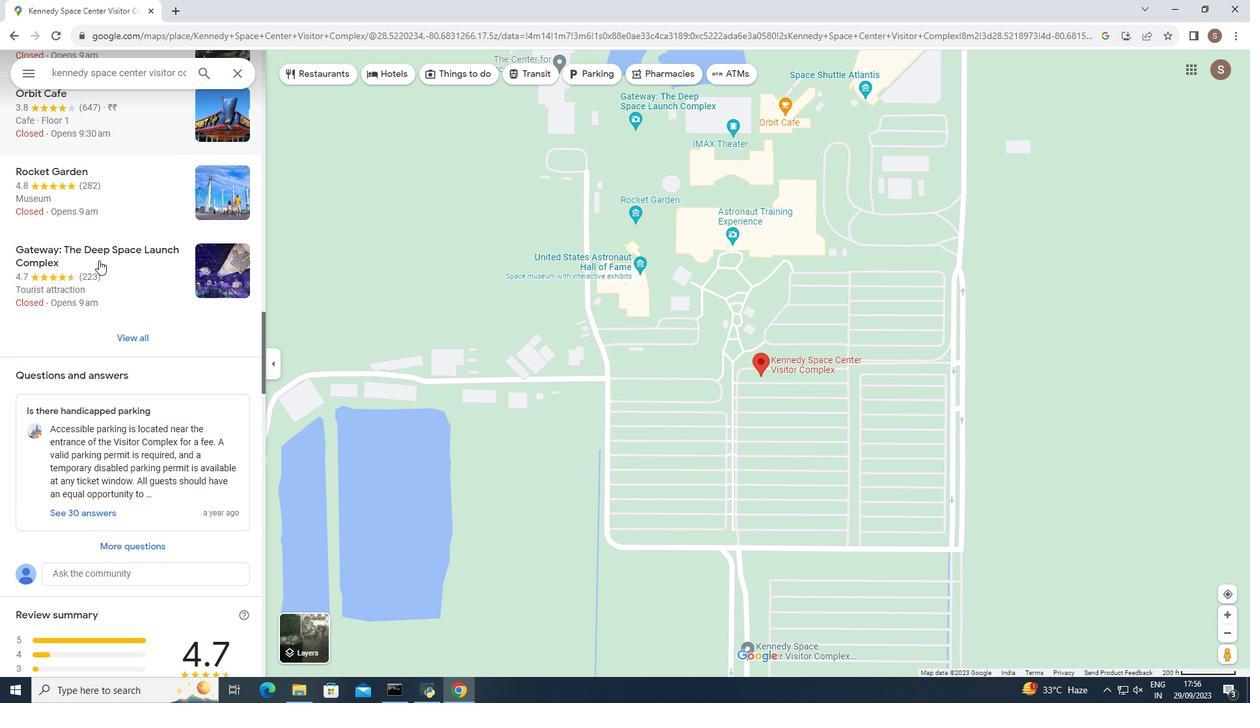
Action: Mouse scrolled (98, 259) with delta (0, 0)
Screenshot: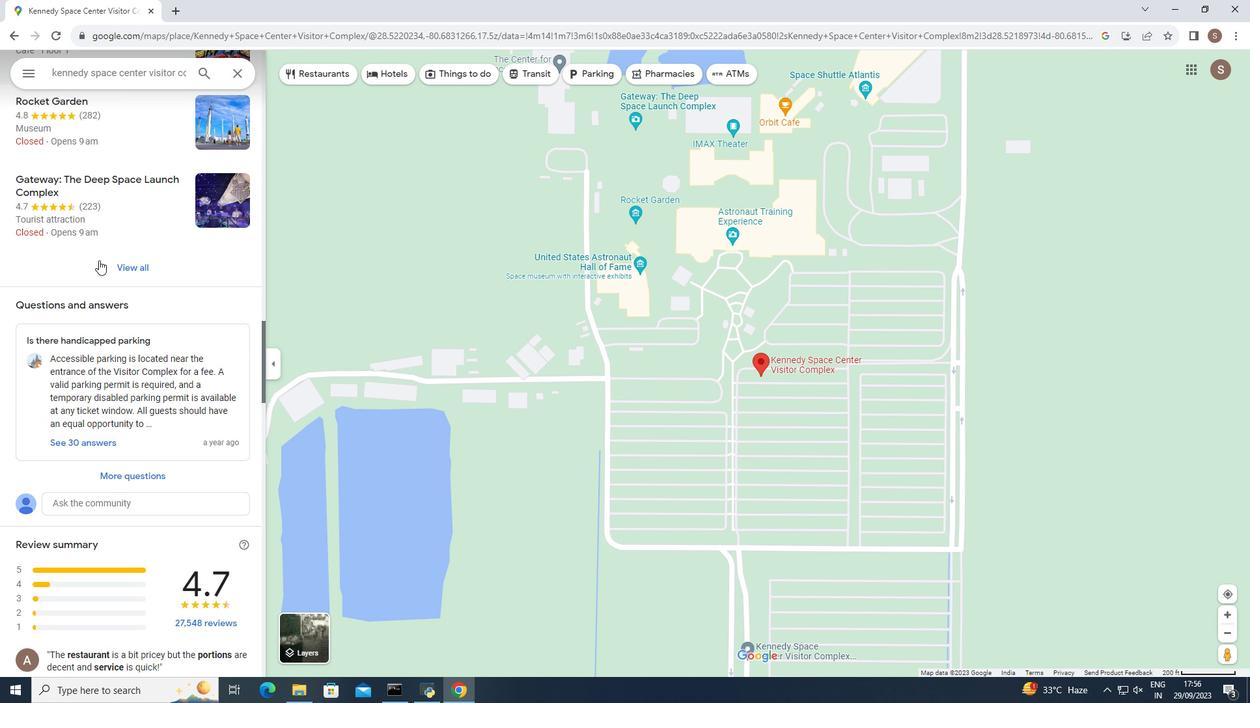 
Action: Mouse scrolled (98, 259) with delta (0, 0)
Screenshot: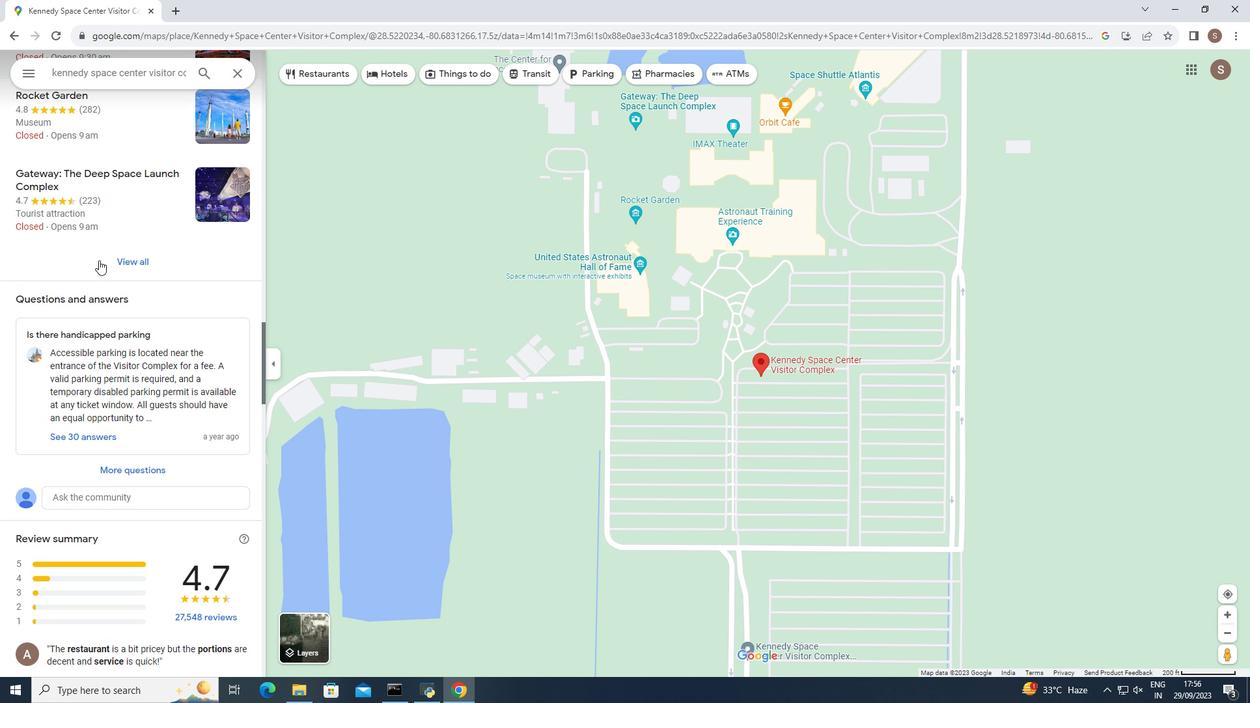 
Action: Mouse scrolled (98, 259) with delta (0, 0)
Screenshot: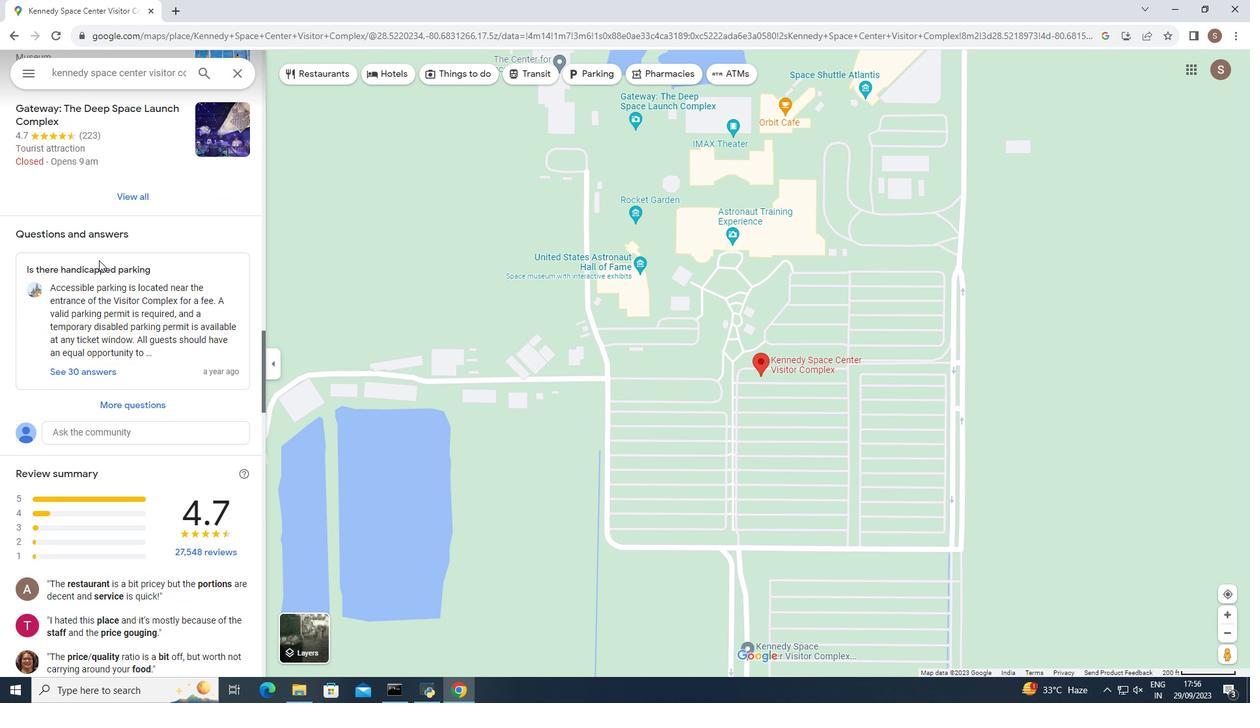 
Action: Mouse scrolled (98, 259) with delta (0, 0)
Screenshot: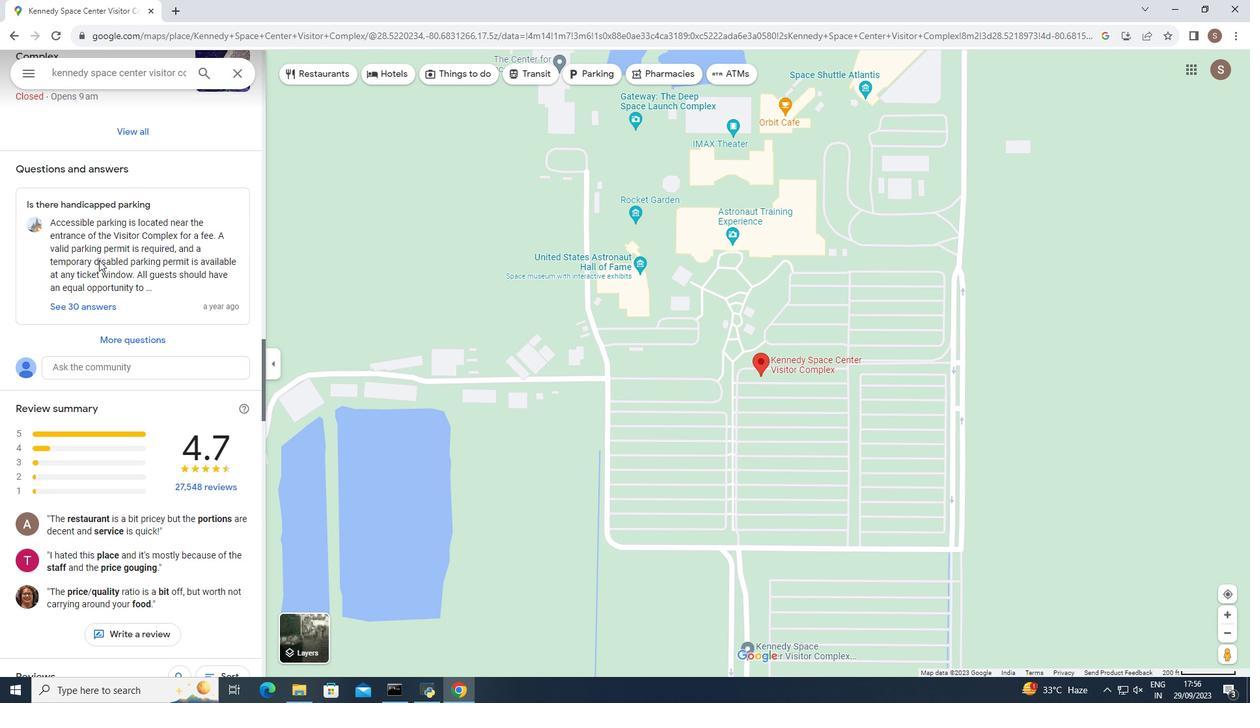 
Action: Mouse scrolled (98, 259) with delta (0, 0)
Screenshot: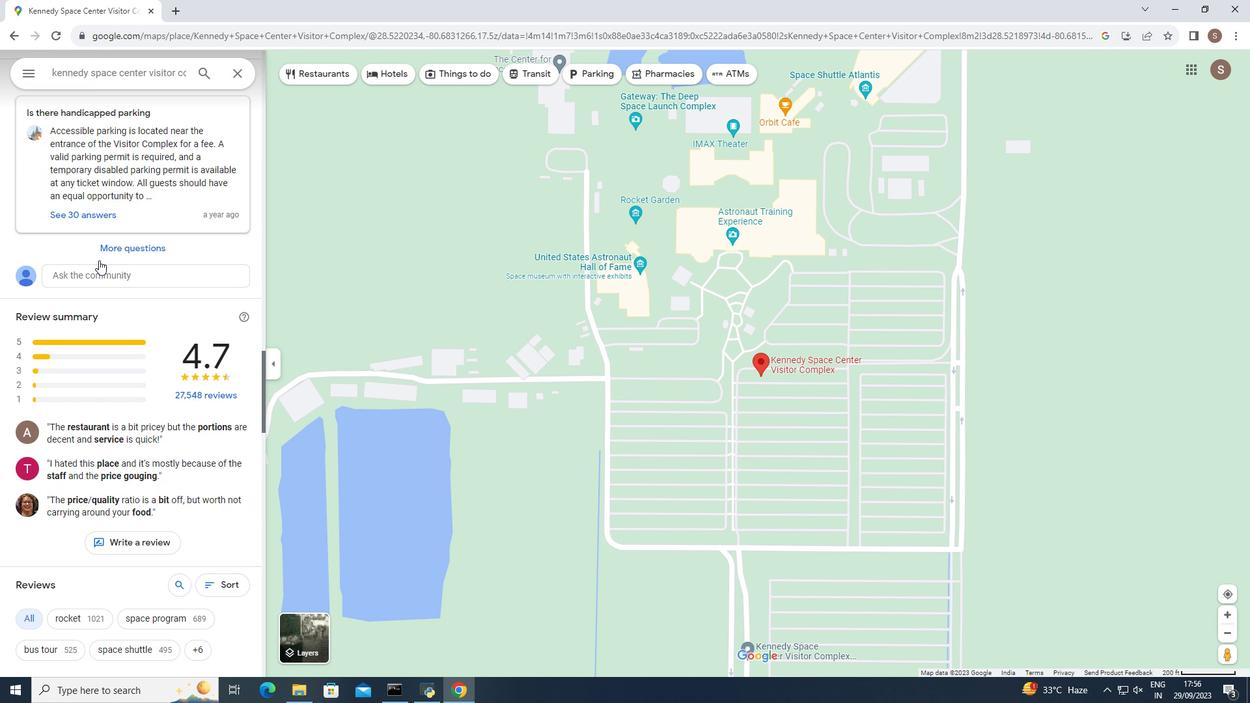 
Action: Mouse scrolled (98, 259) with delta (0, 0)
Screenshot: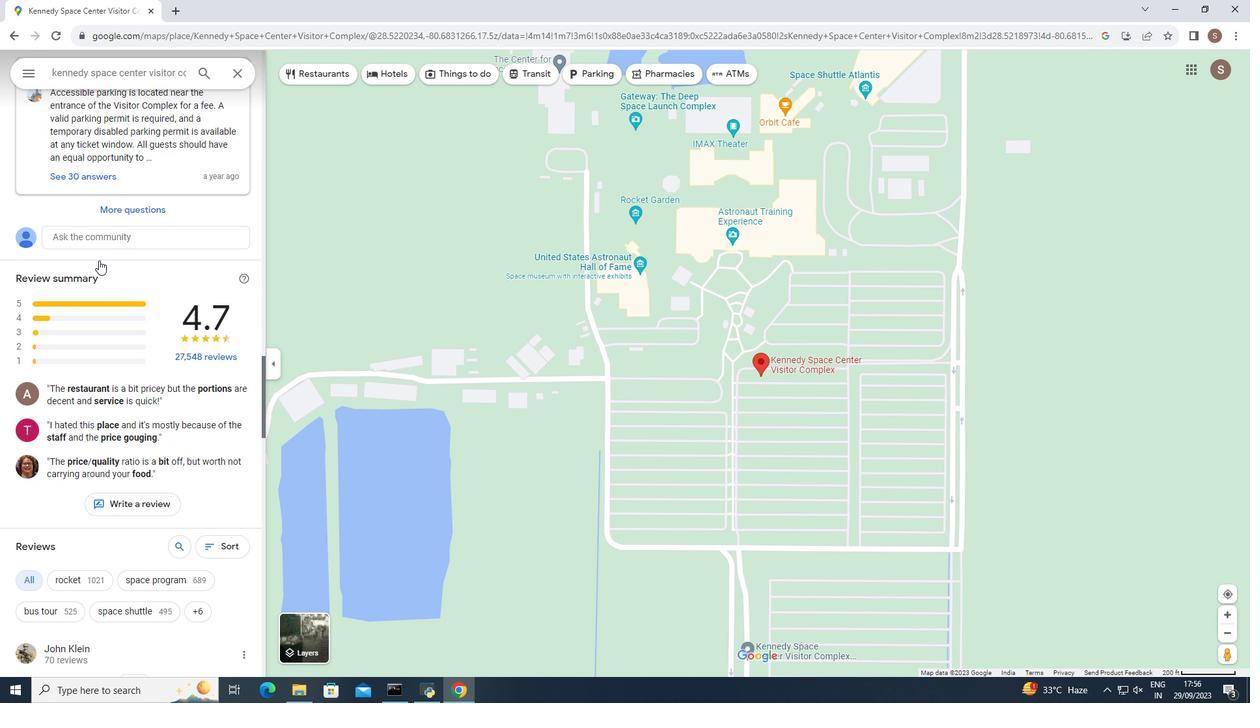 
Action: Mouse scrolled (98, 259) with delta (0, 0)
Screenshot: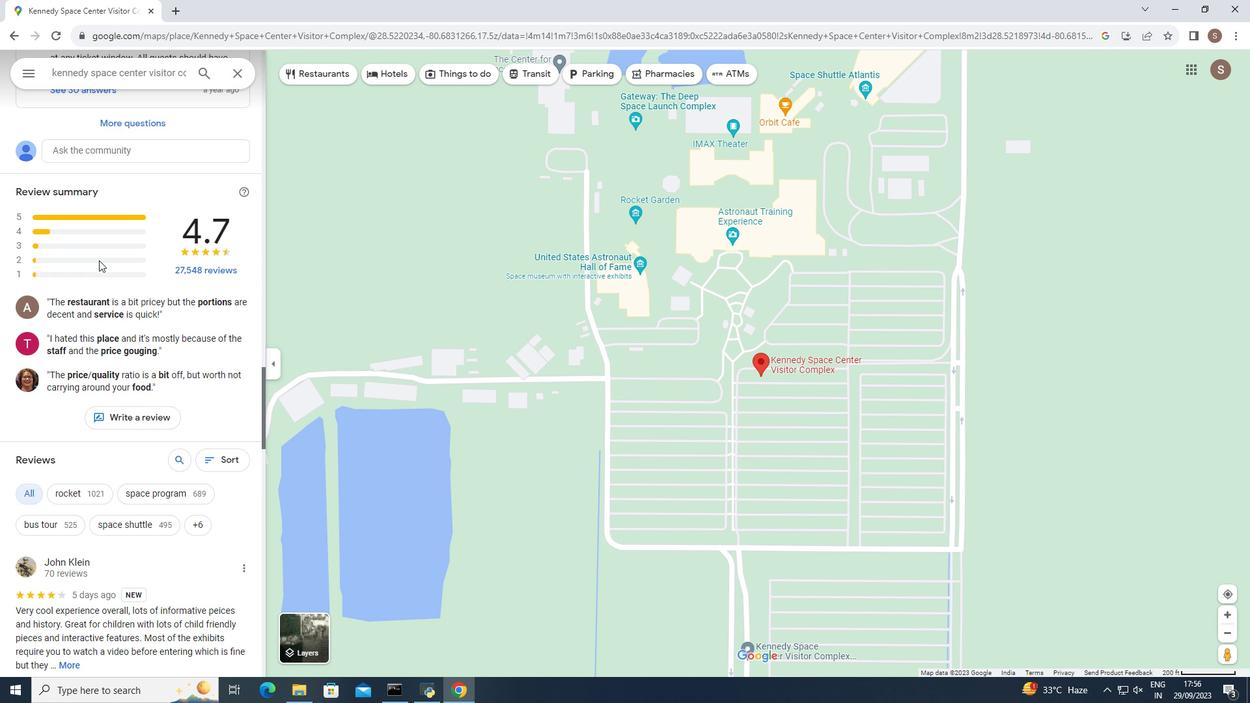 
Action: Mouse scrolled (98, 259) with delta (0, 0)
Screenshot: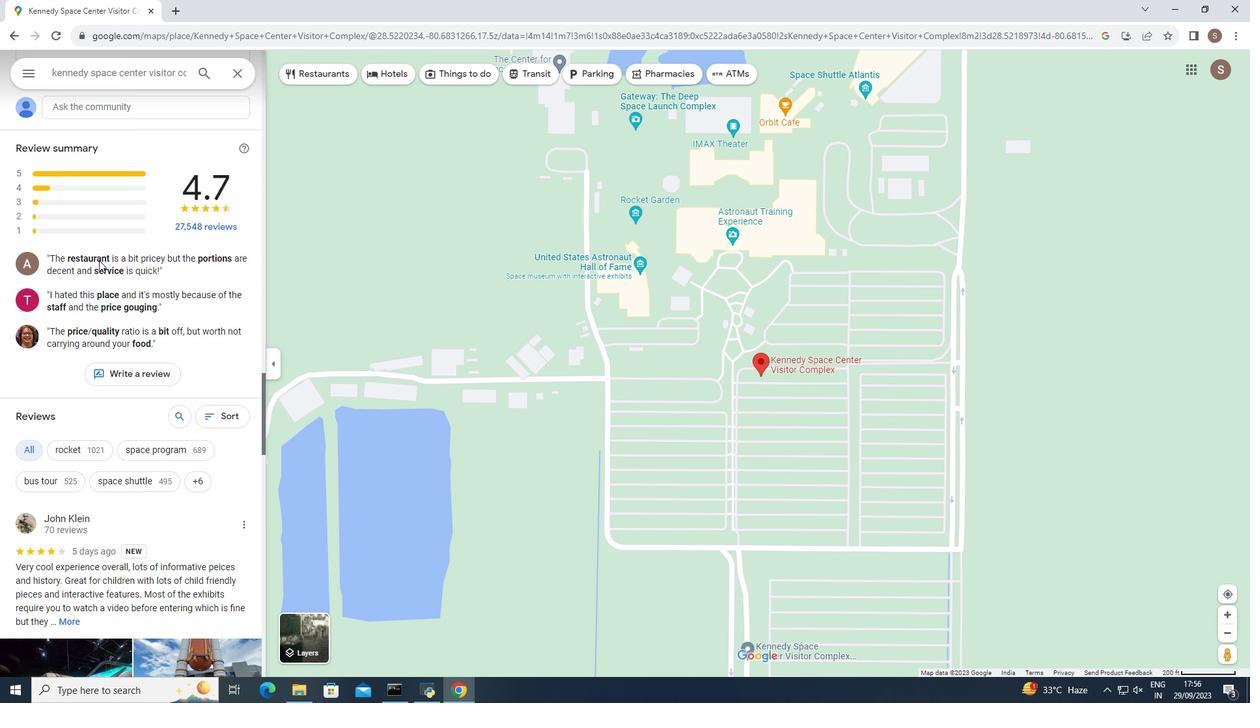 
Action: Mouse scrolled (98, 259) with delta (0, 0)
Screenshot: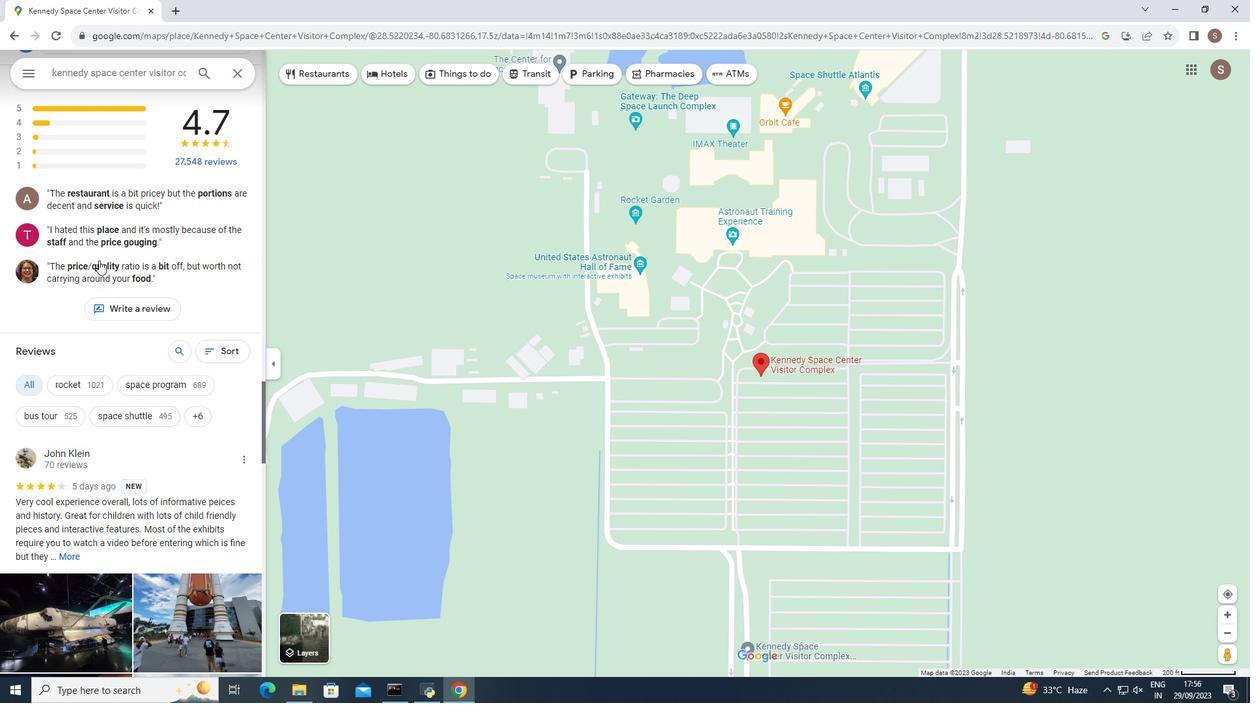 
Action: Mouse scrolled (98, 259) with delta (0, 0)
Screenshot: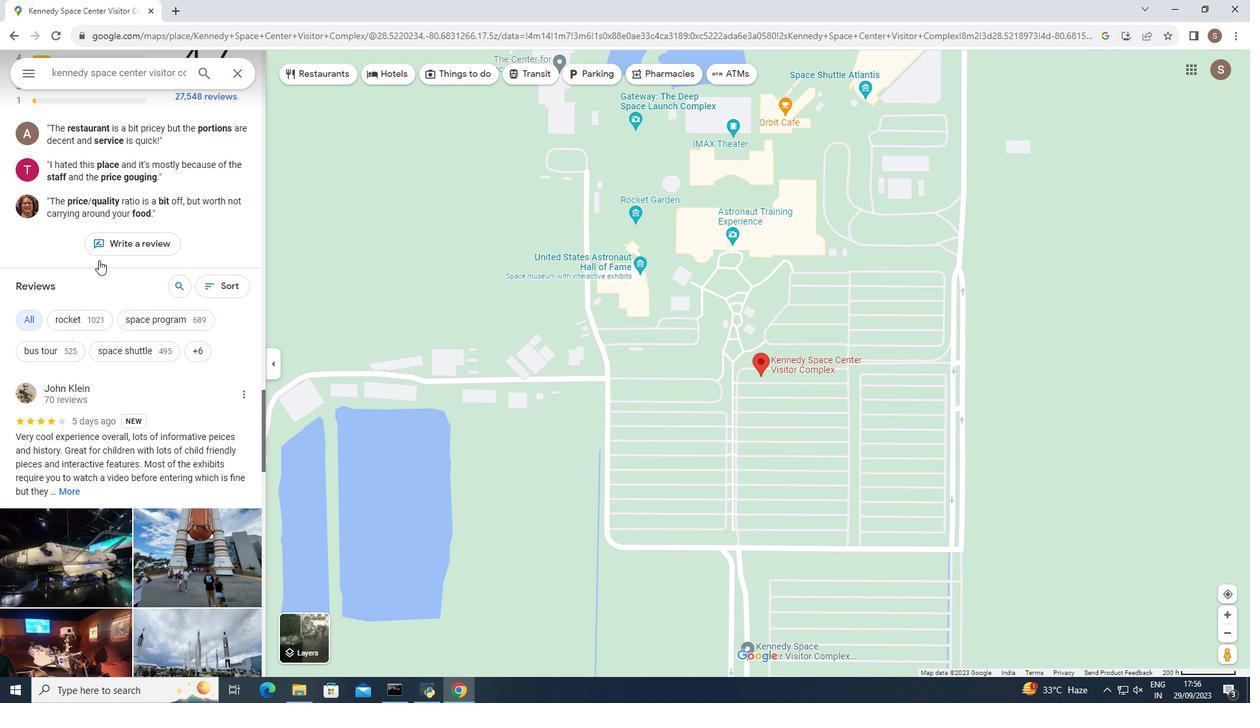 
Action: Mouse scrolled (98, 259) with delta (0, 0)
Screenshot: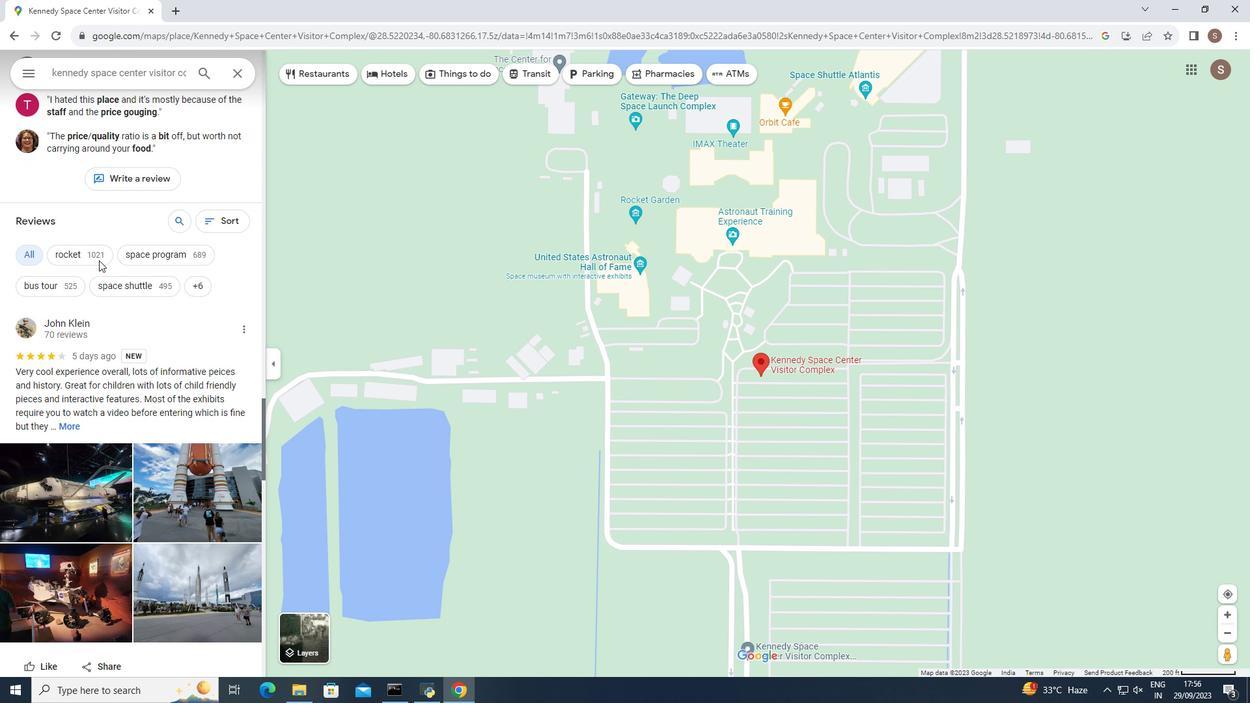 
Action: Mouse scrolled (98, 259) with delta (0, 0)
Screenshot: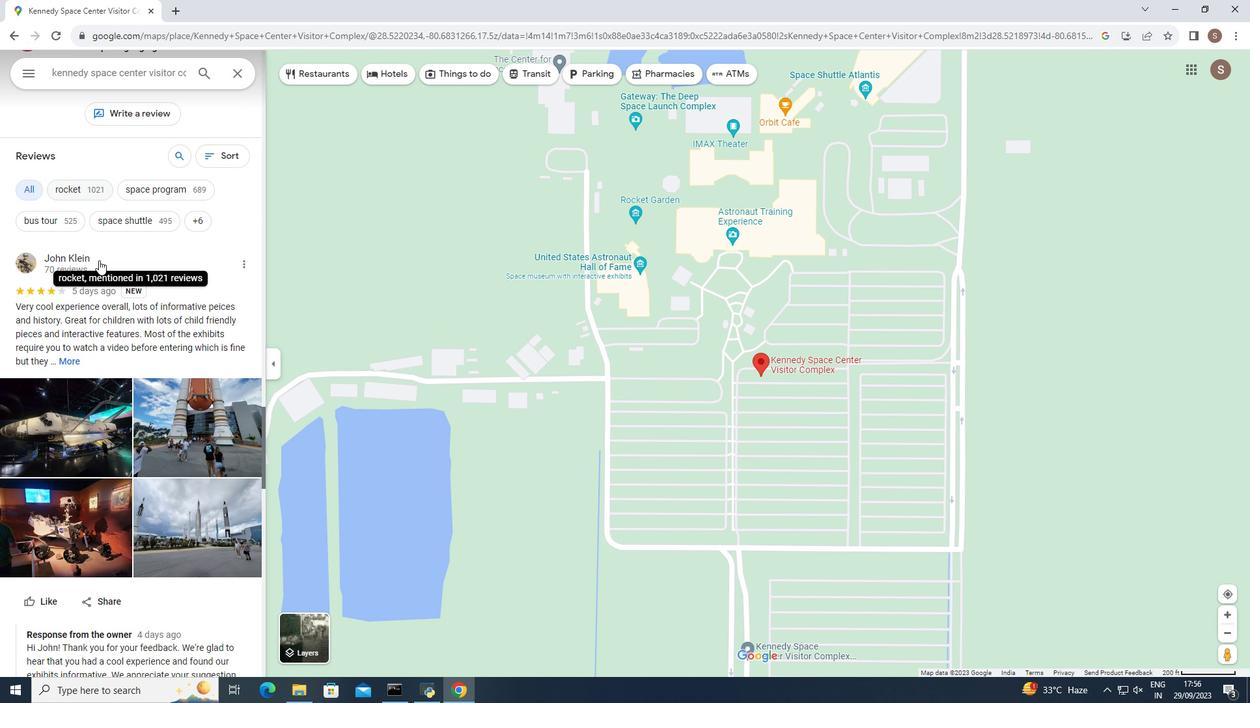 
Action: Mouse scrolled (98, 259) with delta (0, 0)
Screenshot: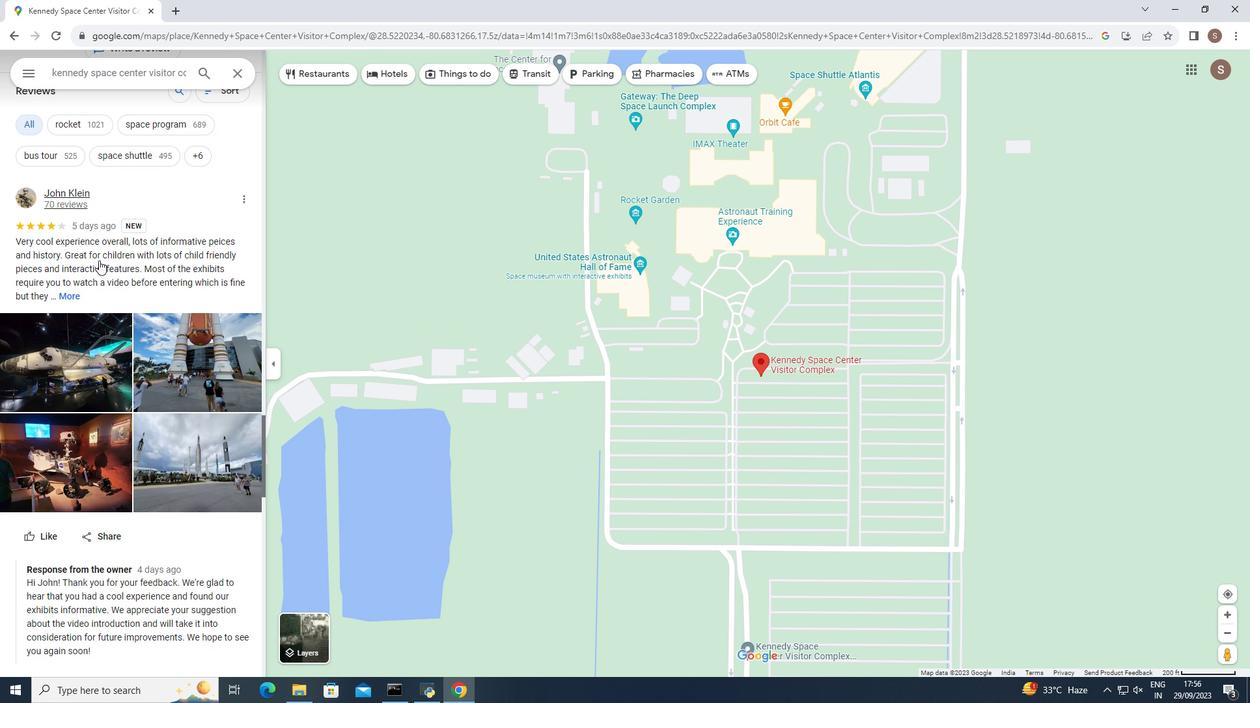 
Action: Mouse moved to (71, 295)
Screenshot: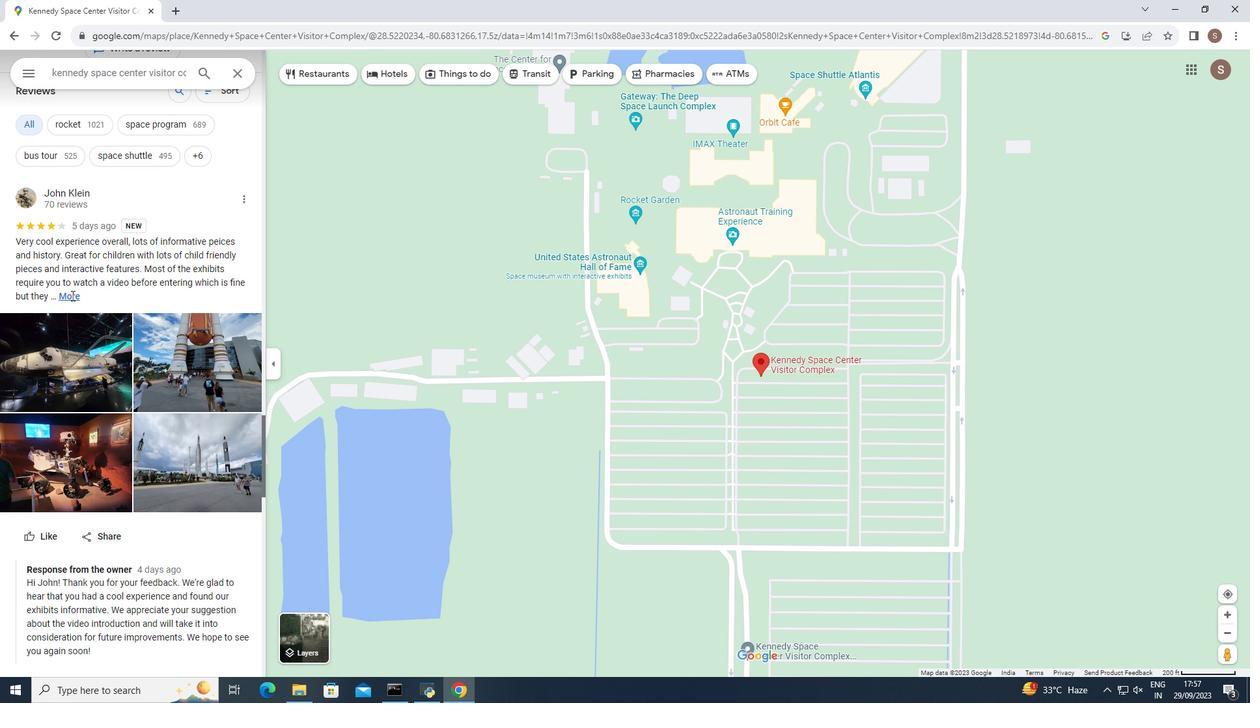 
Action: Mouse pressed left at (71, 295)
Screenshot: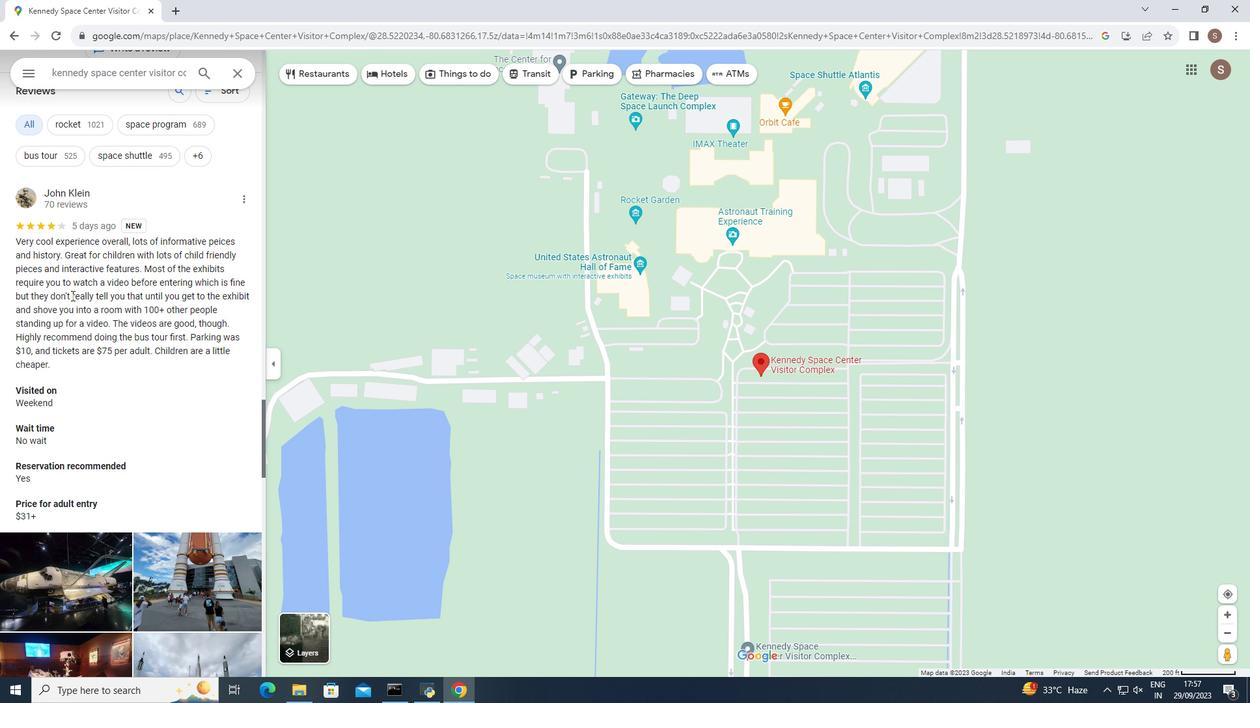 
Action: Mouse moved to (95, 292)
Screenshot: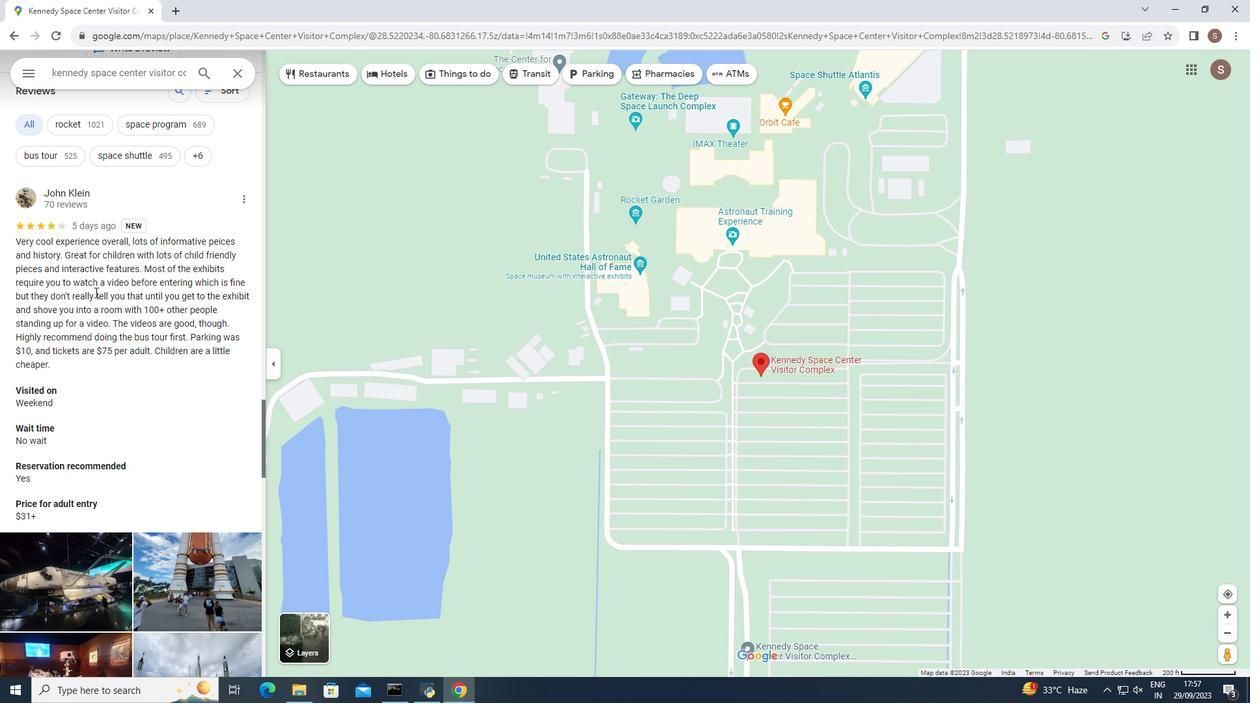 
Action: Mouse scrolled (95, 291) with delta (0, 0)
Screenshot: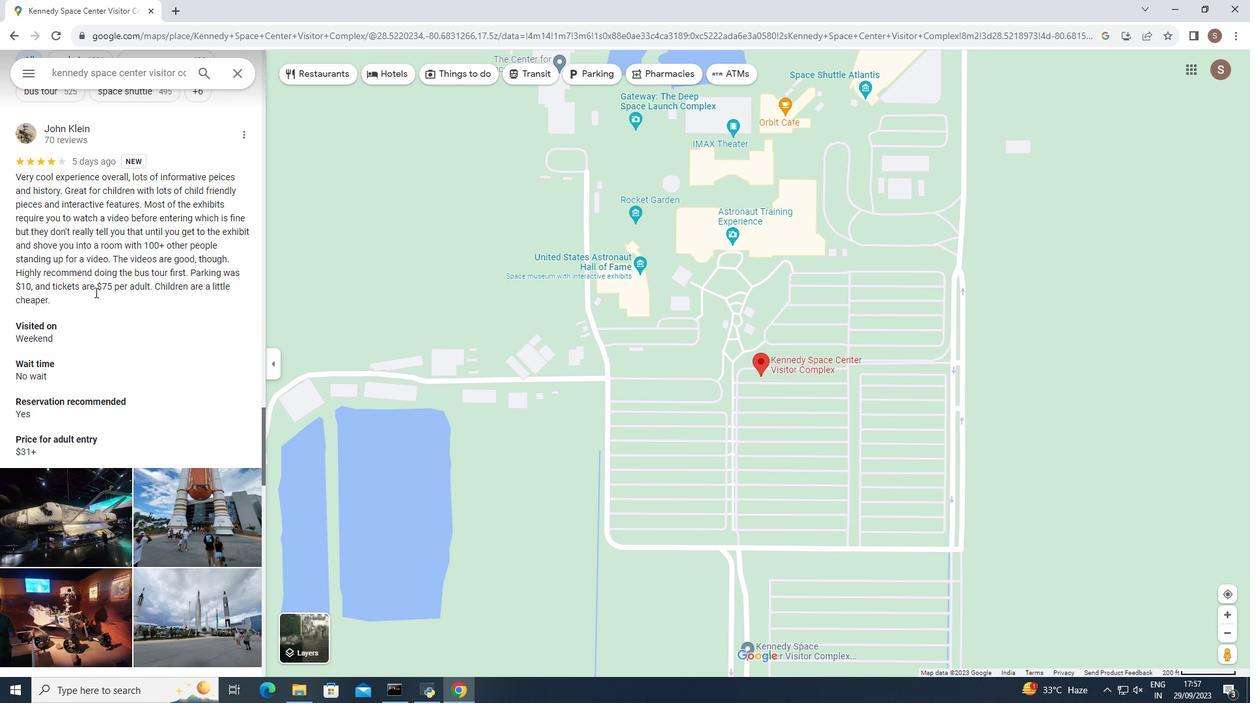 
Action: Mouse scrolled (95, 291) with delta (0, 0)
Screenshot: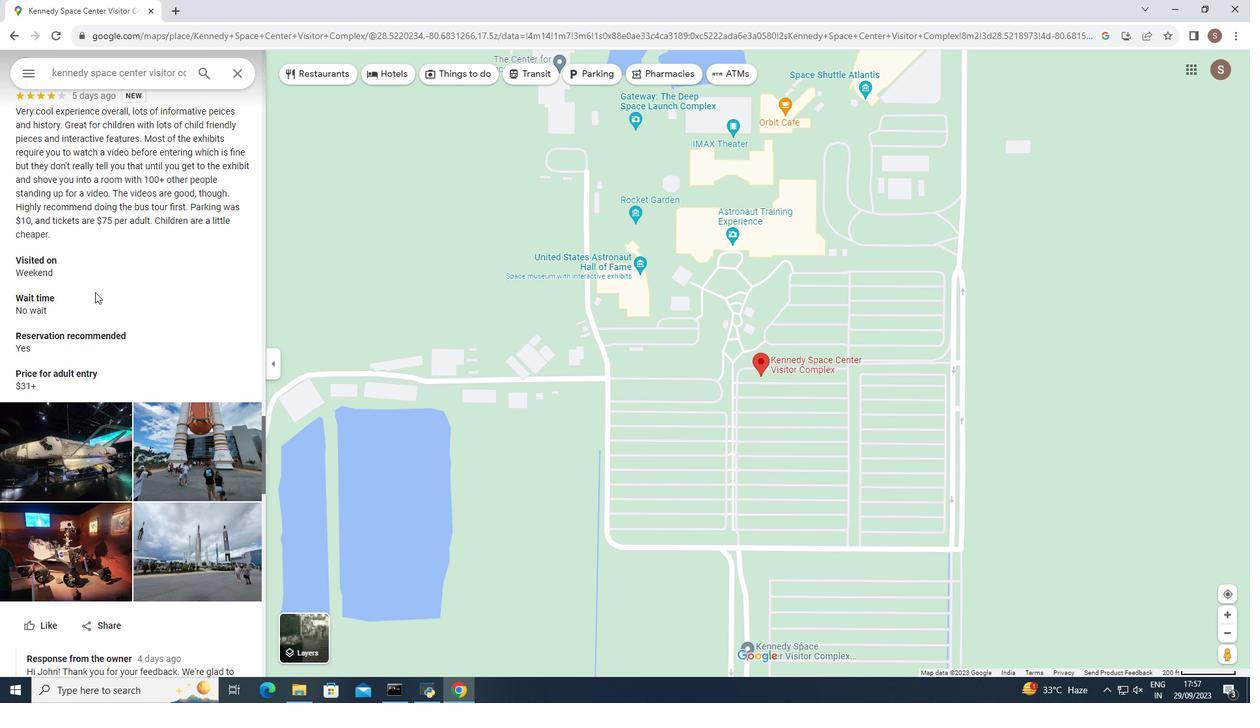 
Action: Mouse scrolled (95, 291) with delta (0, 0)
Screenshot: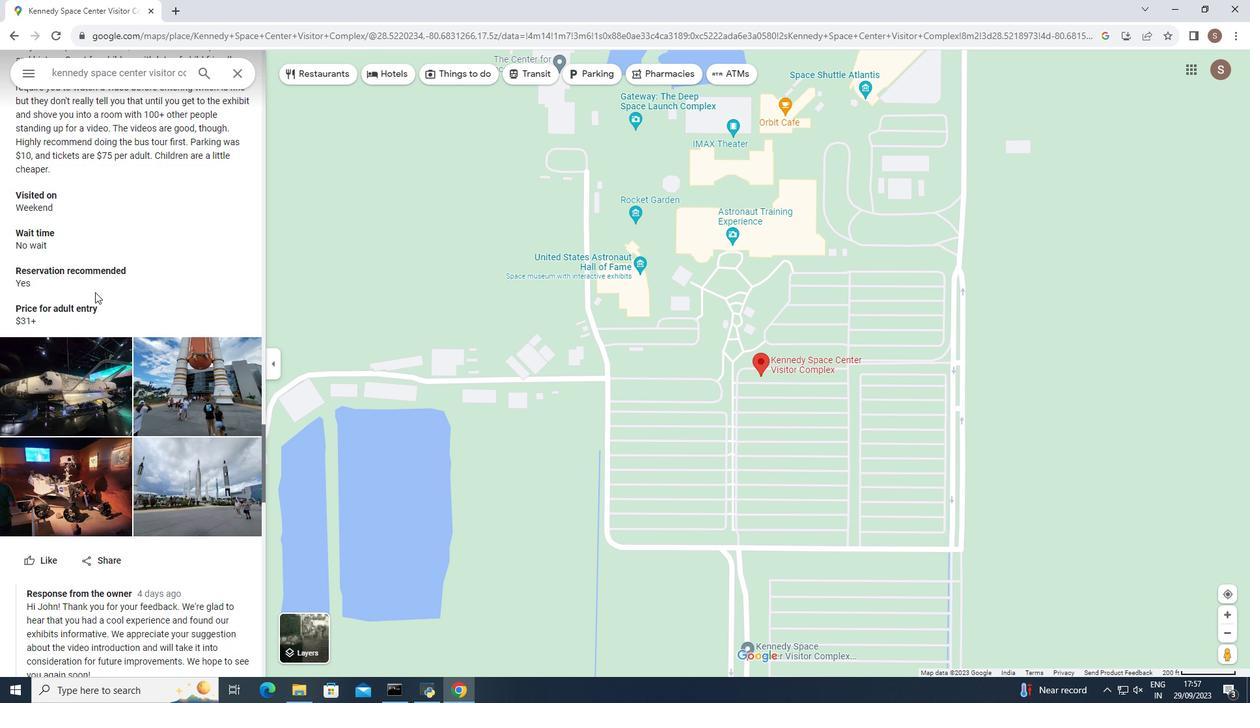 
Action: Mouse moved to (95, 289)
Screenshot: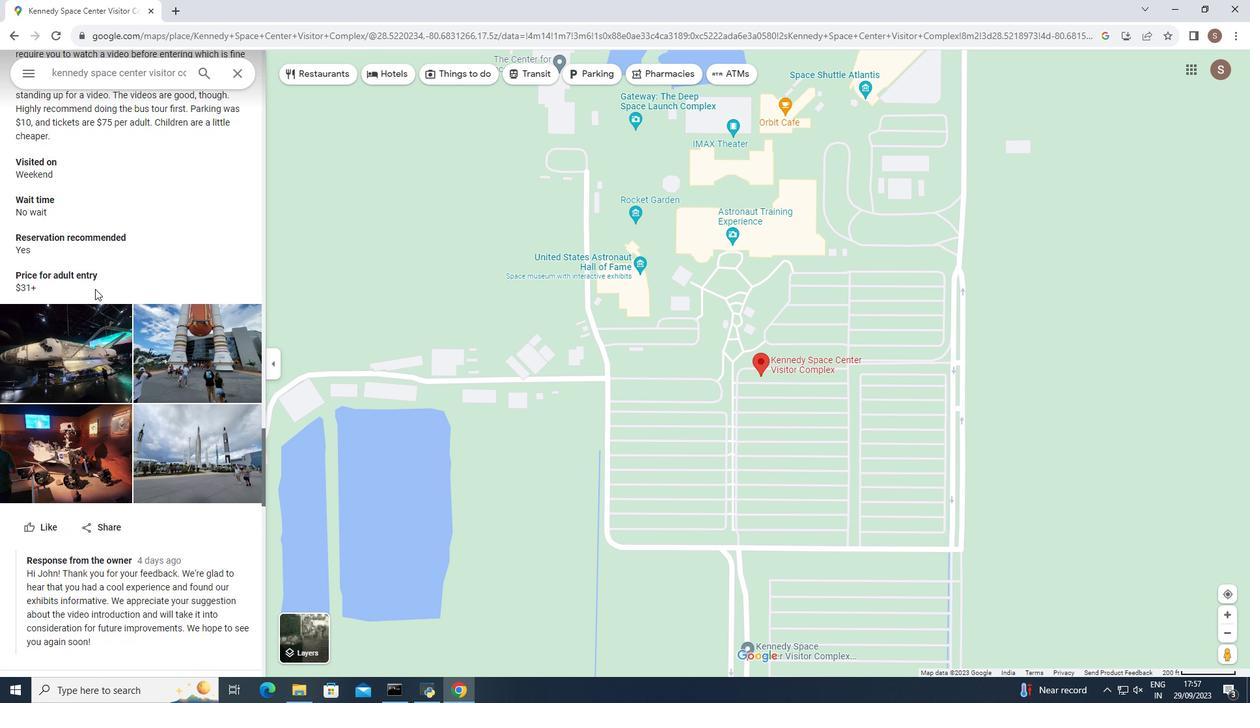 
Action: Mouse scrolled (95, 288) with delta (0, 0)
Screenshot: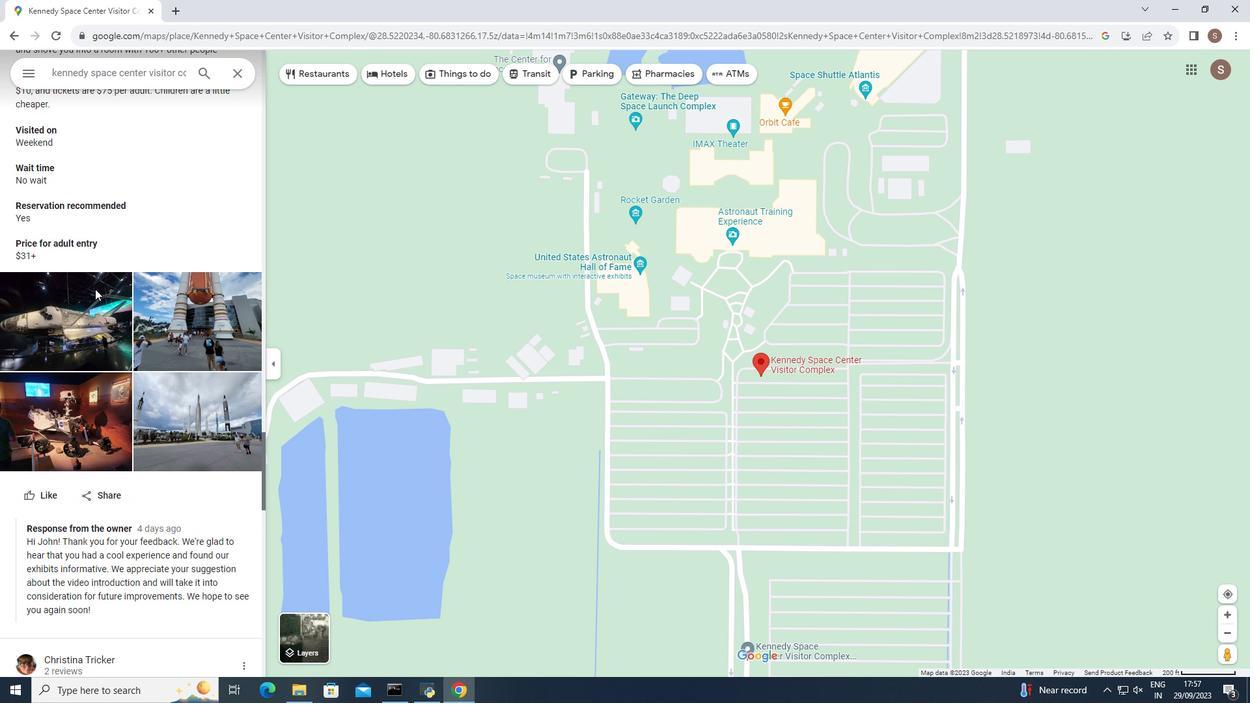 
Action: Mouse scrolled (95, 288) with delta (0, 0)
Screenshot: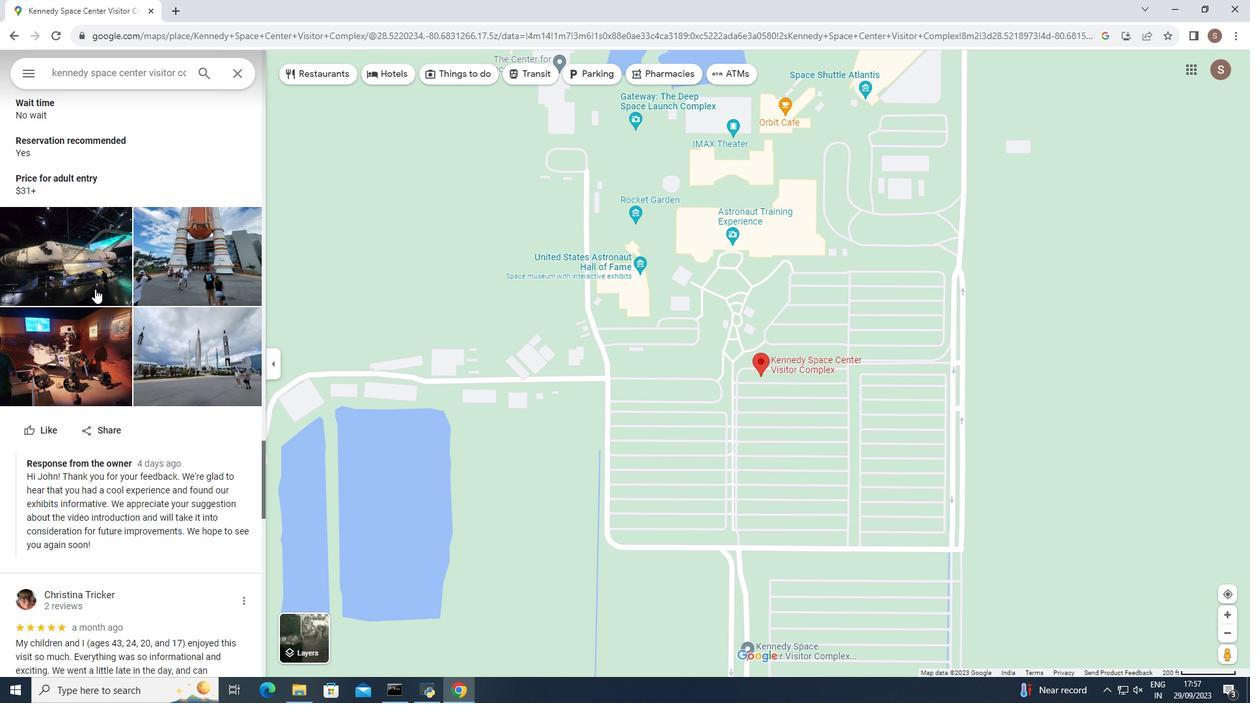
Action: Mouse scrolled (95, 288) with delta (0, 0)
Screenshot: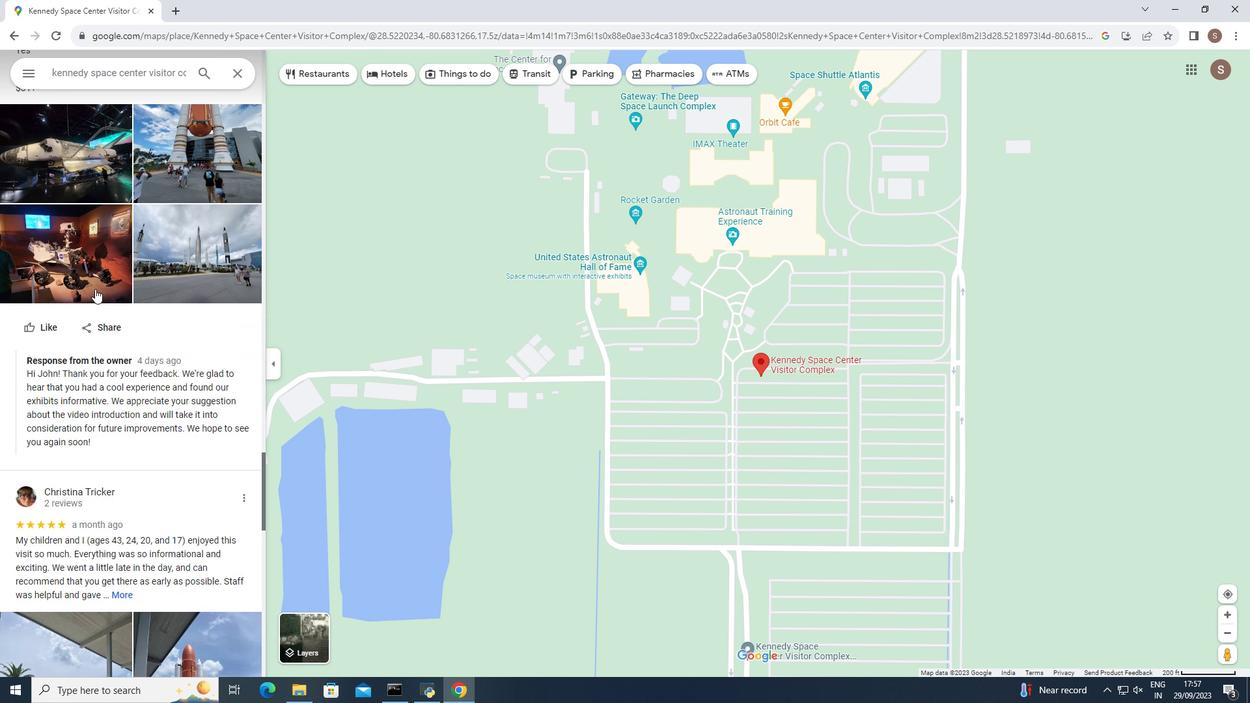 
Action: Mouse scrolled (95, 288) with delta (0, 0)
Screenshot: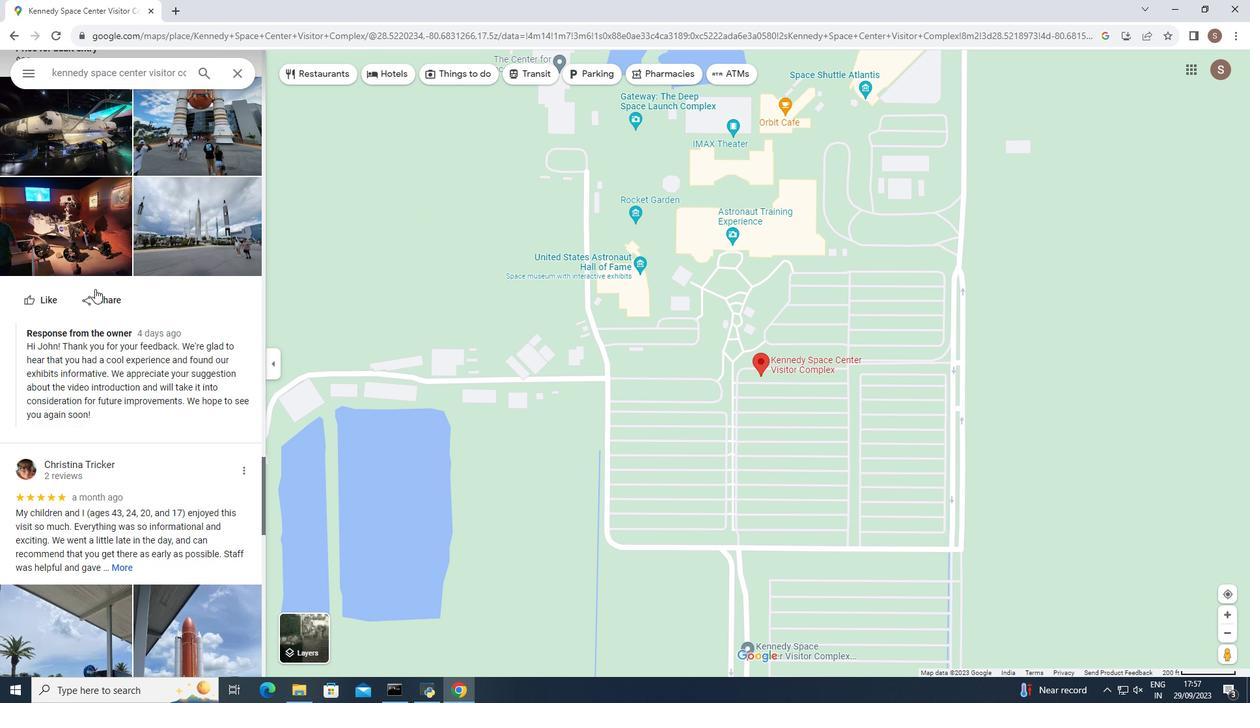 
Action: Mouse scrolled (95, 288) with delta (0, 0)
Screenshot: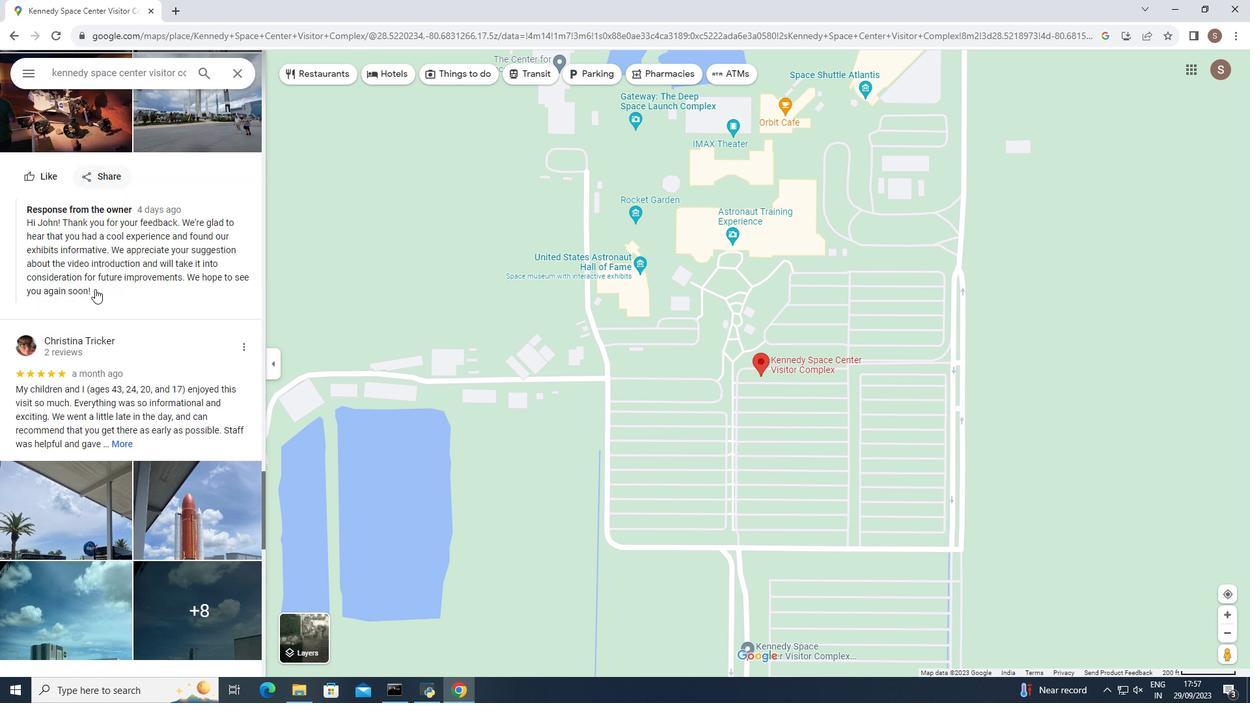 
Action: Mouse scrolled (95, 288) with delta (0, 0)
Screenshot: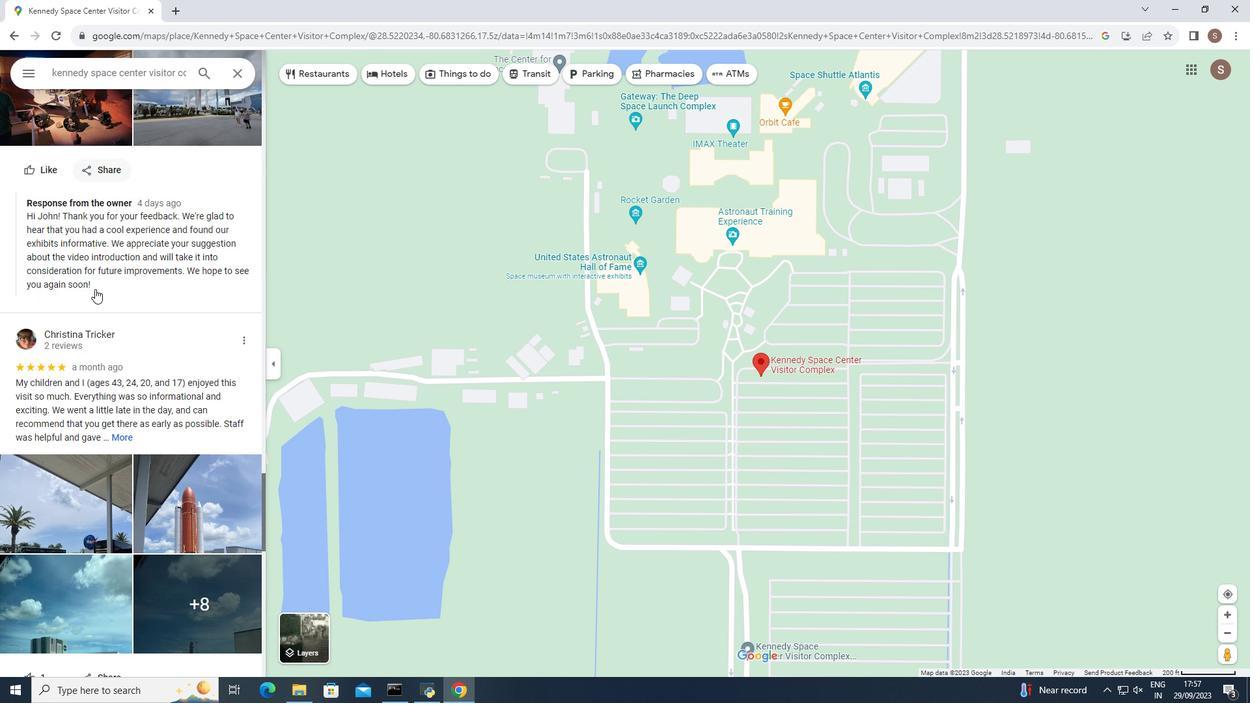 
Action: Mouse scrolled (95, 288) with delta (0, 0)
Screenshot: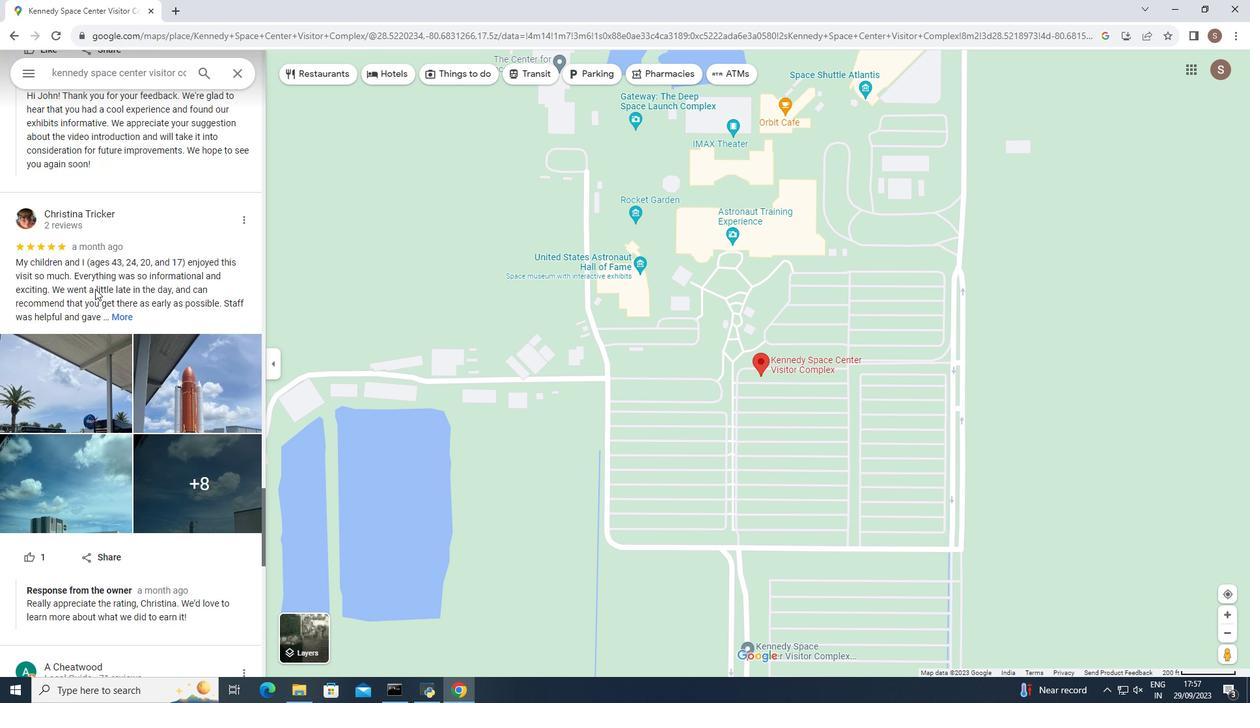 
Action: Mouse scrolled (95, 288) with delta (0, 0)
Screenshot: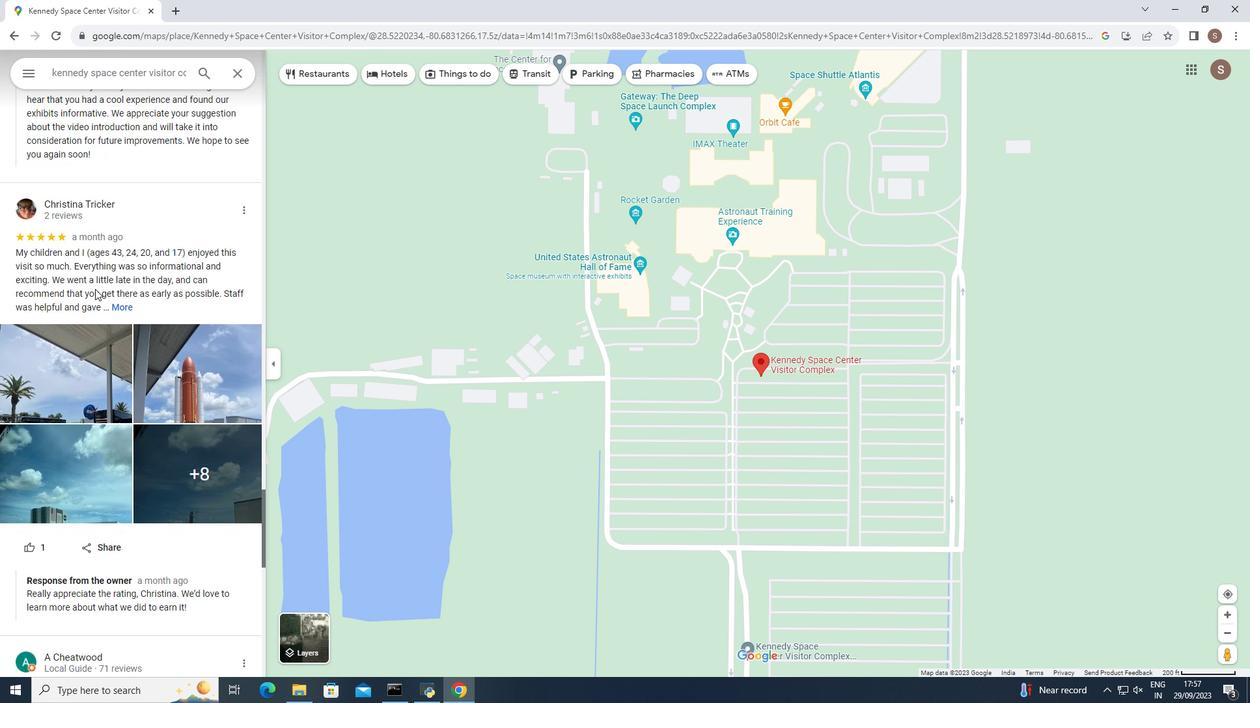 
Action: Mouse scrolled (95, 288) with delta (0, 0)
Screenshot: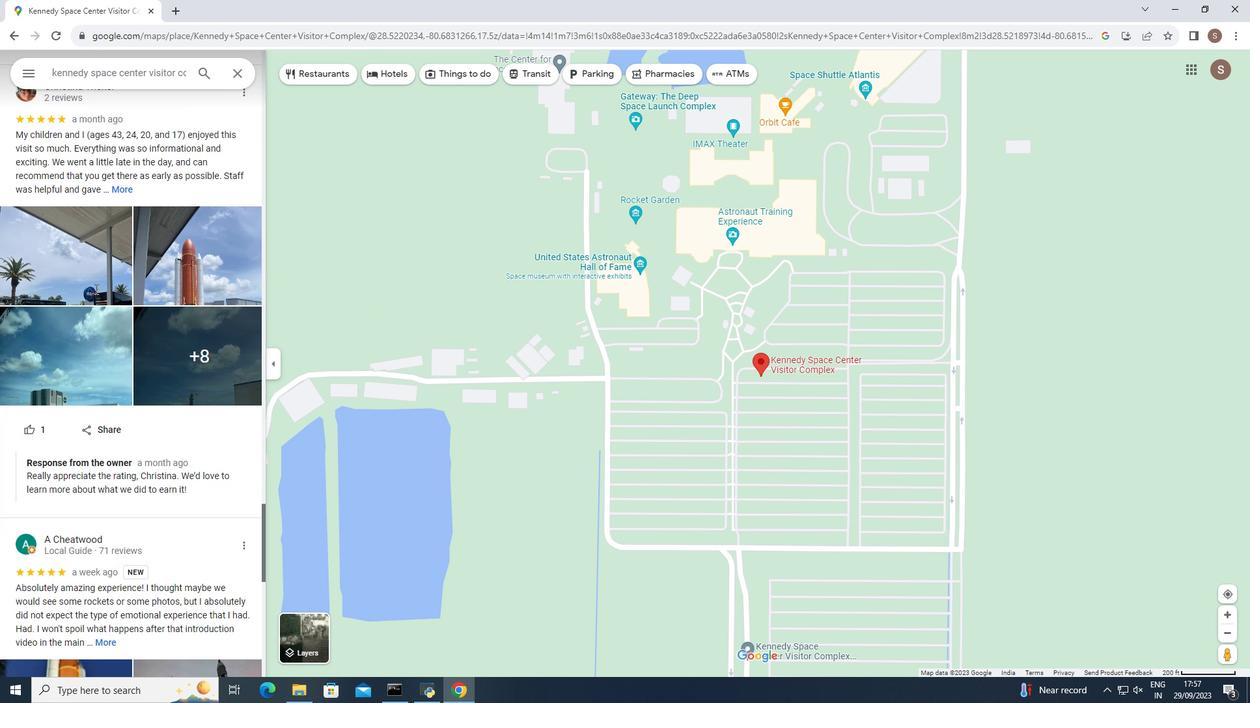 
Action: Mouse scrolled (95, 288) with delta (0, 0)
Screenshot: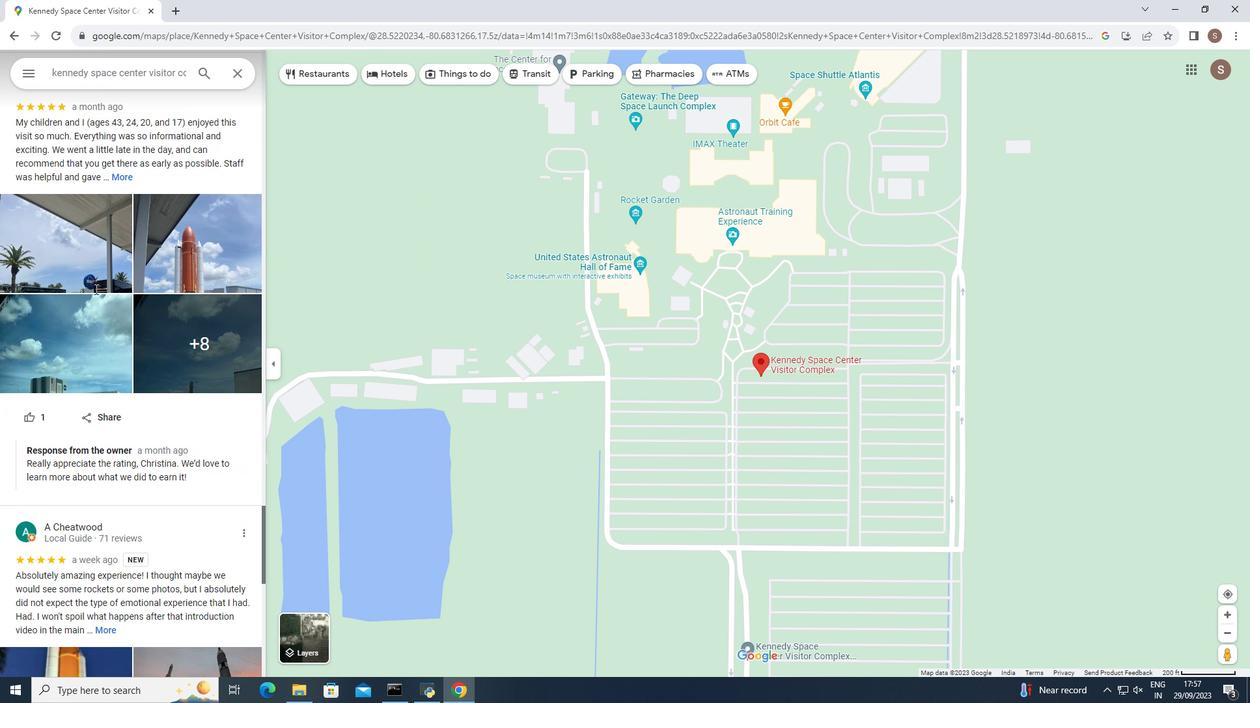 
Action: Mouse moved to (95, 287)
Screenshot: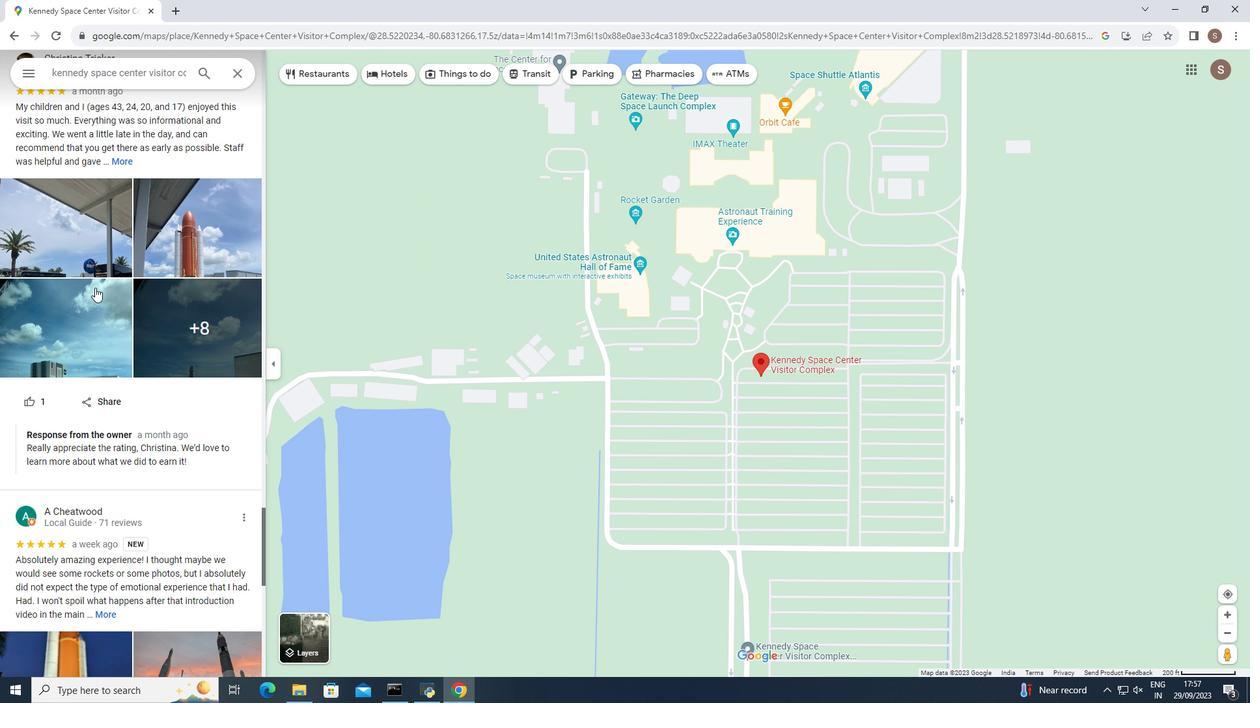 
Action: Mouse scrolled (95, 287) with delta (0, 0)
Screenshot: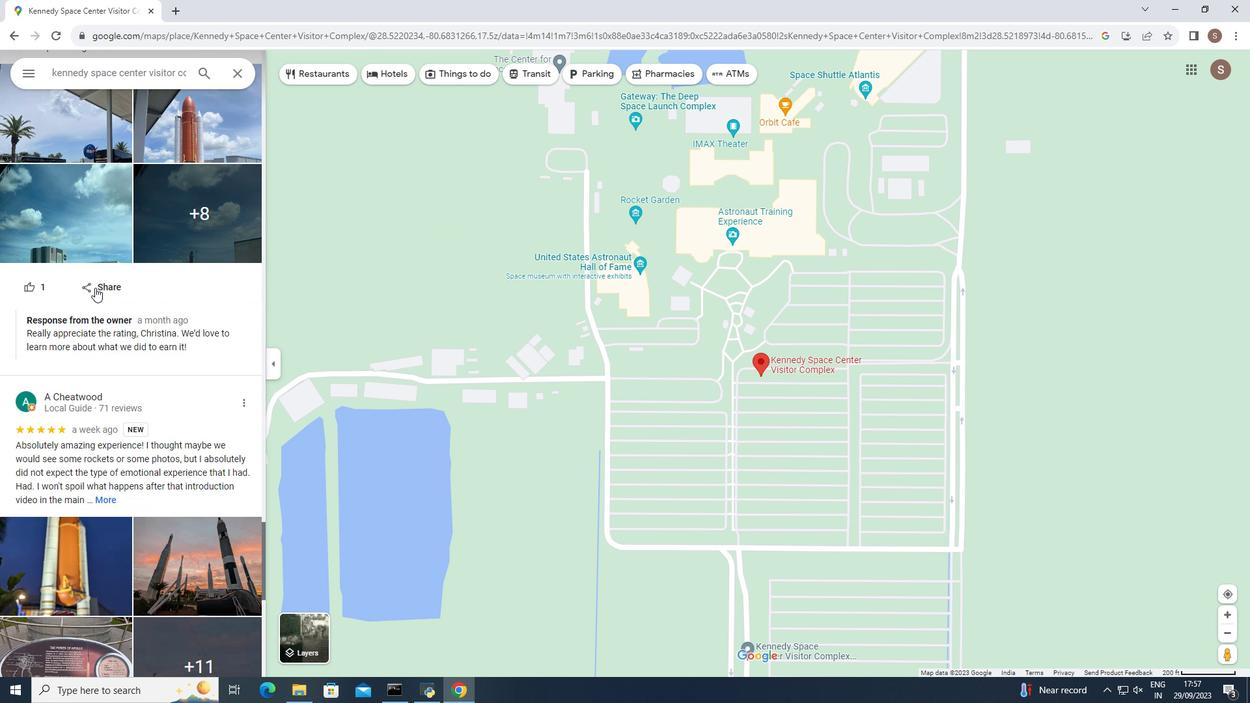 
Action: Mouse scrolled (95, 287) with delta (0, 0)
Screenshot: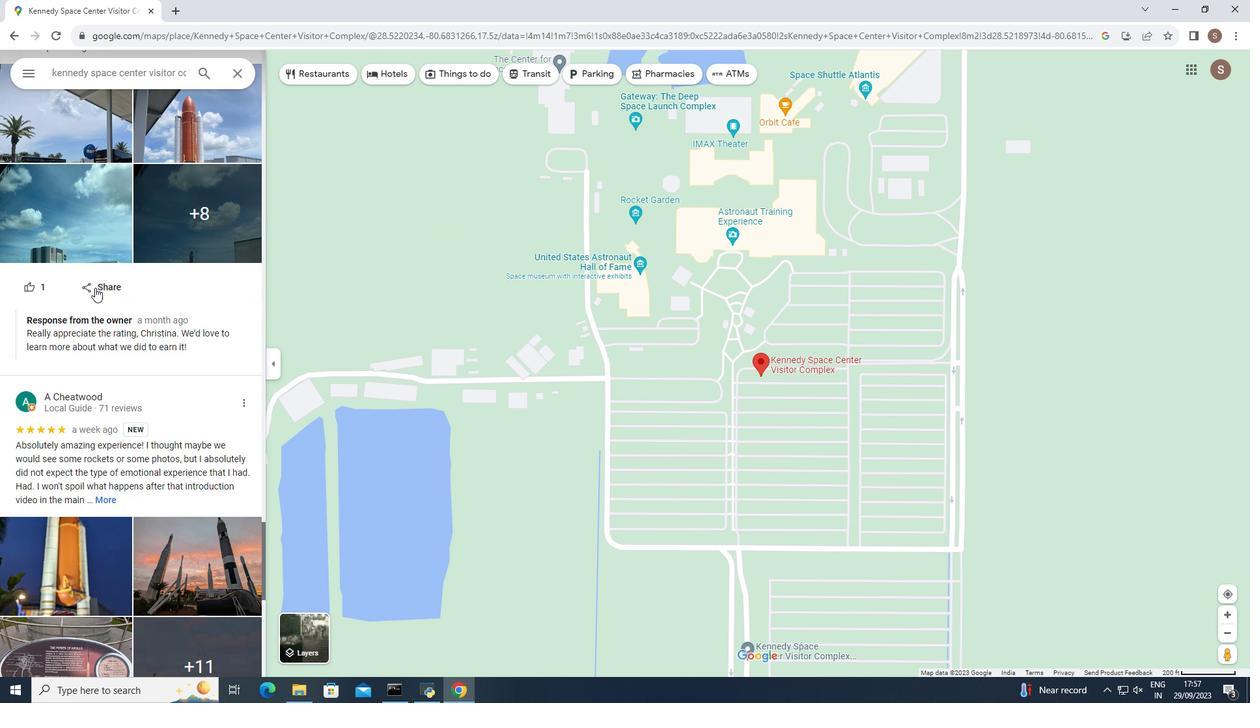 
Action: Mouse moved to (754, 370)
Screenshot: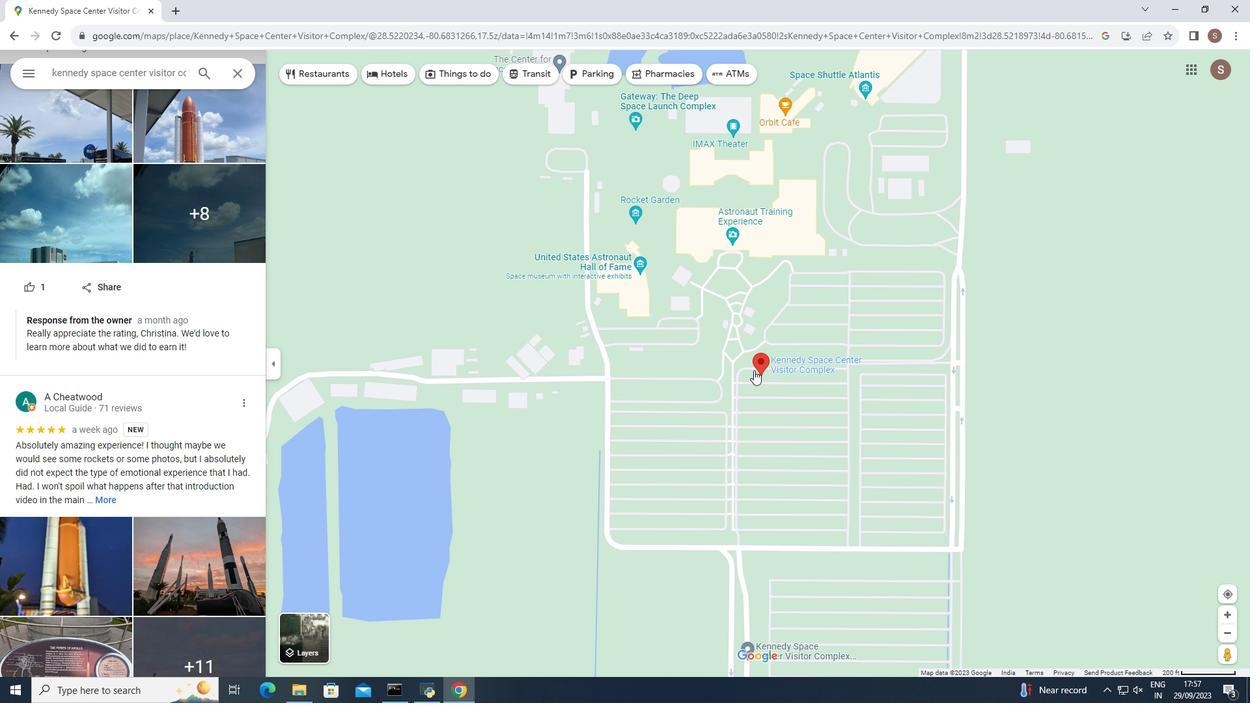 
Action: Mouse pressed left at (754, 370)
Screenshot: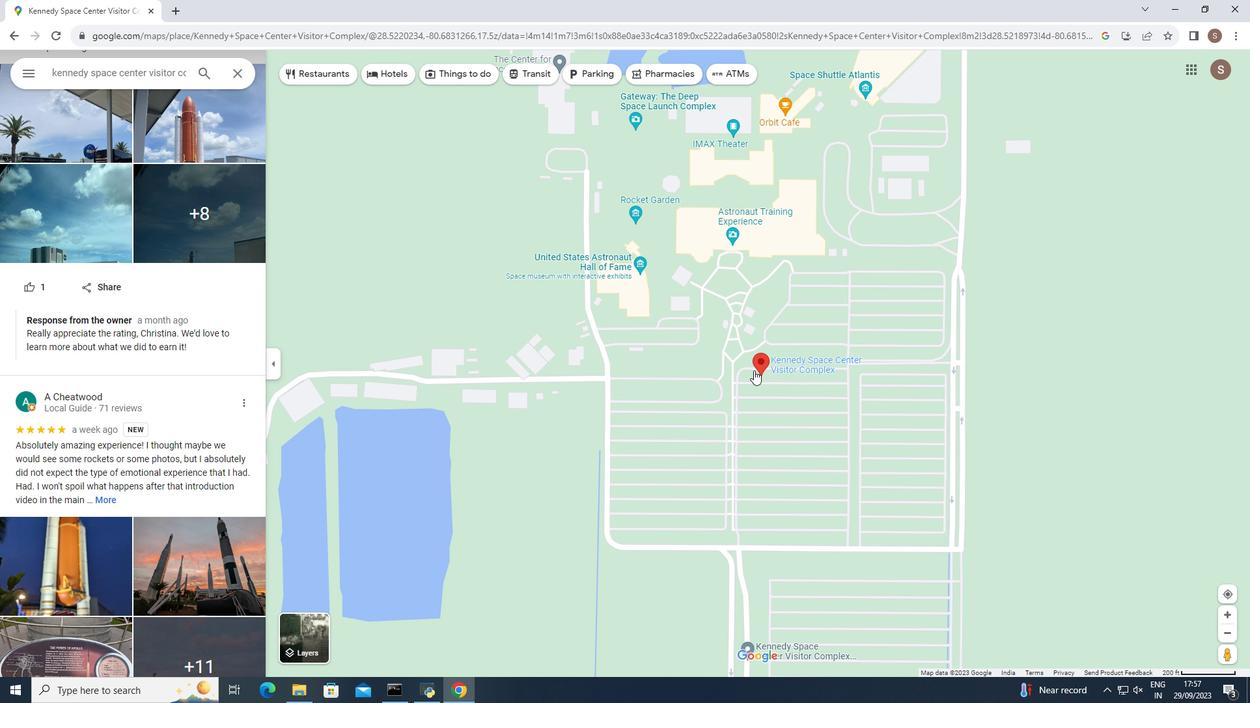 
Action: Mouse moved to (1225, 661)
Screenshot: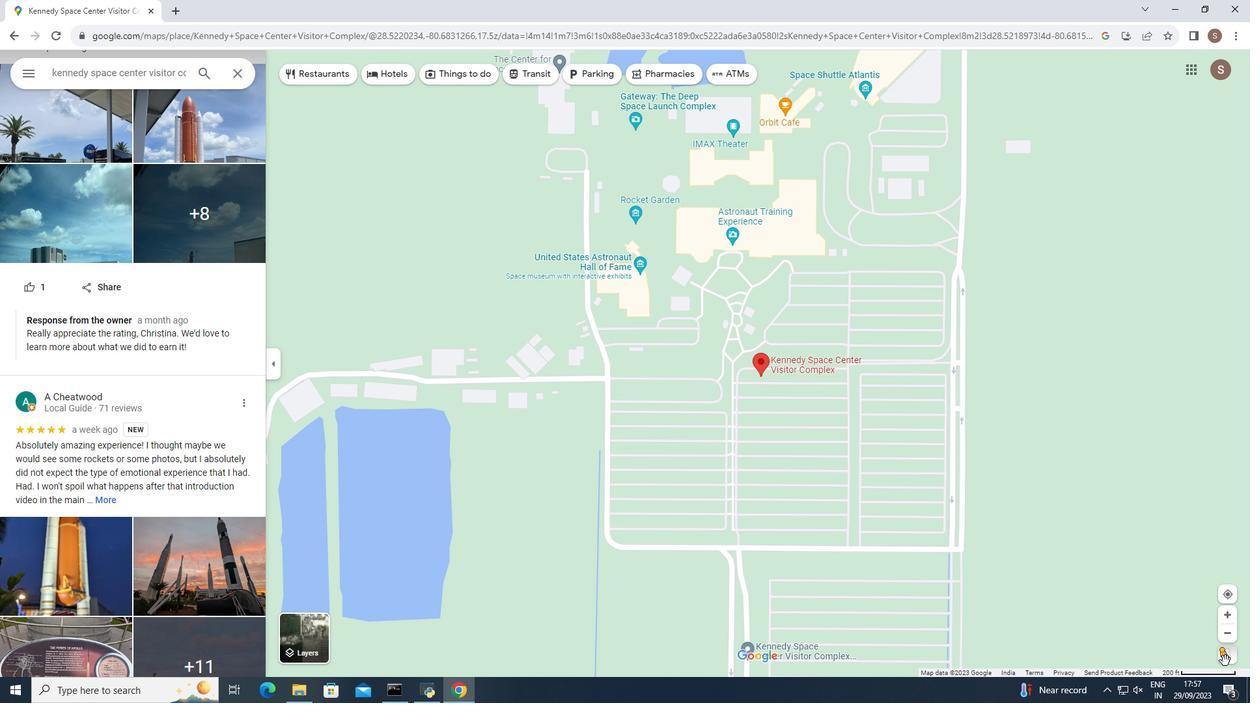 
Action: Mouse pressed left at (1225, 661)
Screenshot: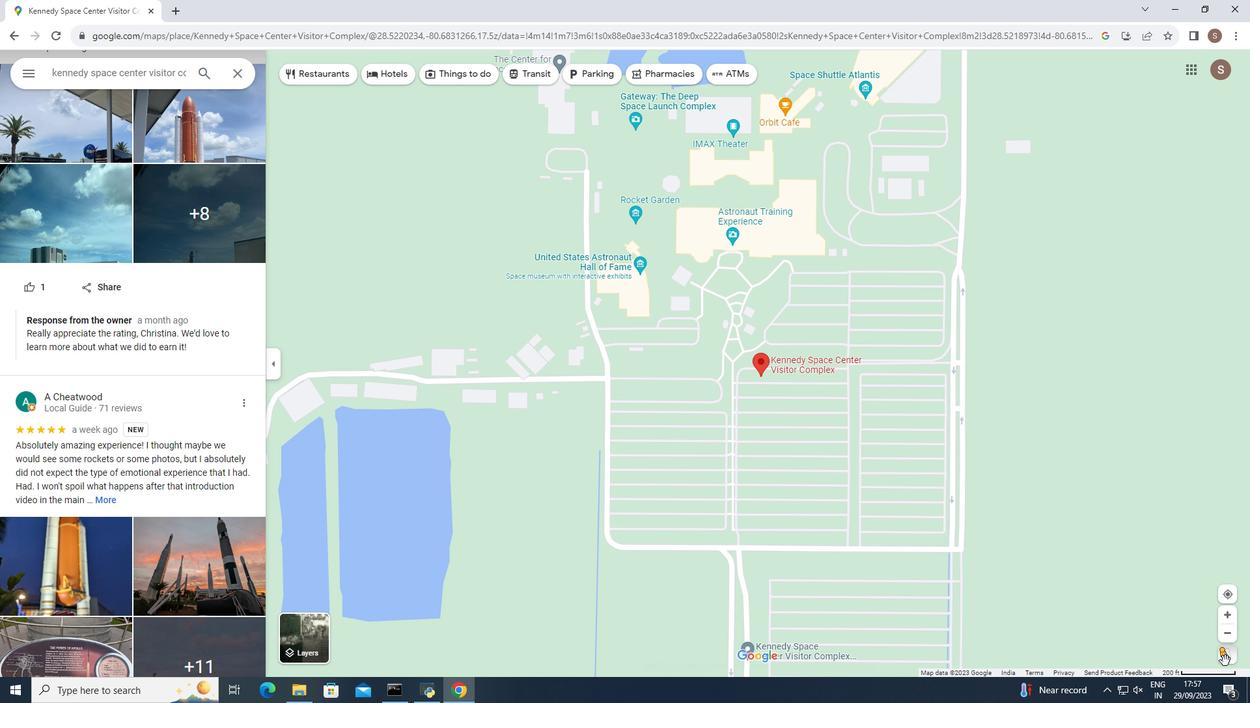 
Action: Mouse moved to (1181, 659)
Screenshot: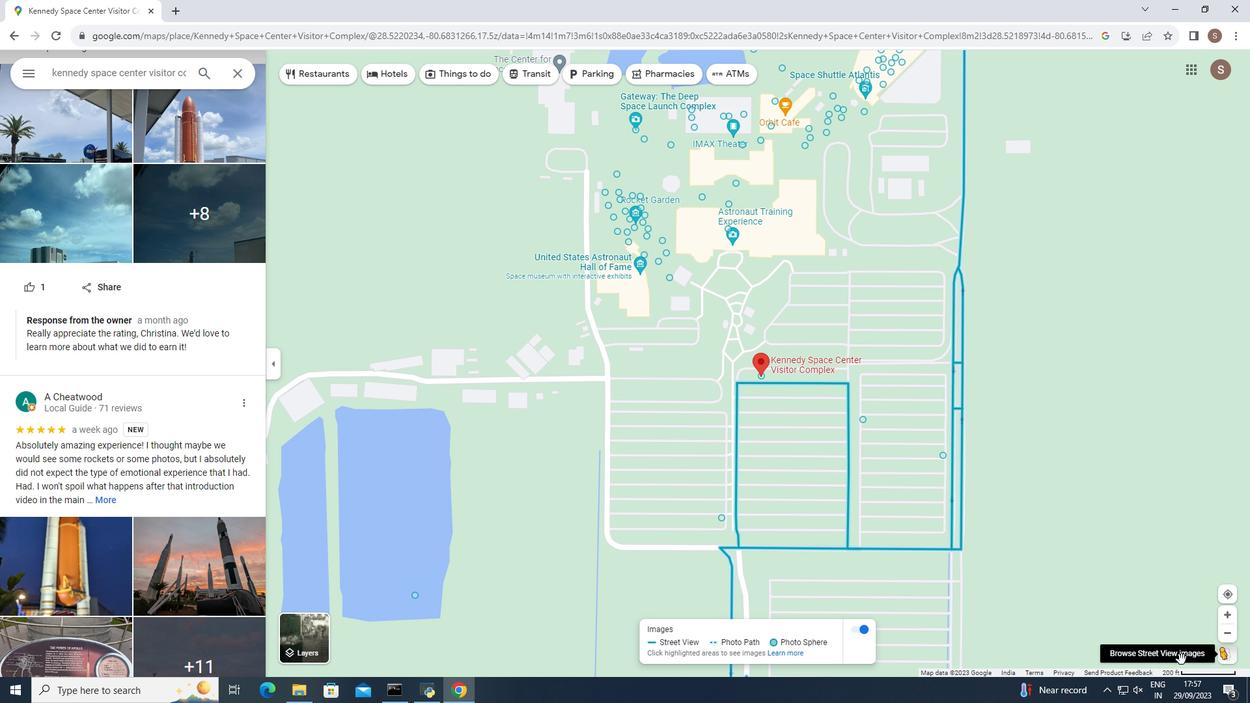 
Action: Mouse pressed left at (1181, 659)
Screenshot: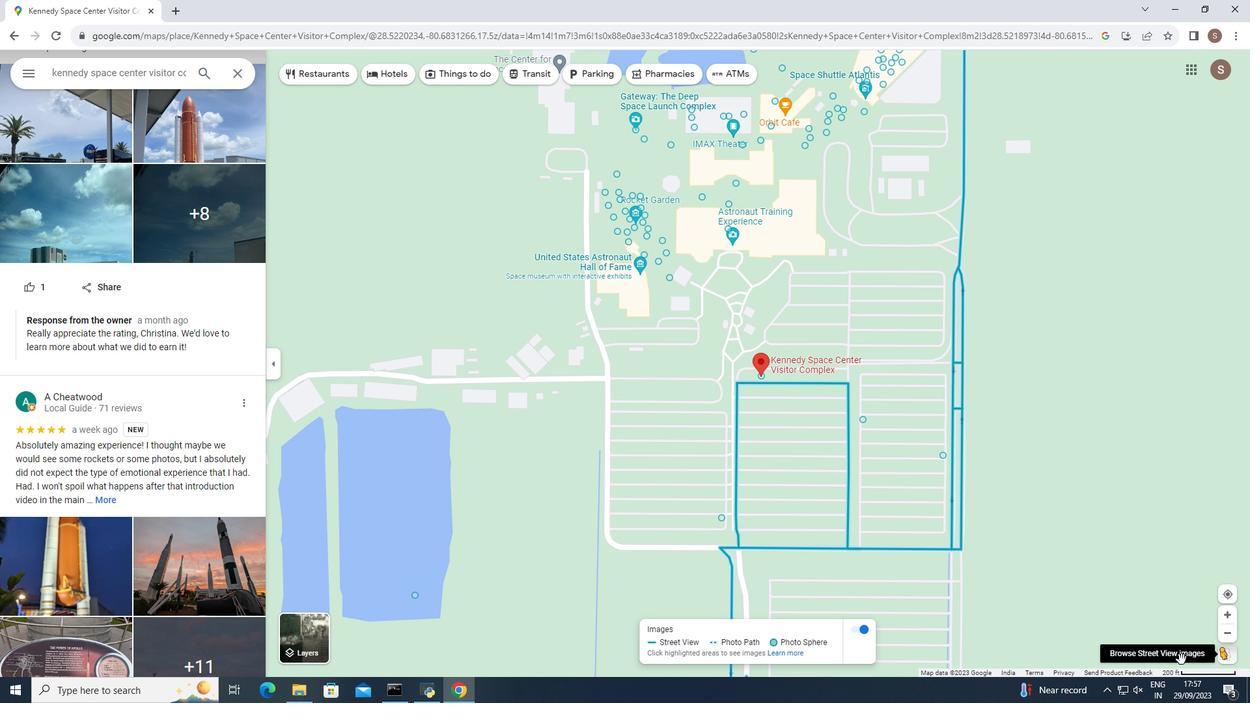 
Action: Mouse moved to (1224, 661)
Screenshot: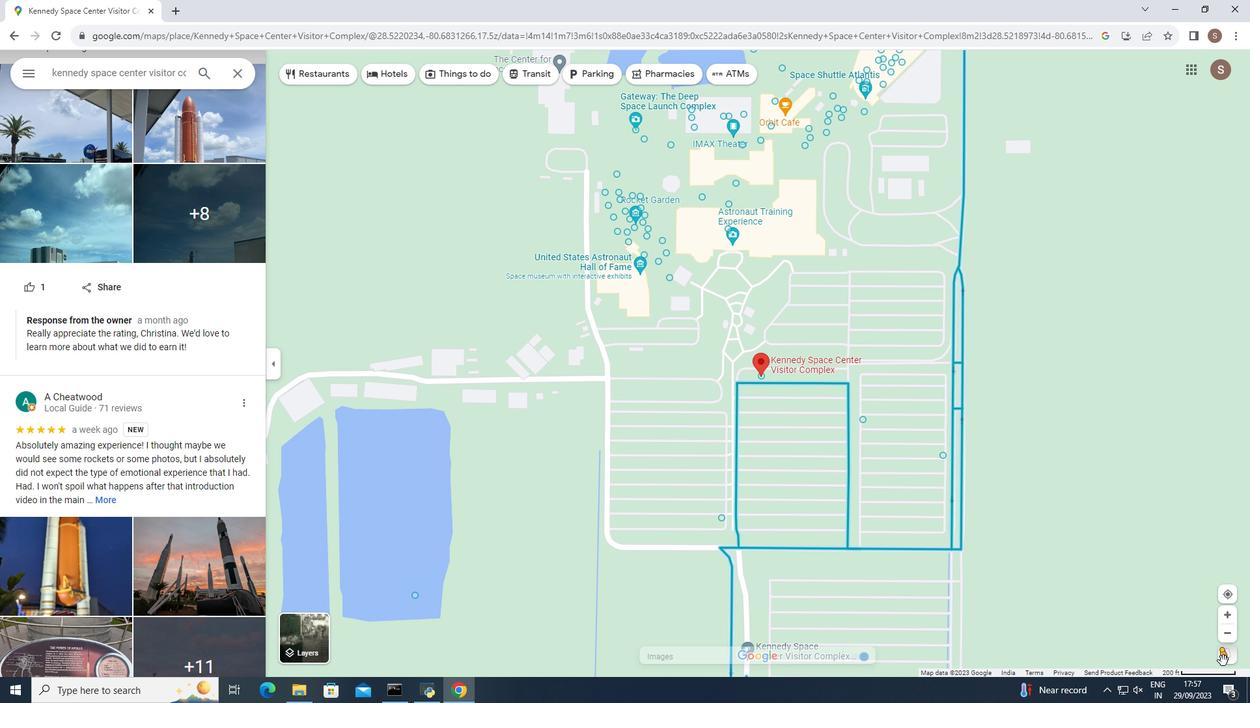 
Action: Mouse pressed left at (1224, 661)
Screenshot: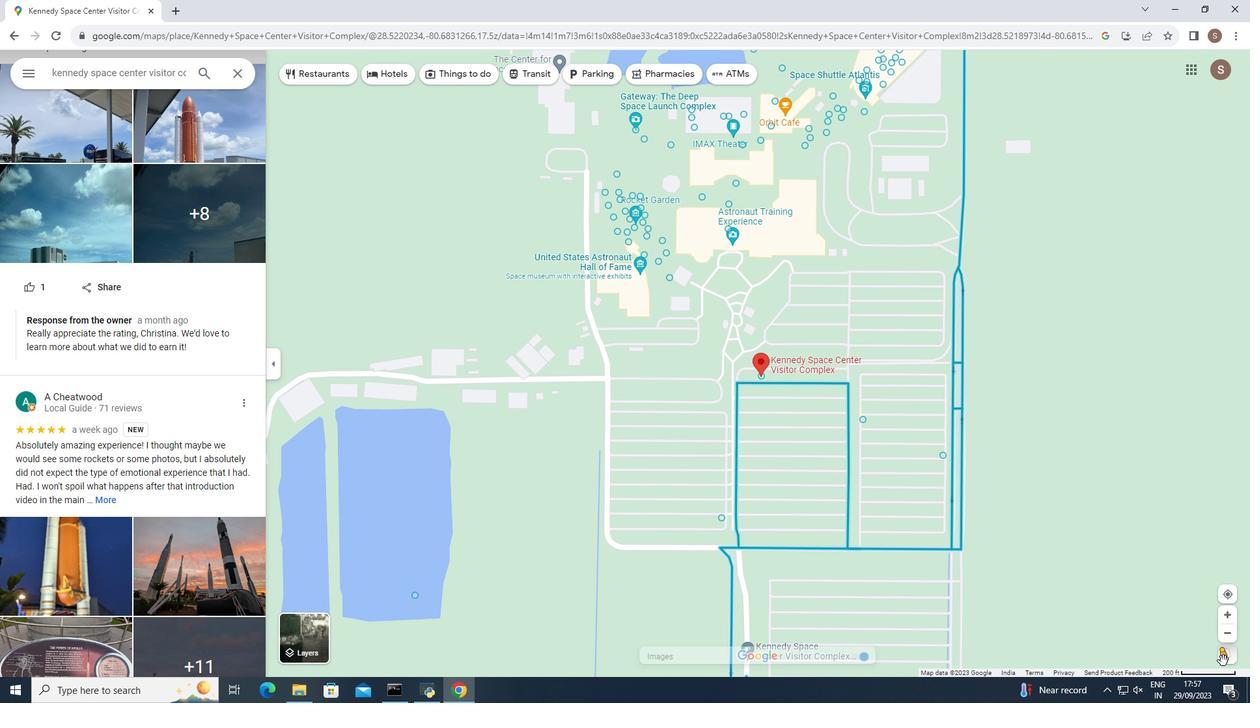 
Action: Mouse moved to (1223, 661)
Screenshot: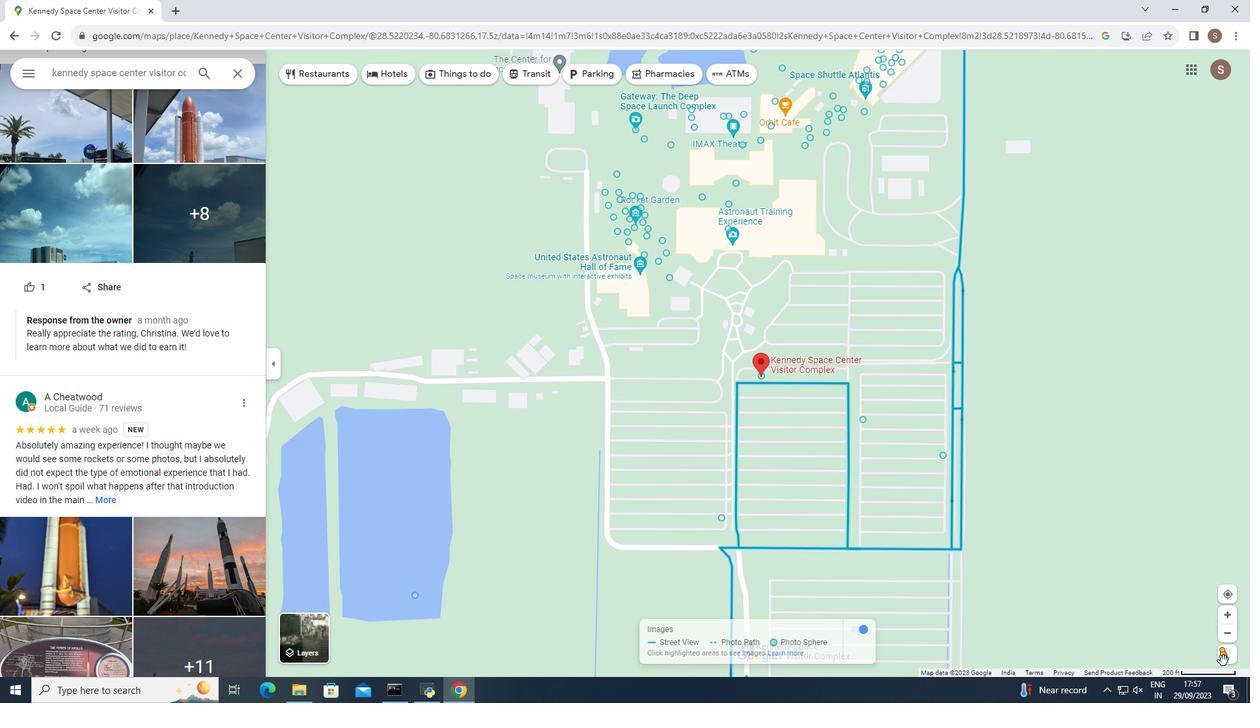 
Action: Mouse pressed left at (1223, 661)
Screenshot: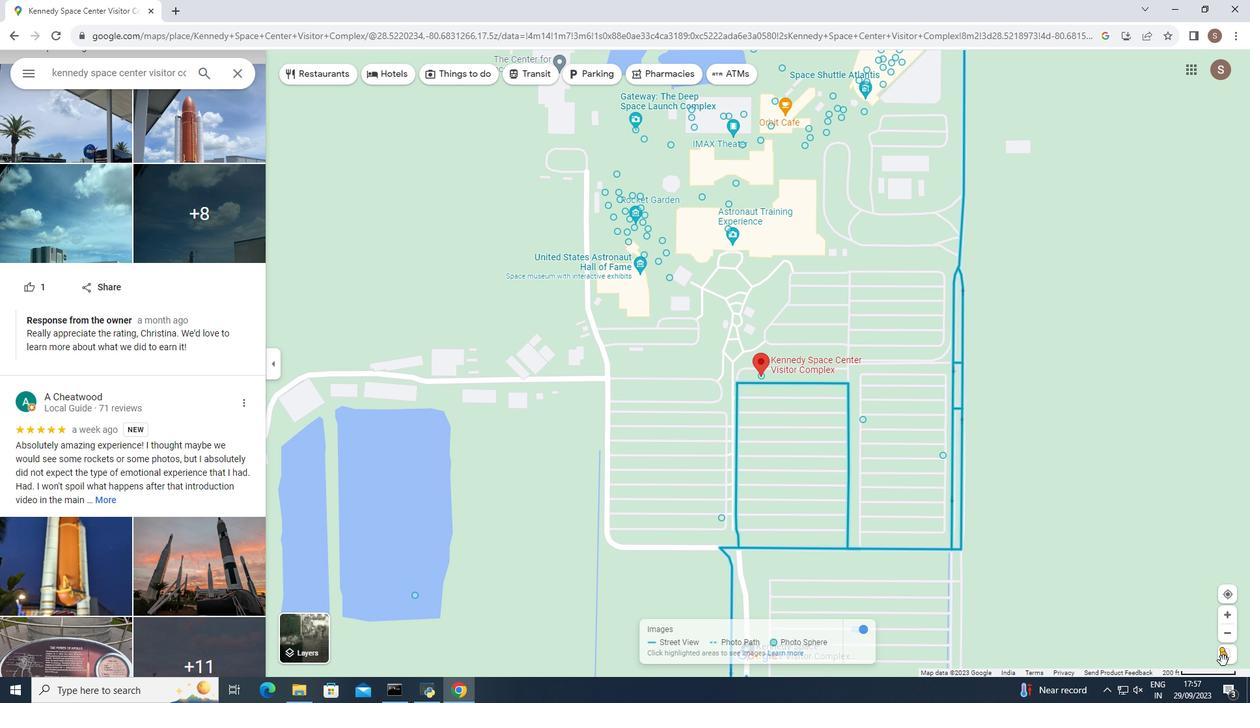 
Action: Mouse pressed left at (1223, 661)
Screenshot: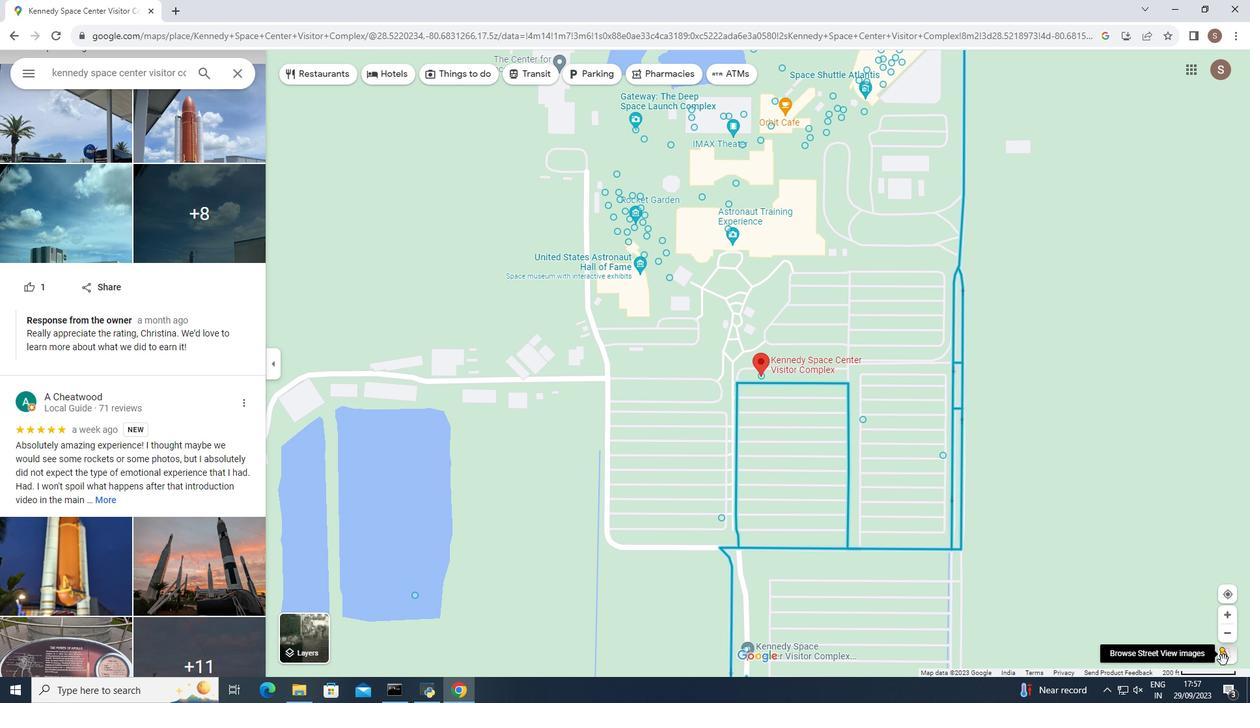 
Action: Mouse moved to (1227, 593)
Screenshot: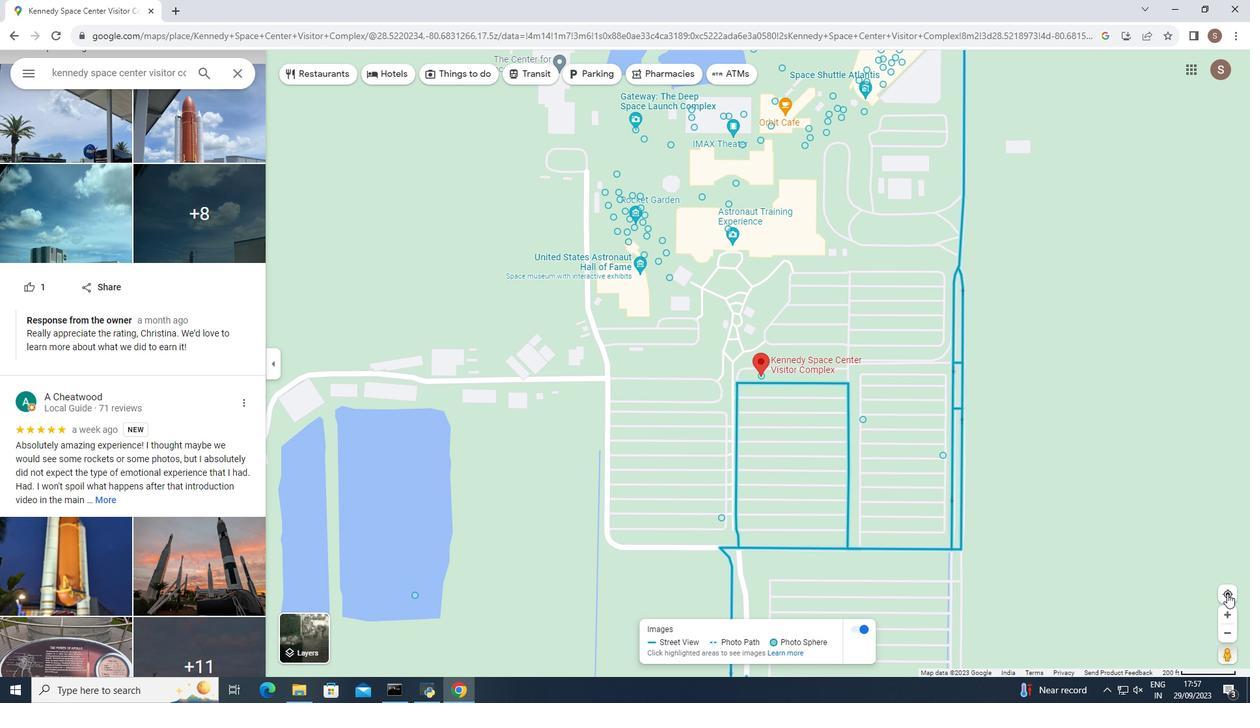 
Action: Mouse pressed left at (1227, 593)
Screenshot: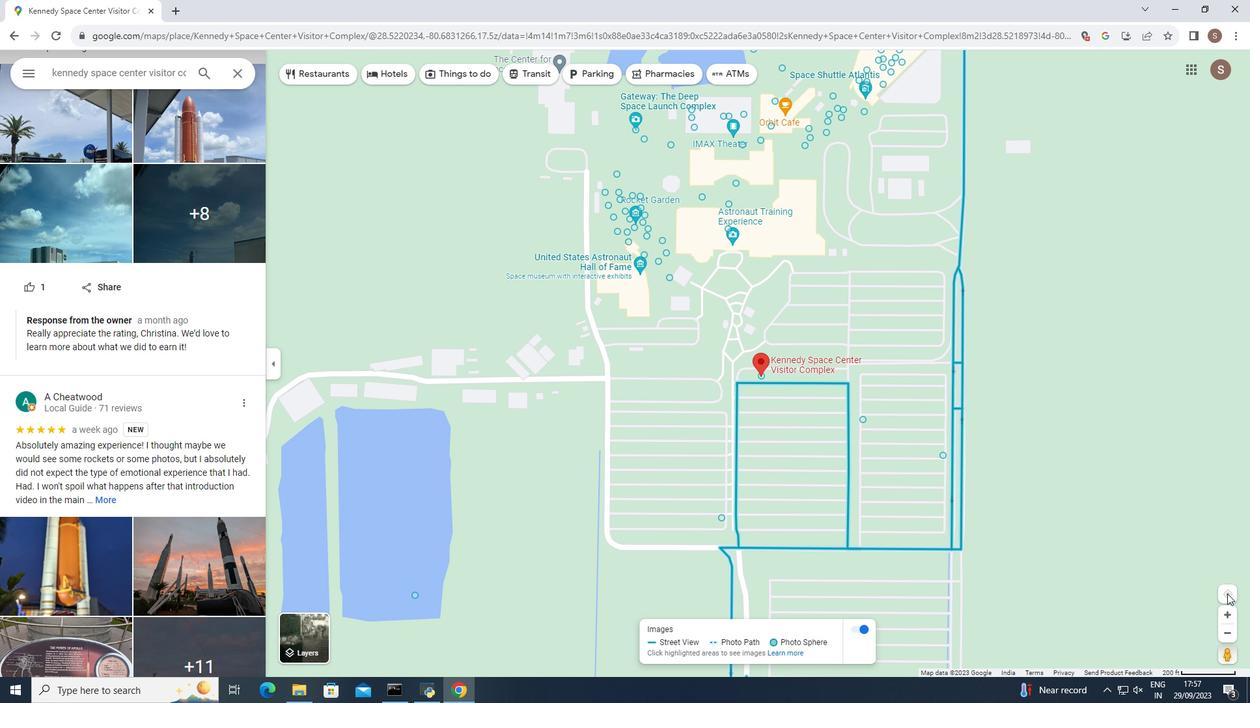 
Action: Mouse moved to (920, 646)
Screenshot: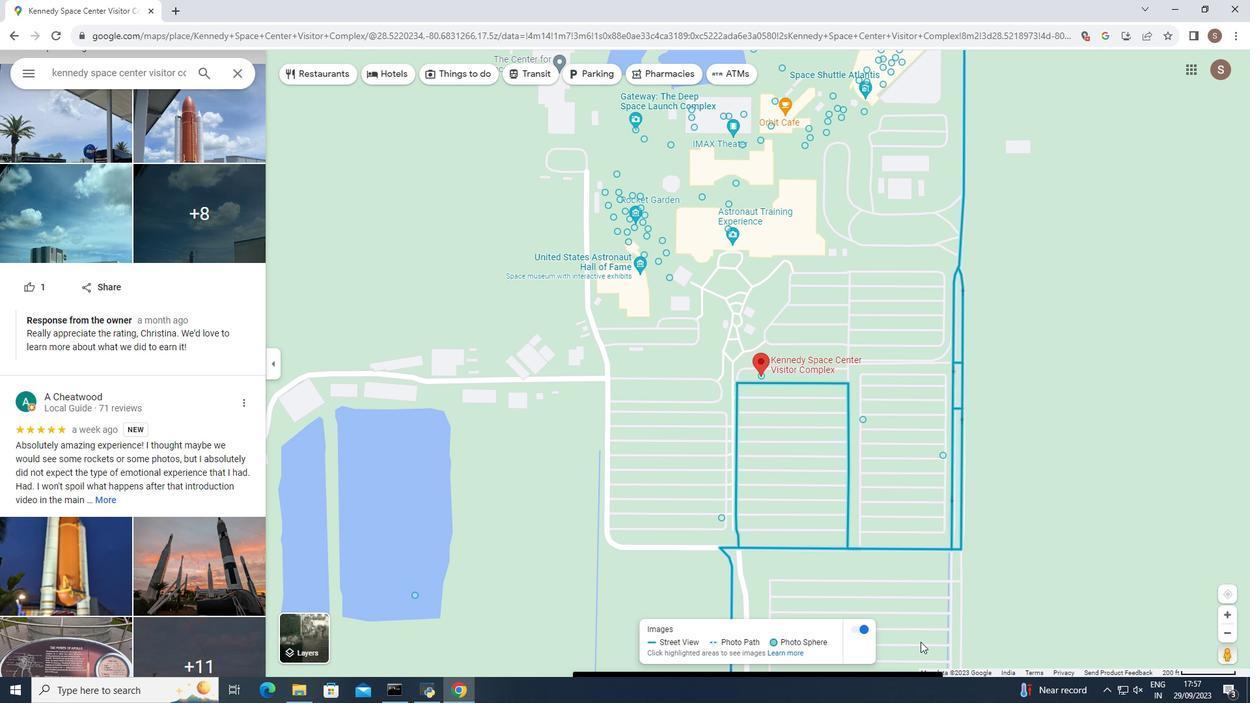 
Action: Mouse pressed left at (920, 646)
Screenshot: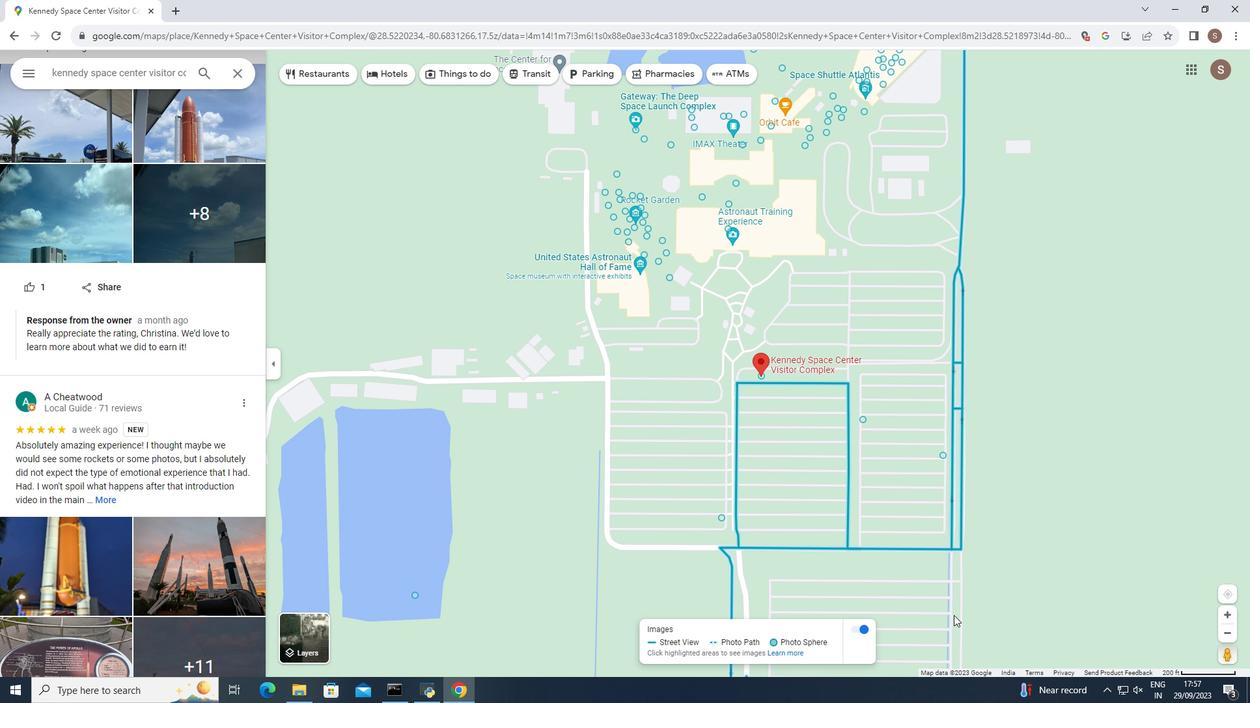 
Action: Mouse moved to (1228, 659)
Screenshot: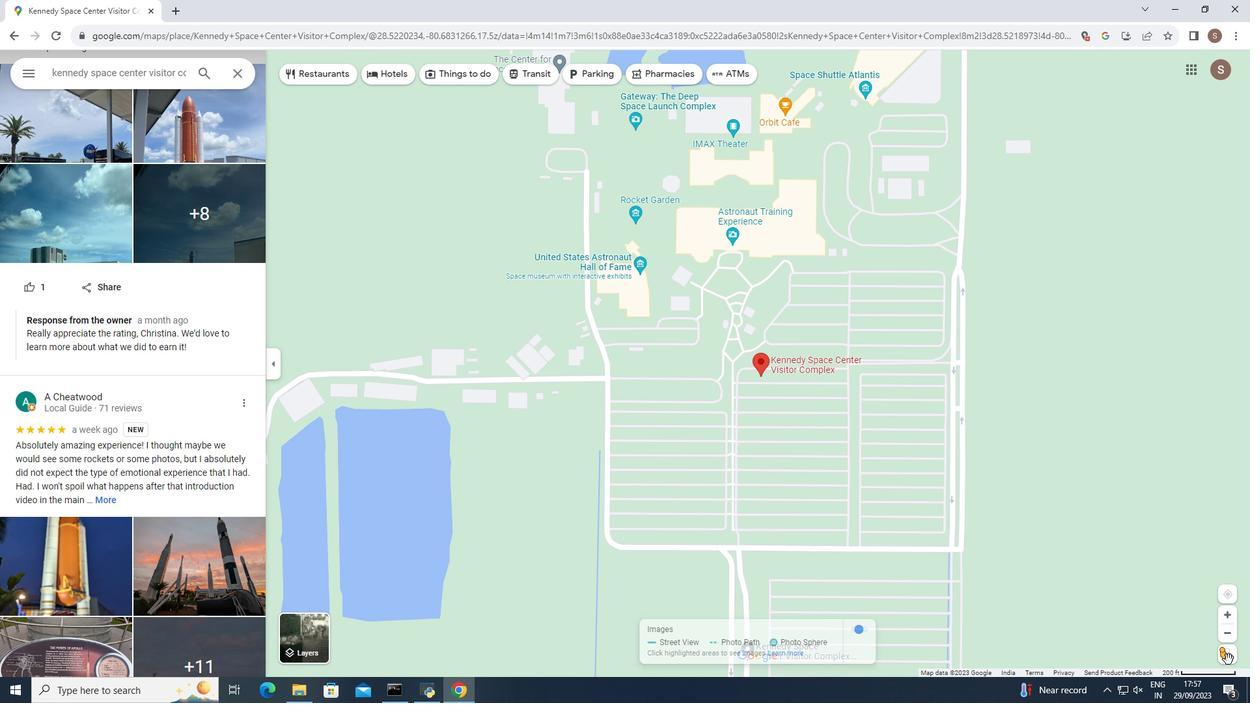 
Action: Mouse pressed left at (1228, 659)
Screenshot: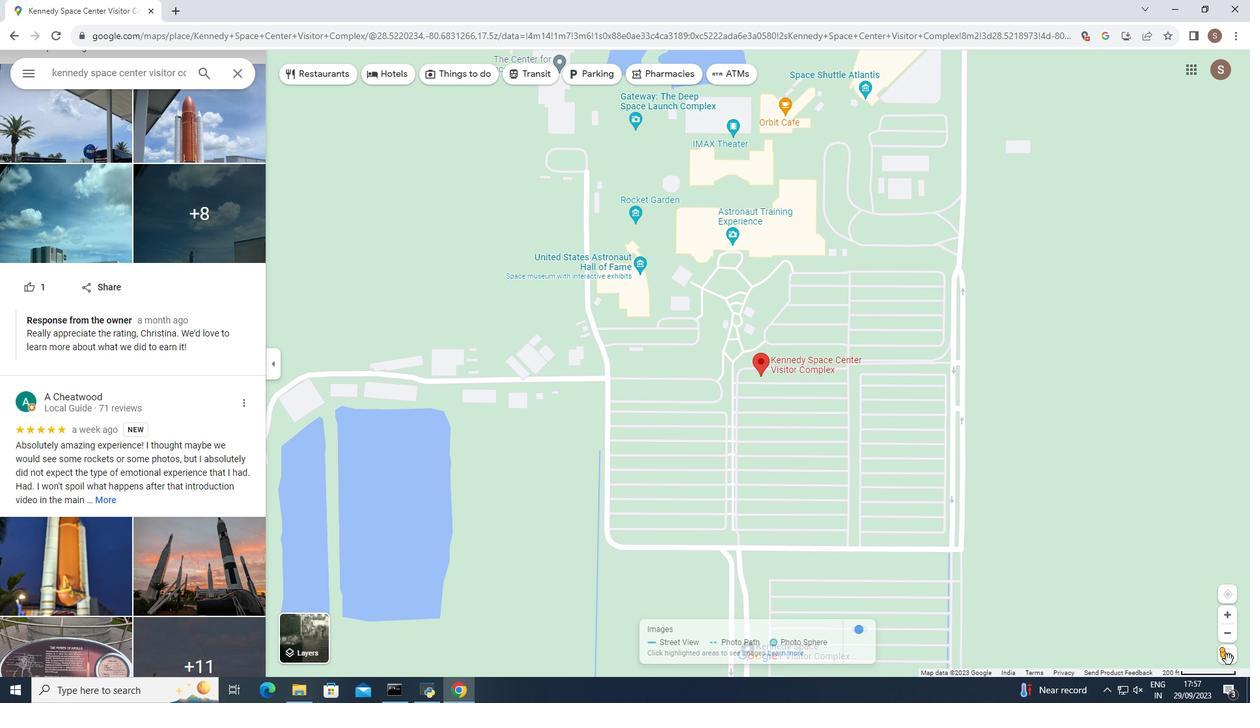 
Action: Mouse moved to (812, 458)
Screenshot: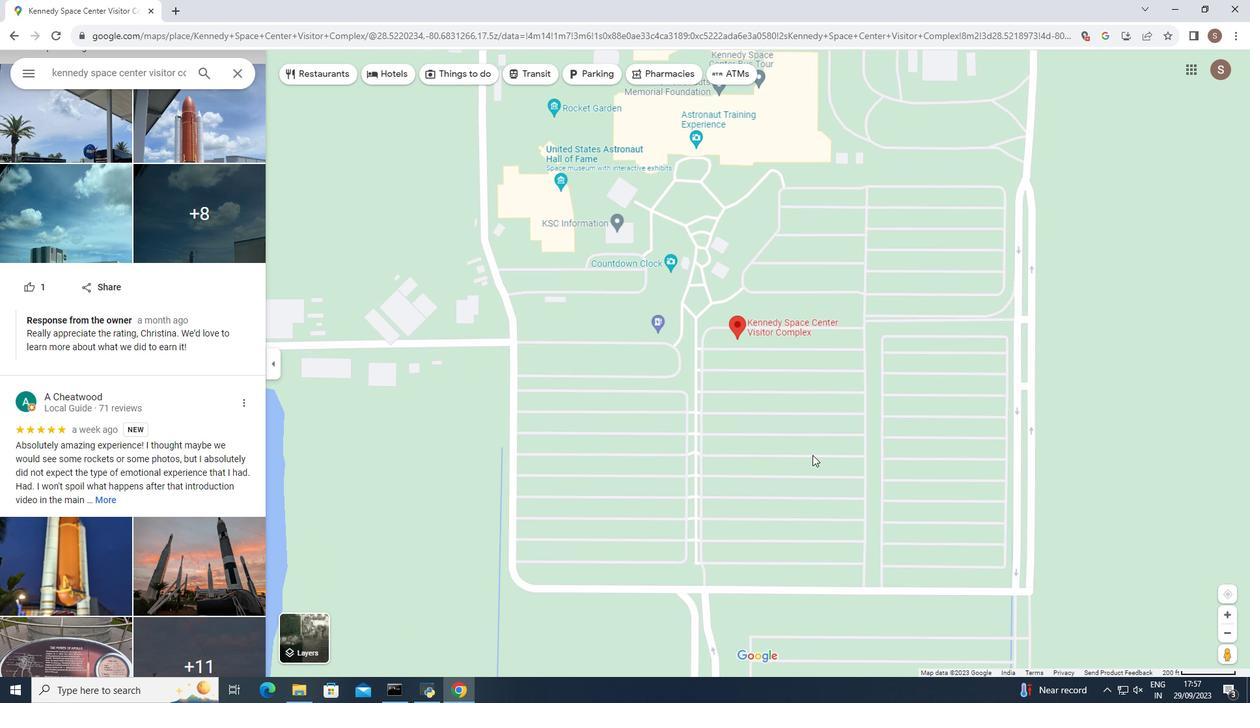
Action: Mouse scrolled (812, 459) with delta (0, 0)
Screenshot: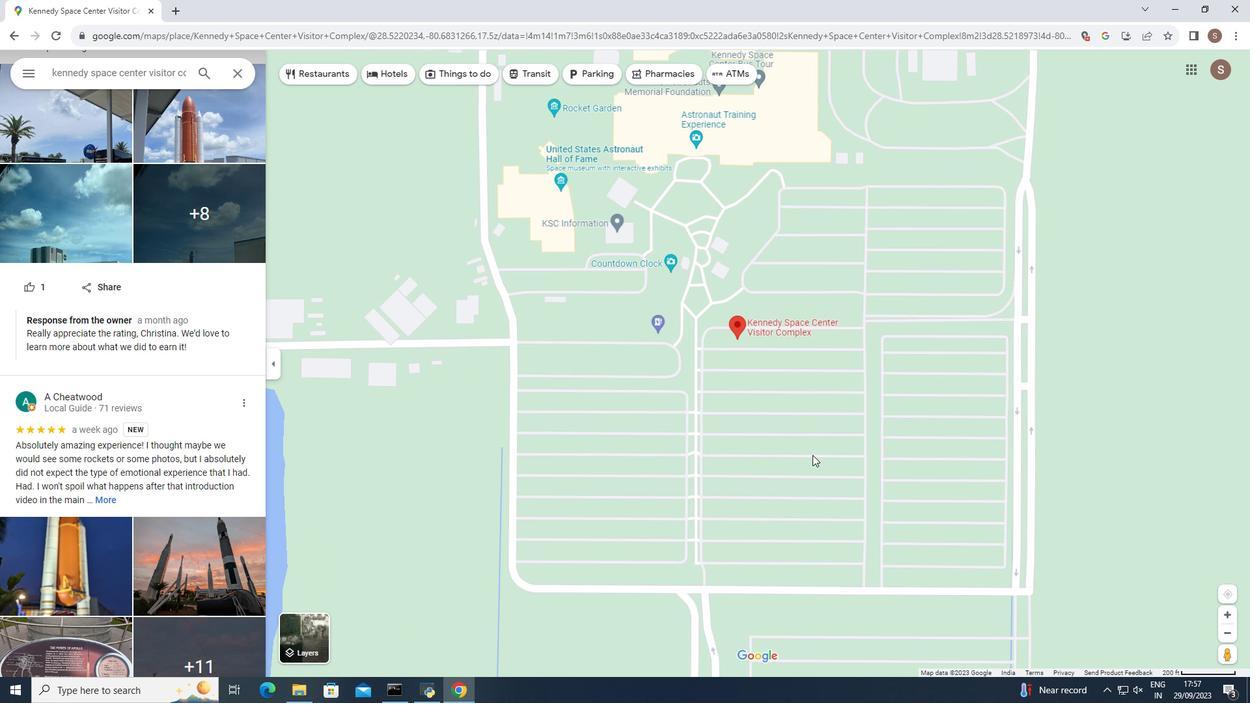 
Action: Mouse moved to (812, 457)
Screenshot: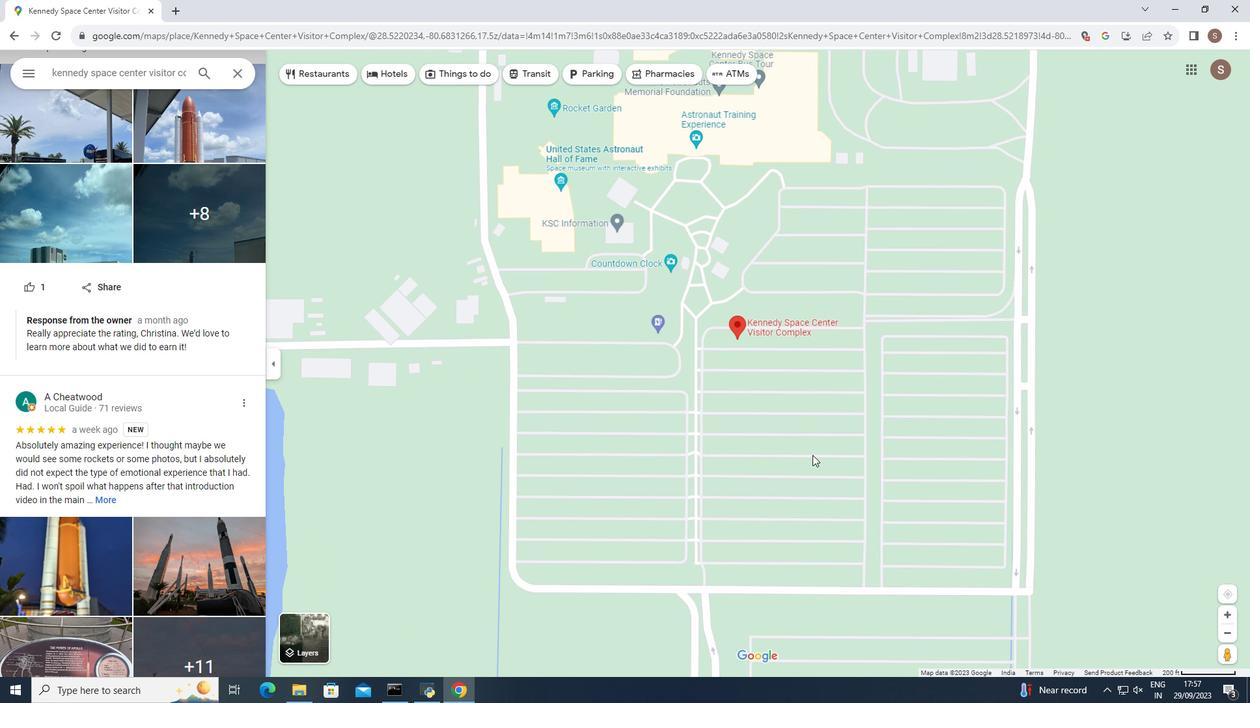
Action: Mouse scrolled (812, 457) with delta (0, 0)
Screenshot: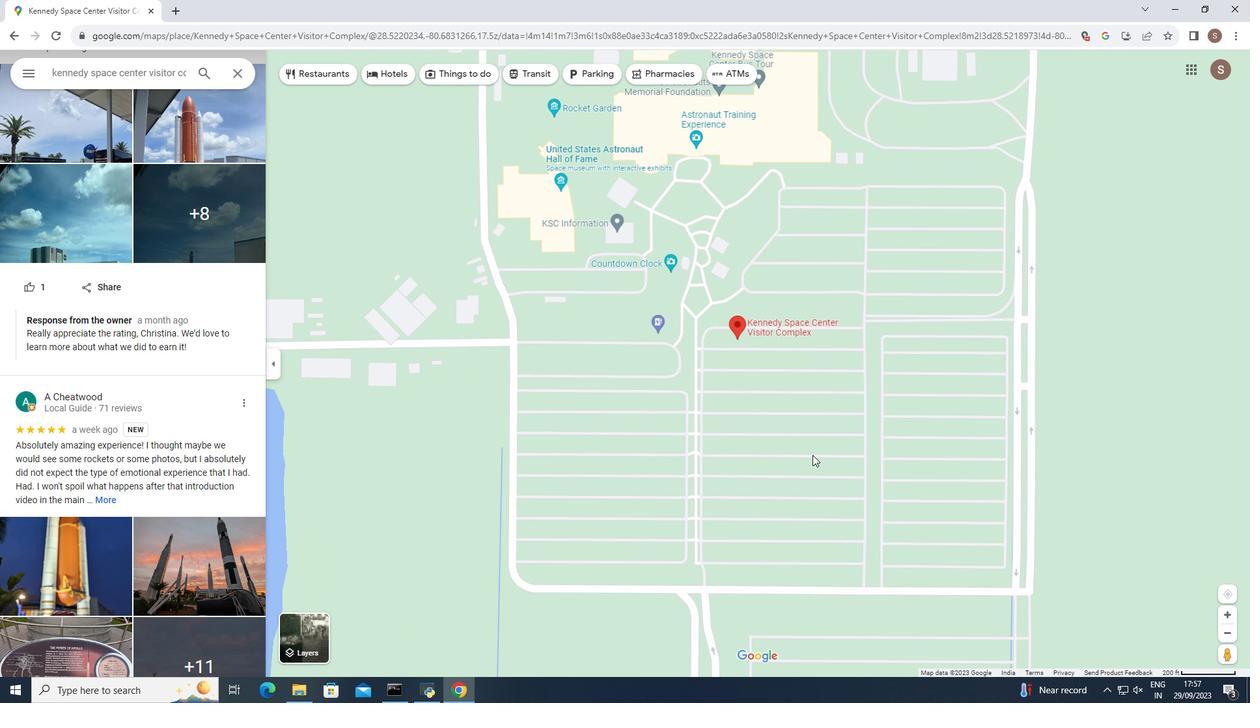
Action: Mouse moved to (812, 455)
Screenshot: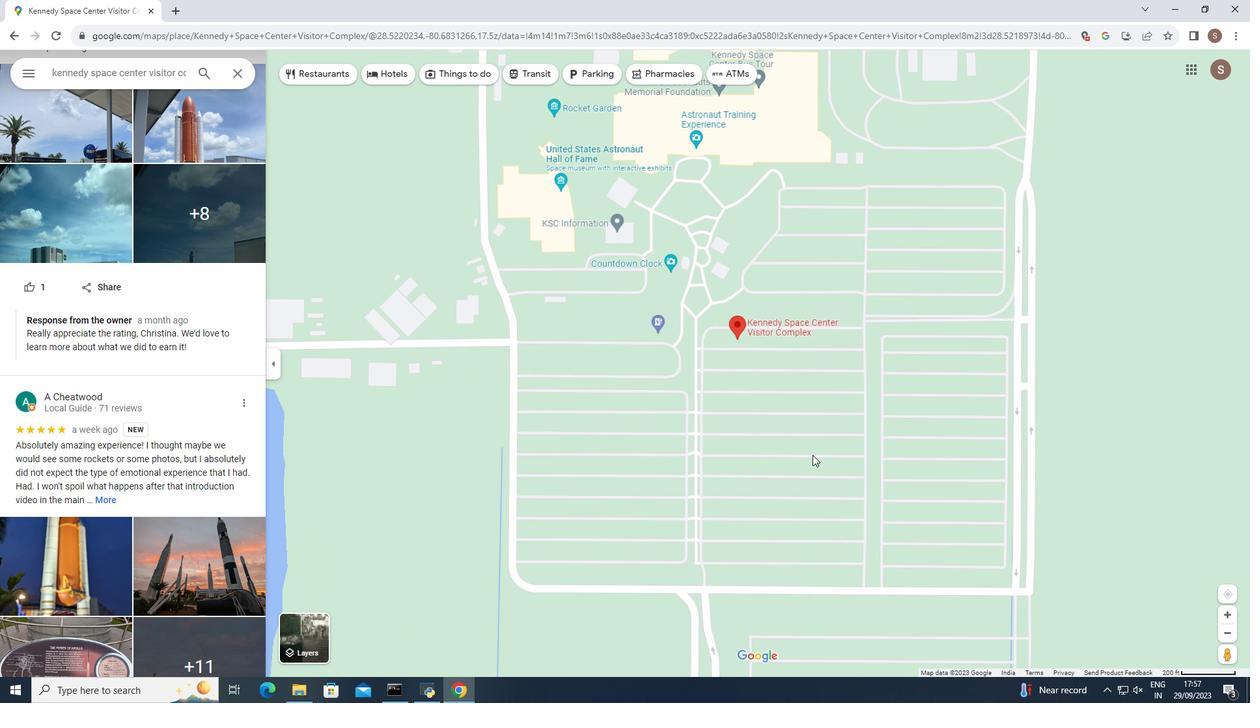 
Action: Mouse scrolled (812, 456) with delta (0, 0)
Screenshot: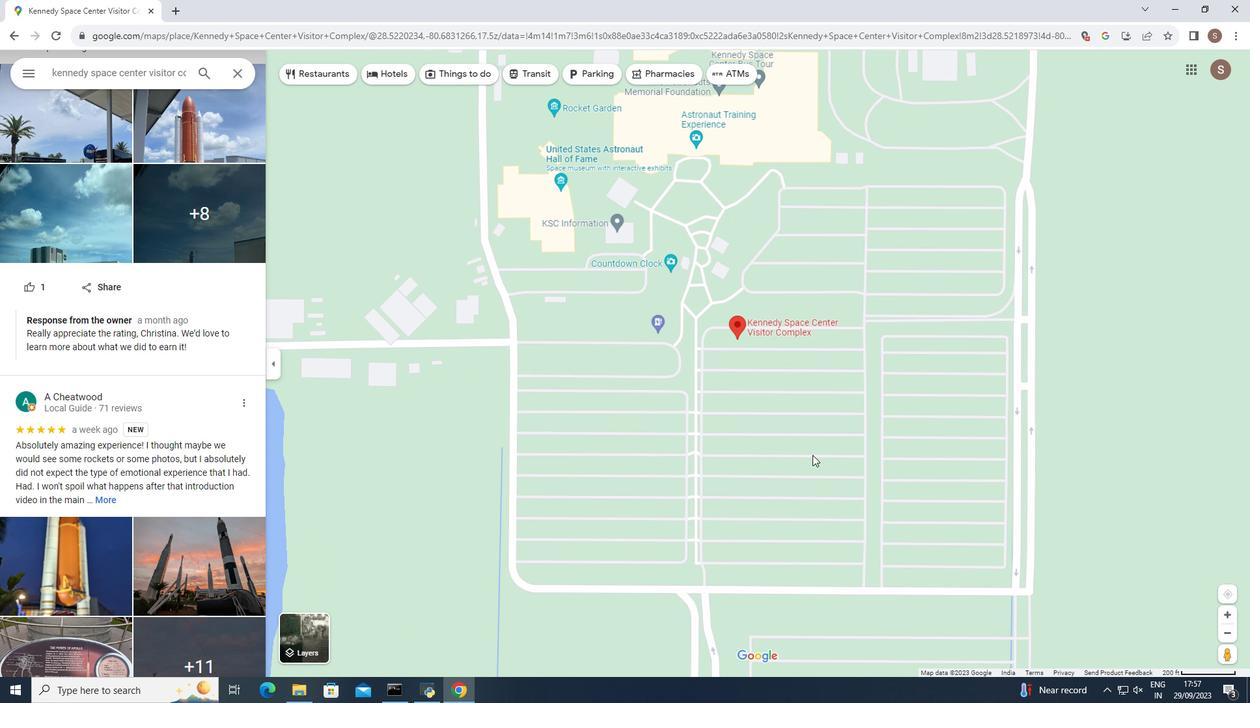
Action: Mouse moved to (147, 397)
Screenshot: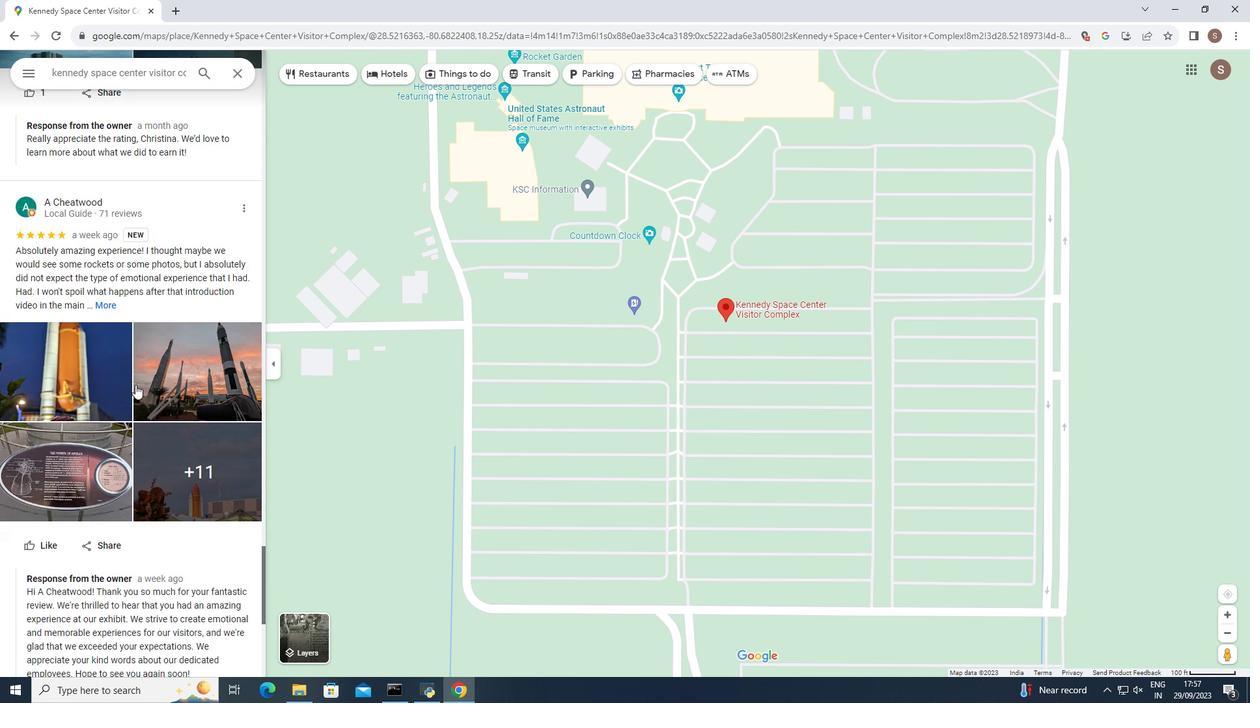 
Action: Mouse scrolled (147, 396) with delta (0, 0)
Screenshot: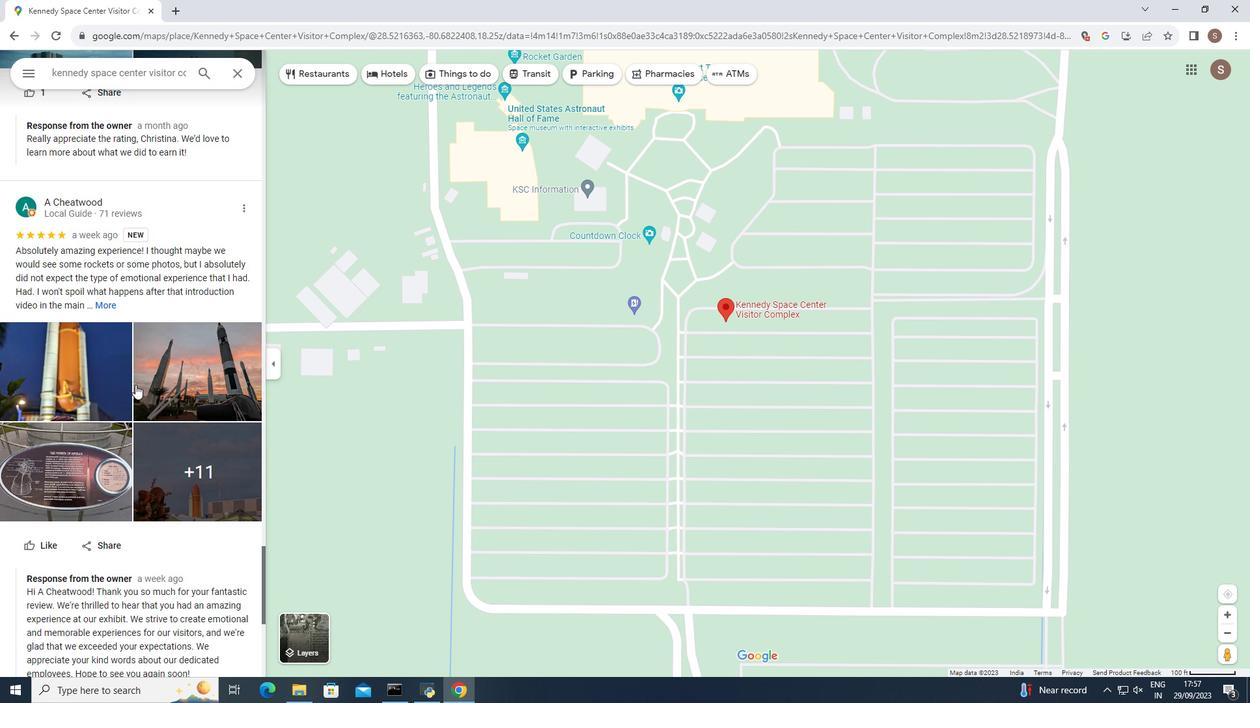 
Action: Mouse moved to (147, 397)
Screenshot: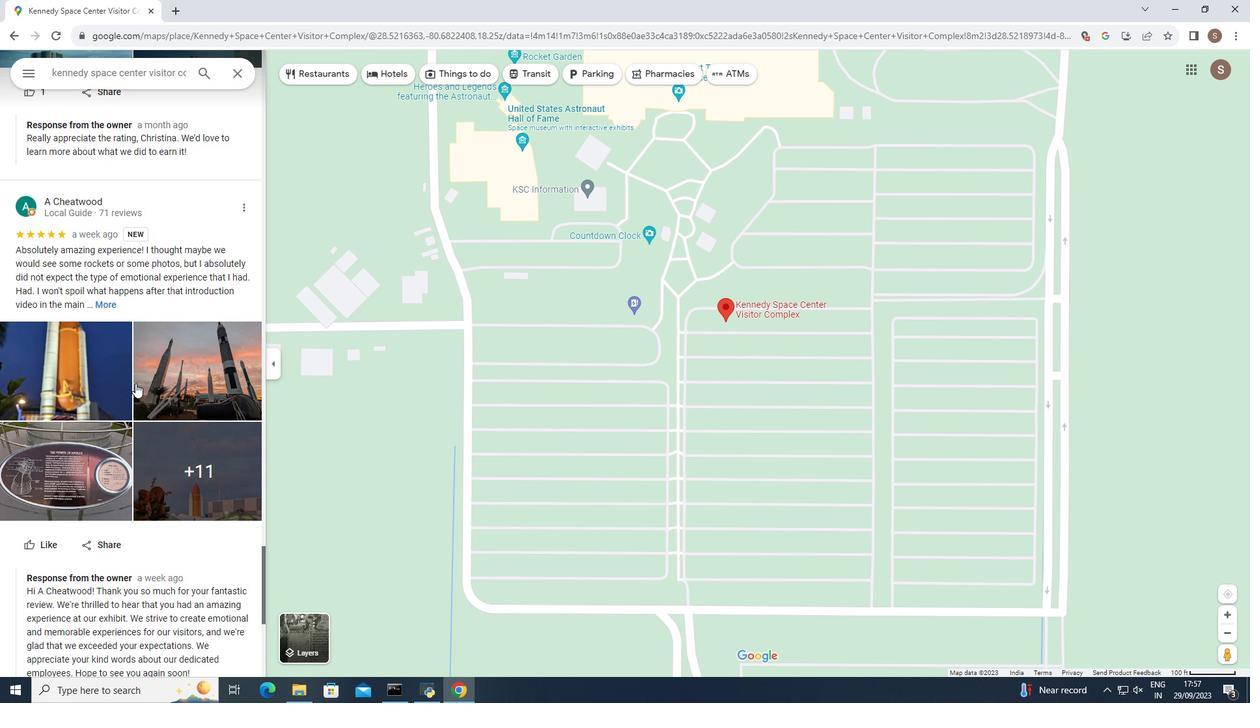 
Action: Mouse scrolled (147, 396) with delta (0, 0)
Screenshot: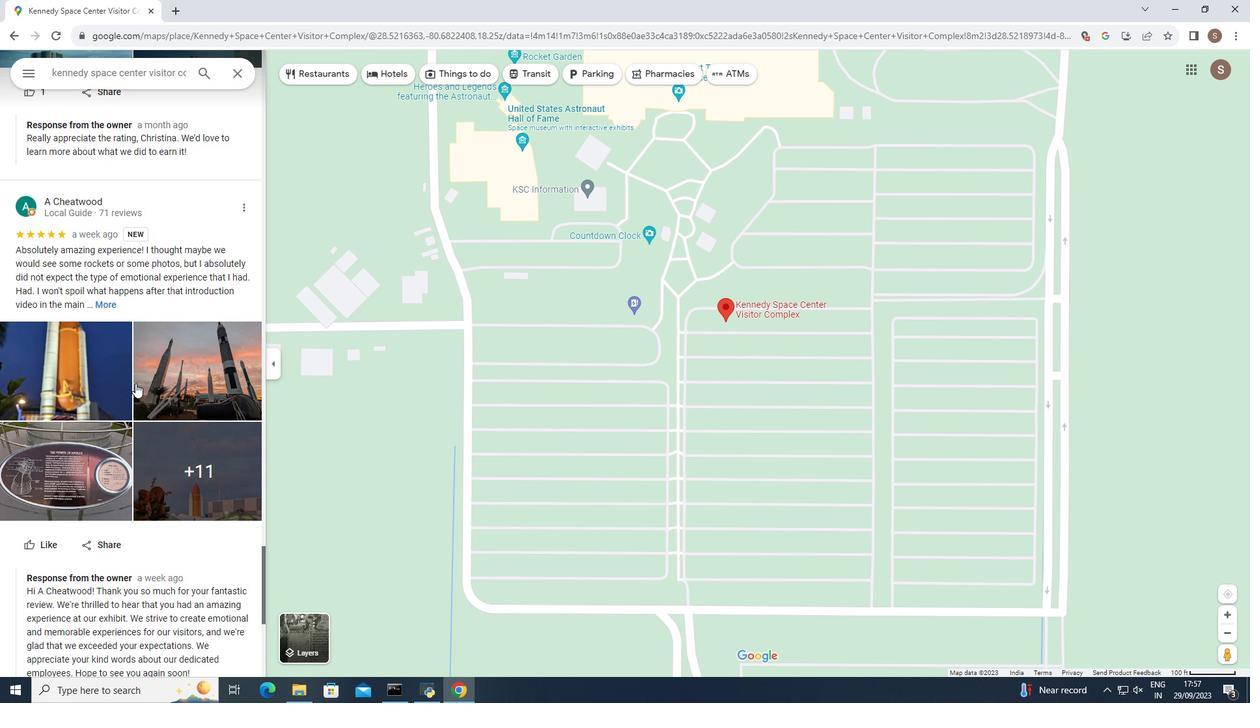 
Action: Mouse moved to (145, 397)
Screenshot: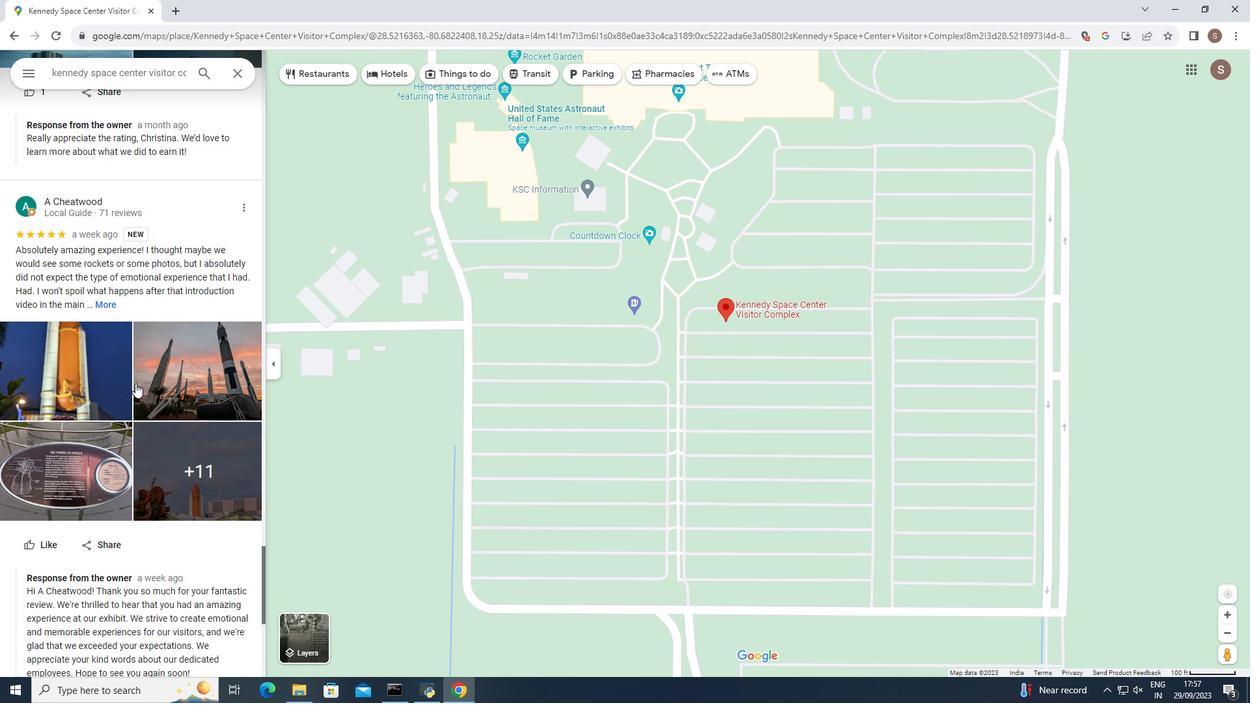 
Action: Mouse scrolled (145, 396) with delta (0, 0)
Screenshot: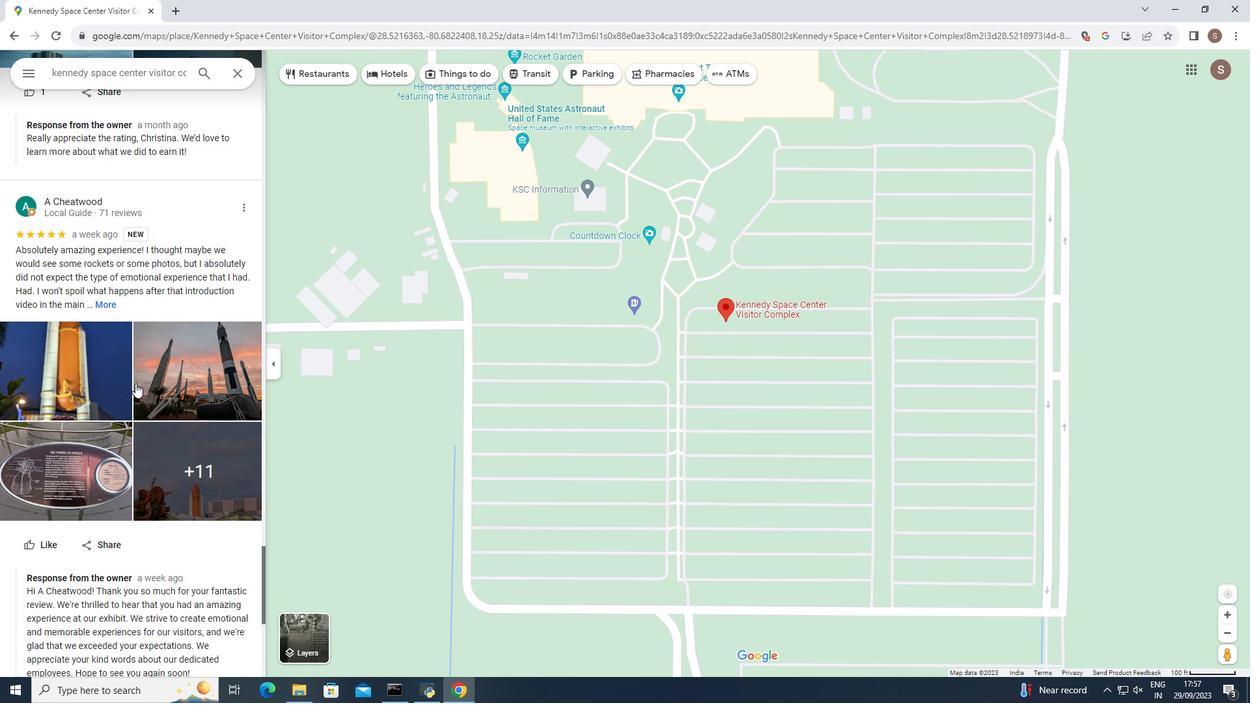 
Action: Mouse moved to (135, 382)
Screenshot: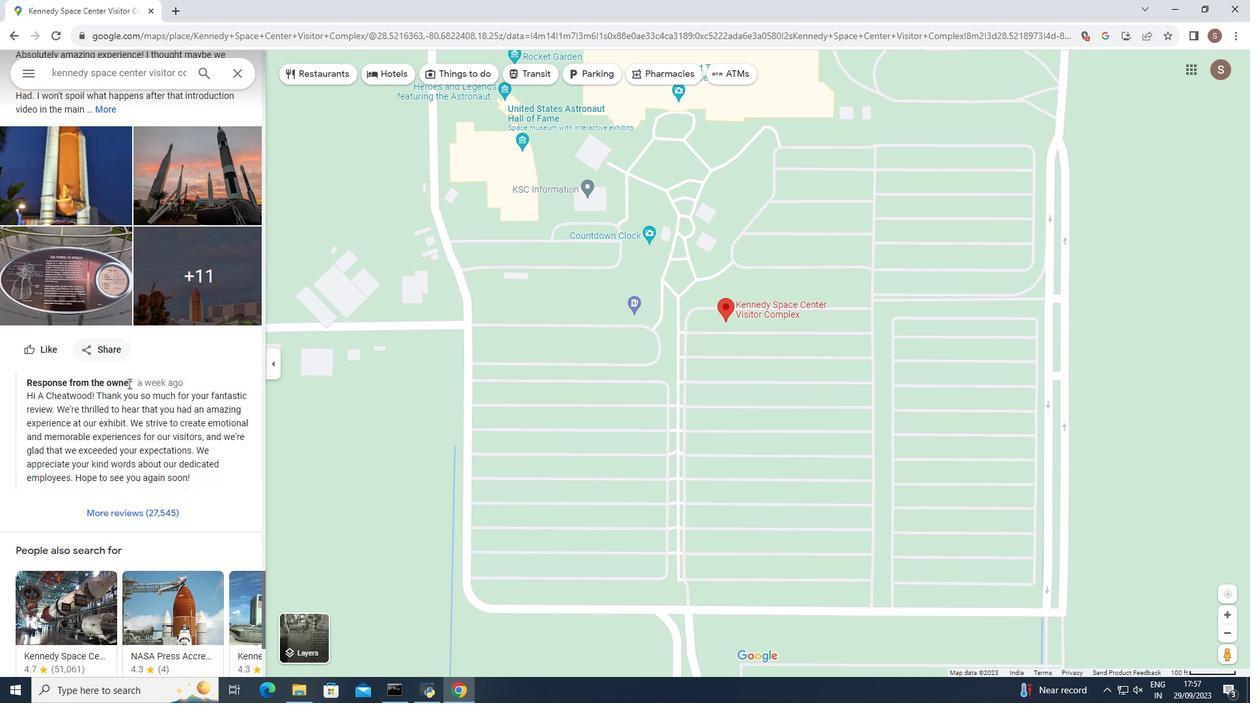 
Action: Mouse scrolled (135, 382) with delta (0, 0)
Screenshot: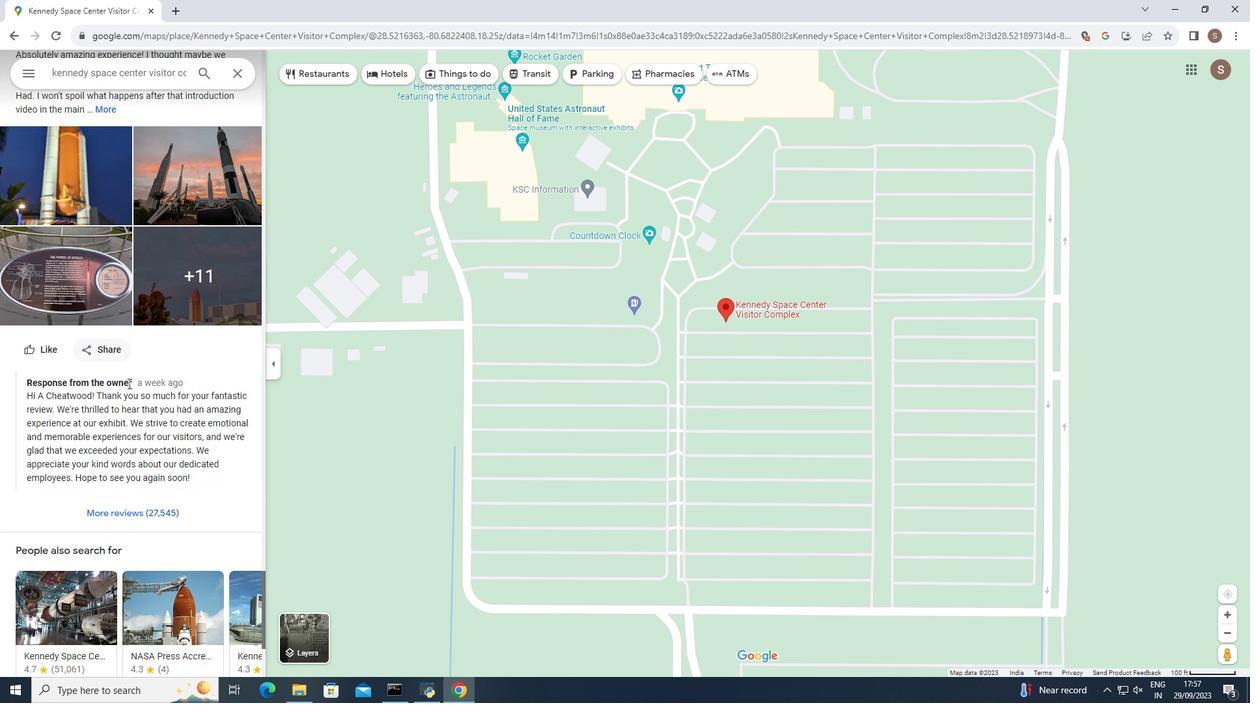 
Action: Mouse moved to (134, 382)
Screenshot: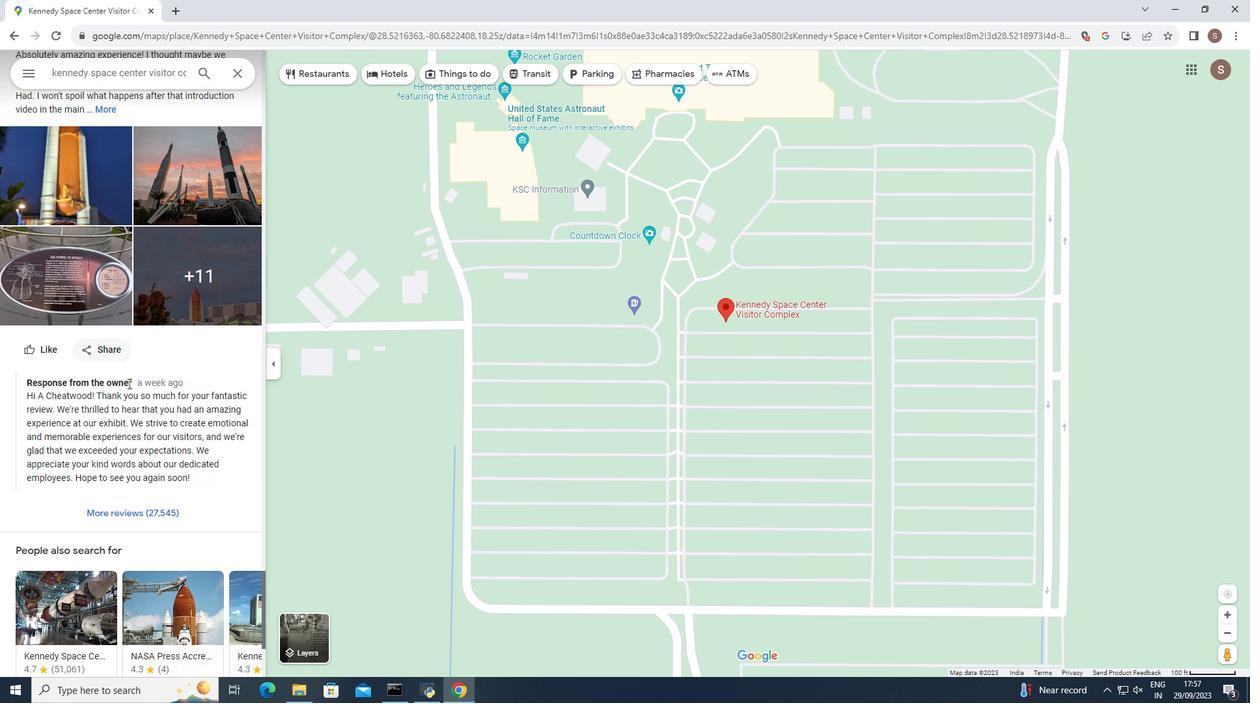 
Action: Mouse scrolled (134, 382) with delta (0, 0)
Screenshot: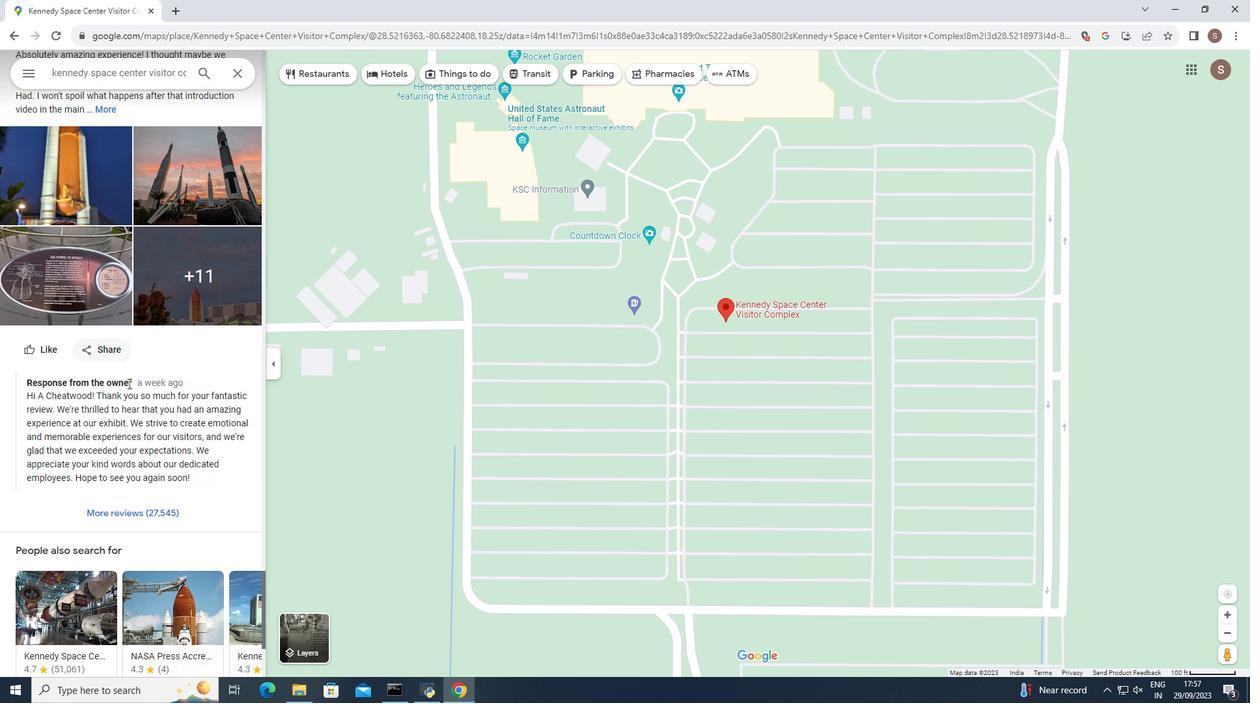 
Action: Mouse moved to (133, 383)
Screenshot: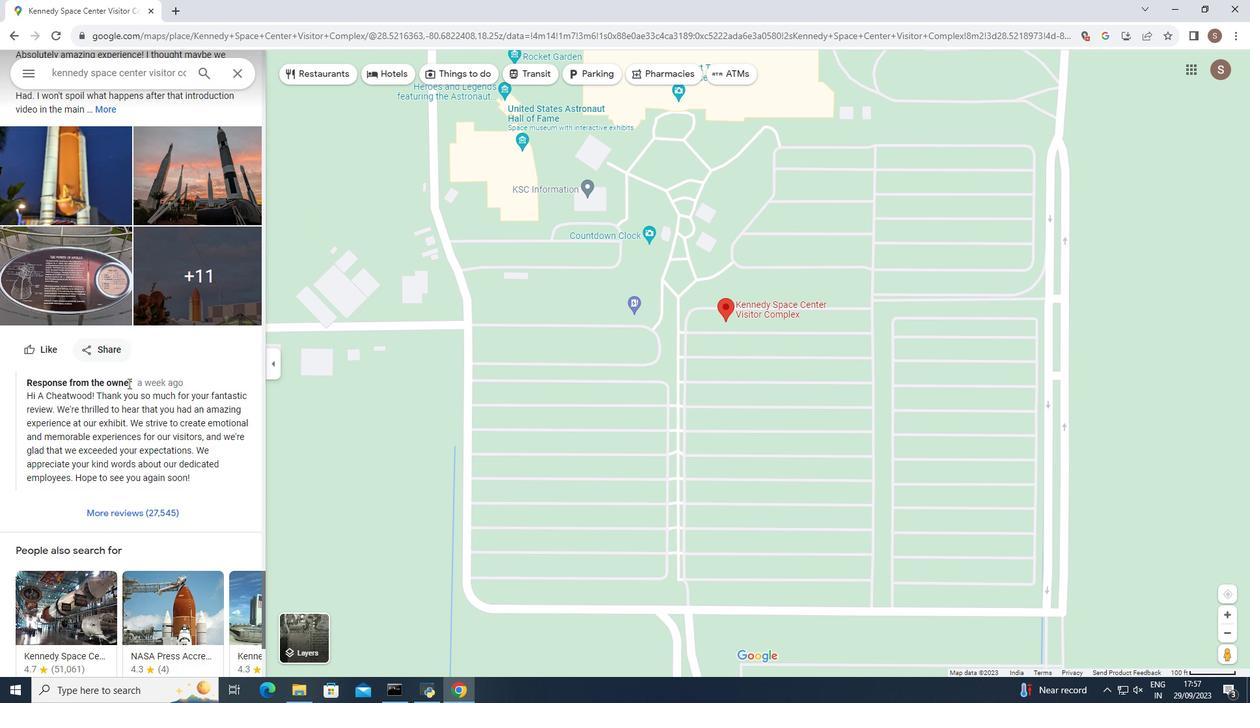 
Action: Mouse scrolled (133, 382) with delta (0, 0)
Screenshot: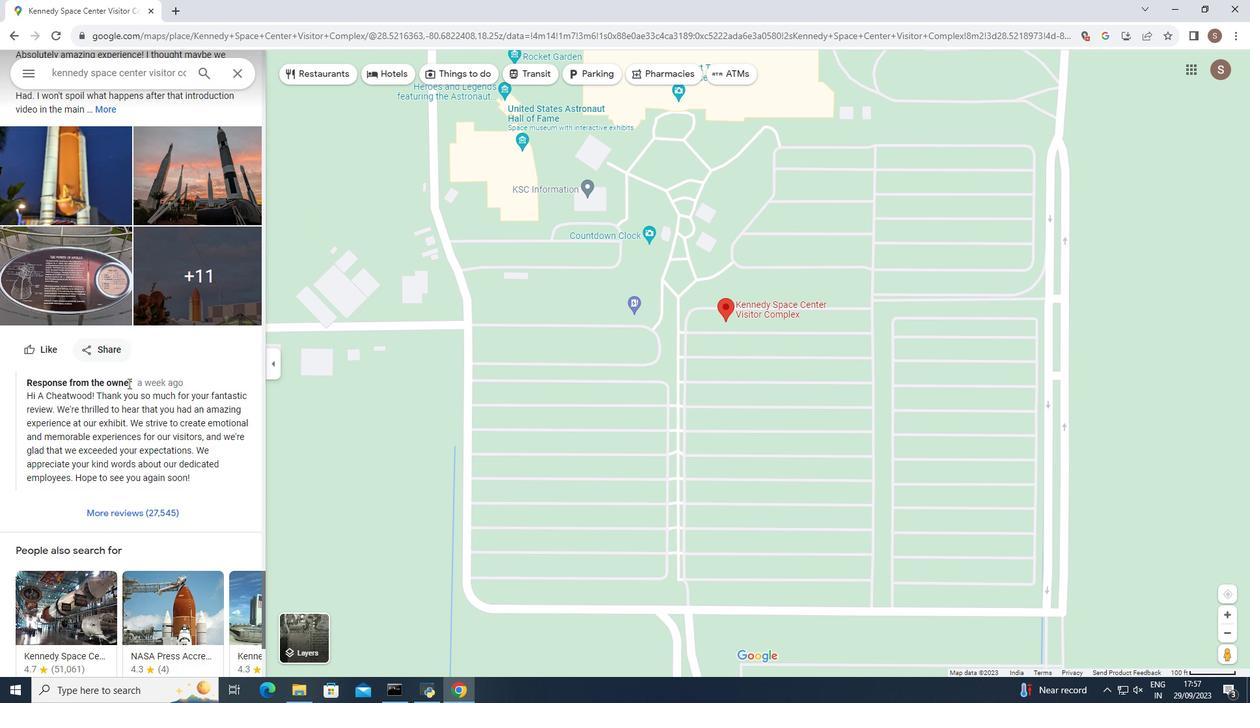 
Action: Mouse moved to (128, 382)
Screenshot: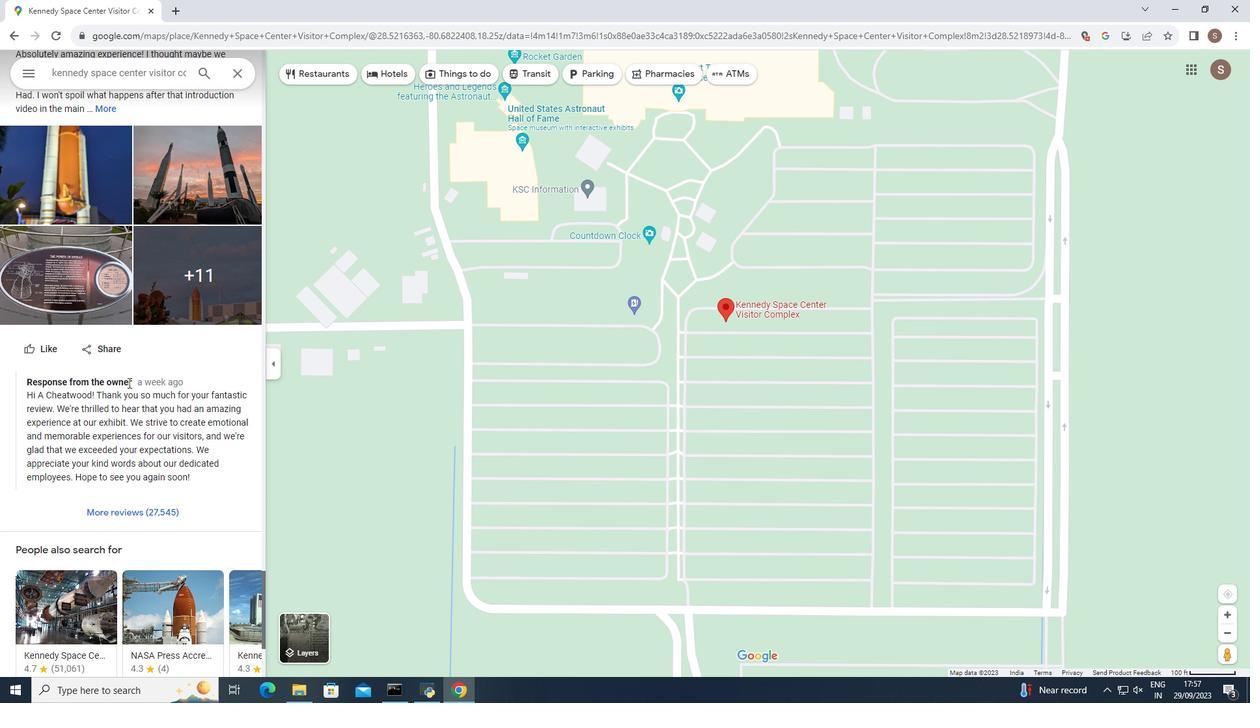 
Action: Mouse scrolled (128, 382) with delta (0, 0)
Screenshot: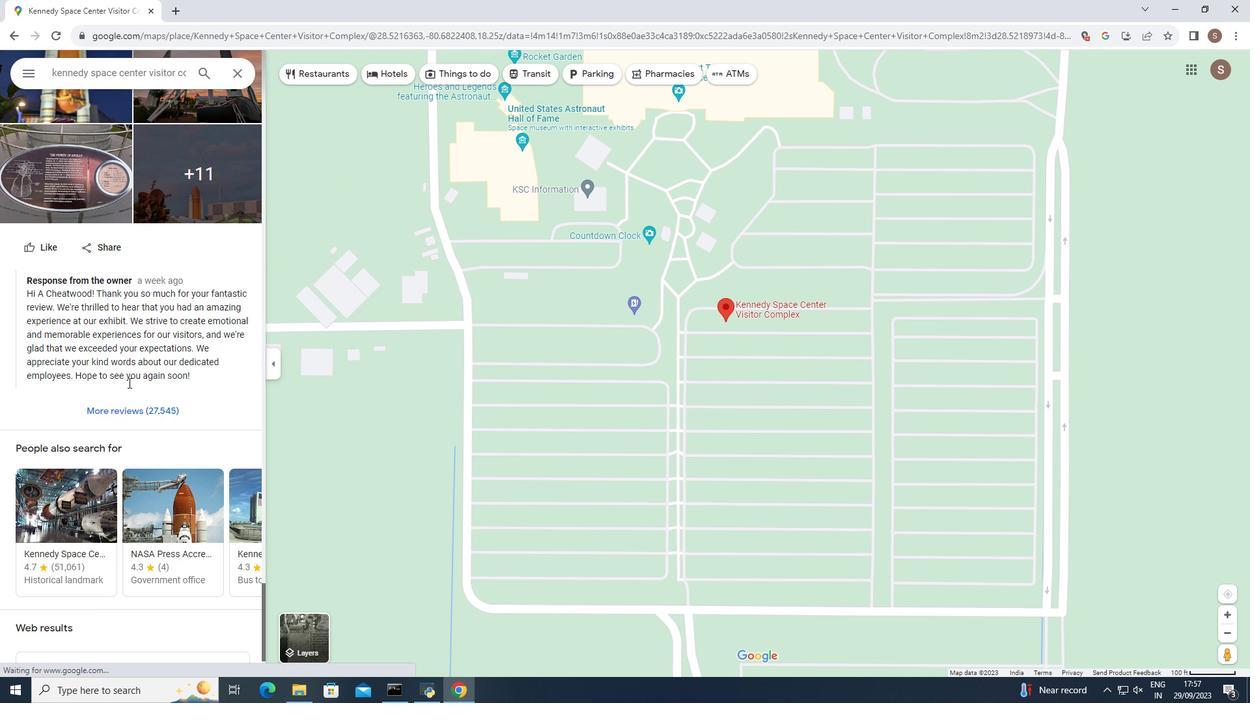 
Action: Mouse moved to (128, 382)
Screenshot: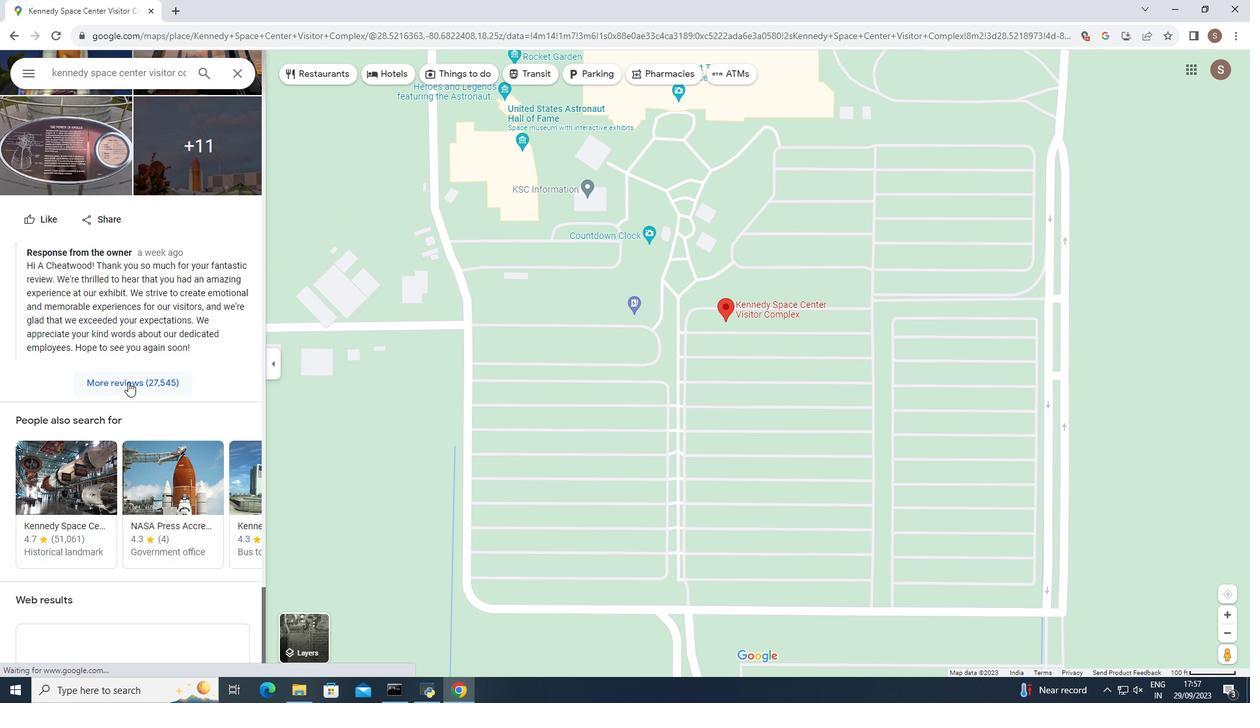 
Action: Mouse scrolled (128, 382) with delta (0, 0)
Screenshot: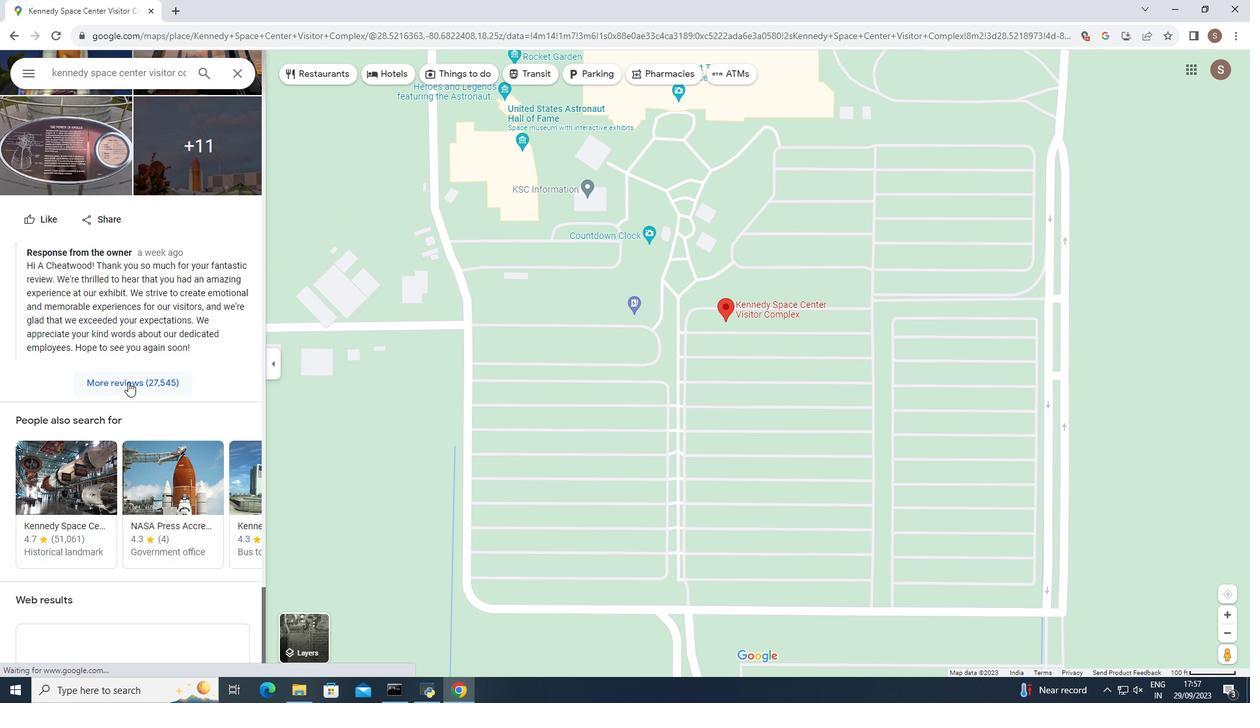 
Action: Mouse moved to (128, 381)
Screenshot: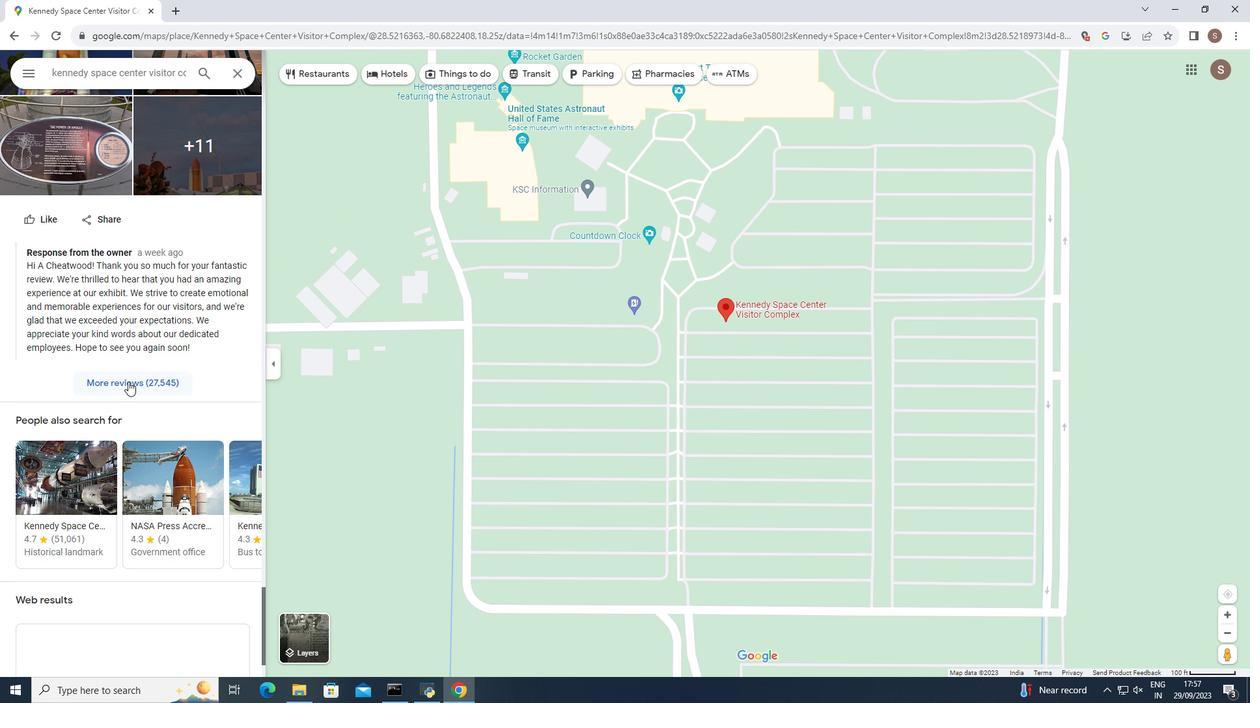 
Action: Mouse scrolled (128, 380) with delta (0, 0)
Screenshot: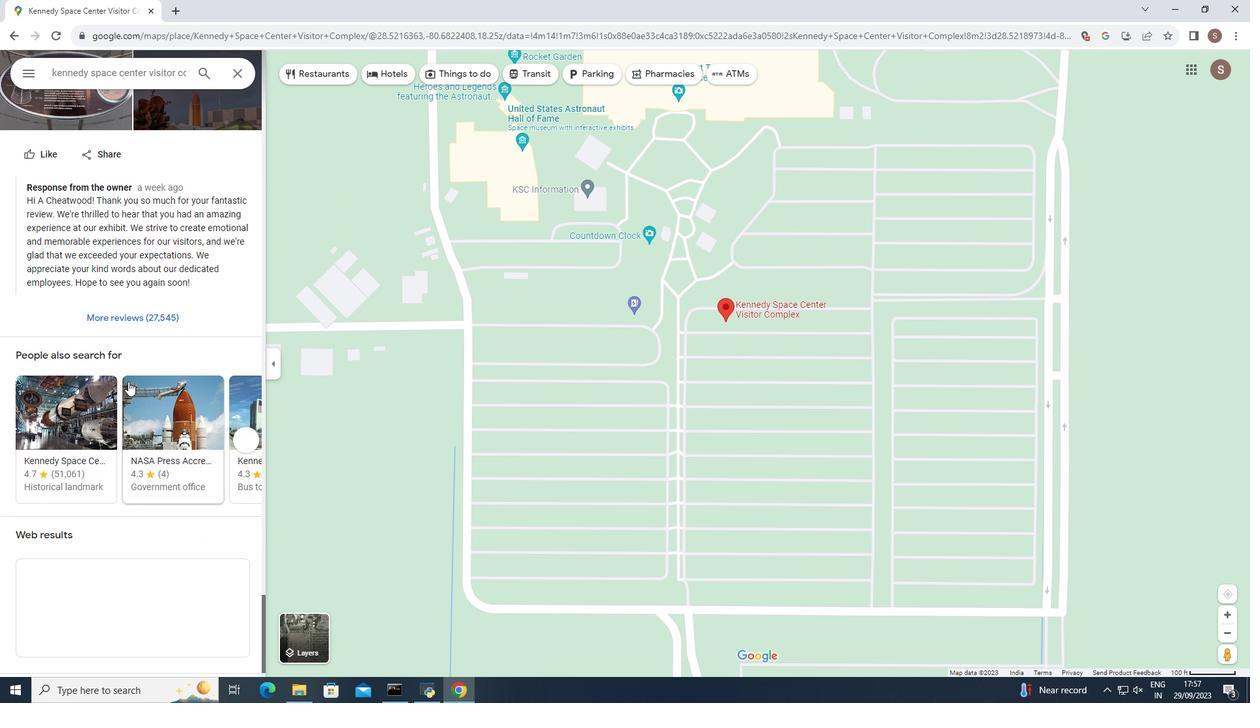 
Action: Mouse scrolled (128, 380) with delta (0, 0)
Screenshot: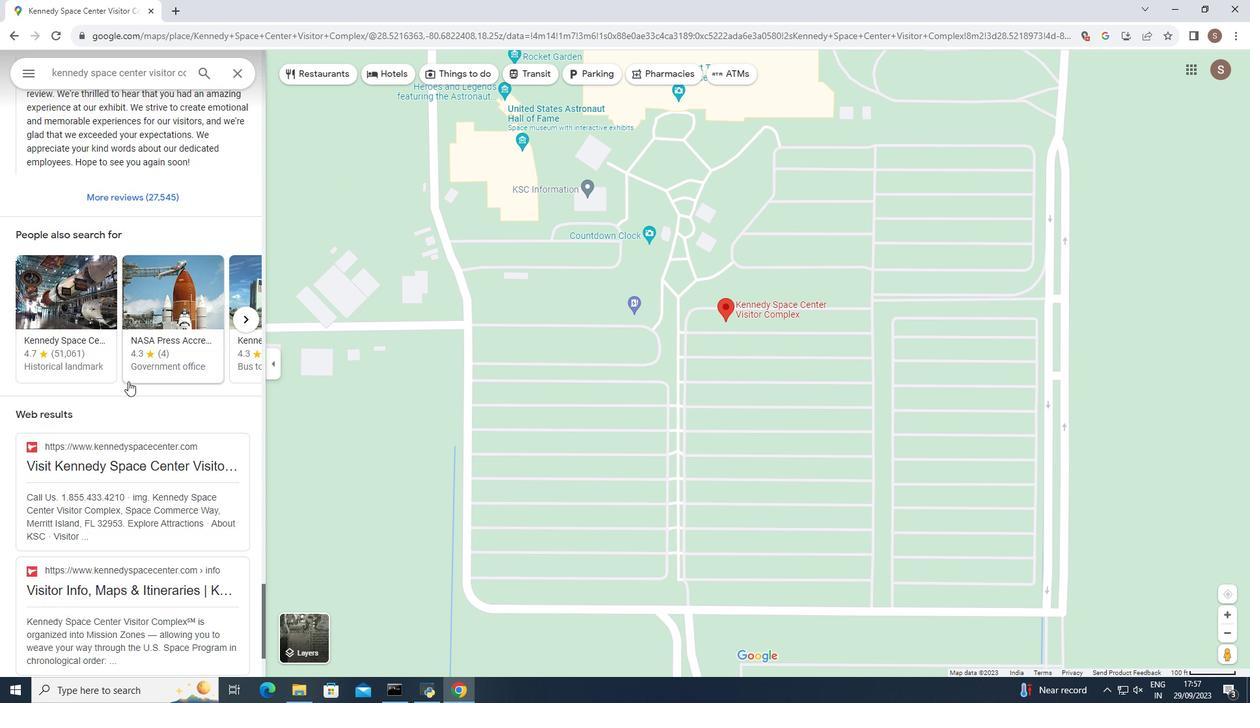 
Action: Mouse scrolled (128, 380) with delta (0, 0)
Screenshot: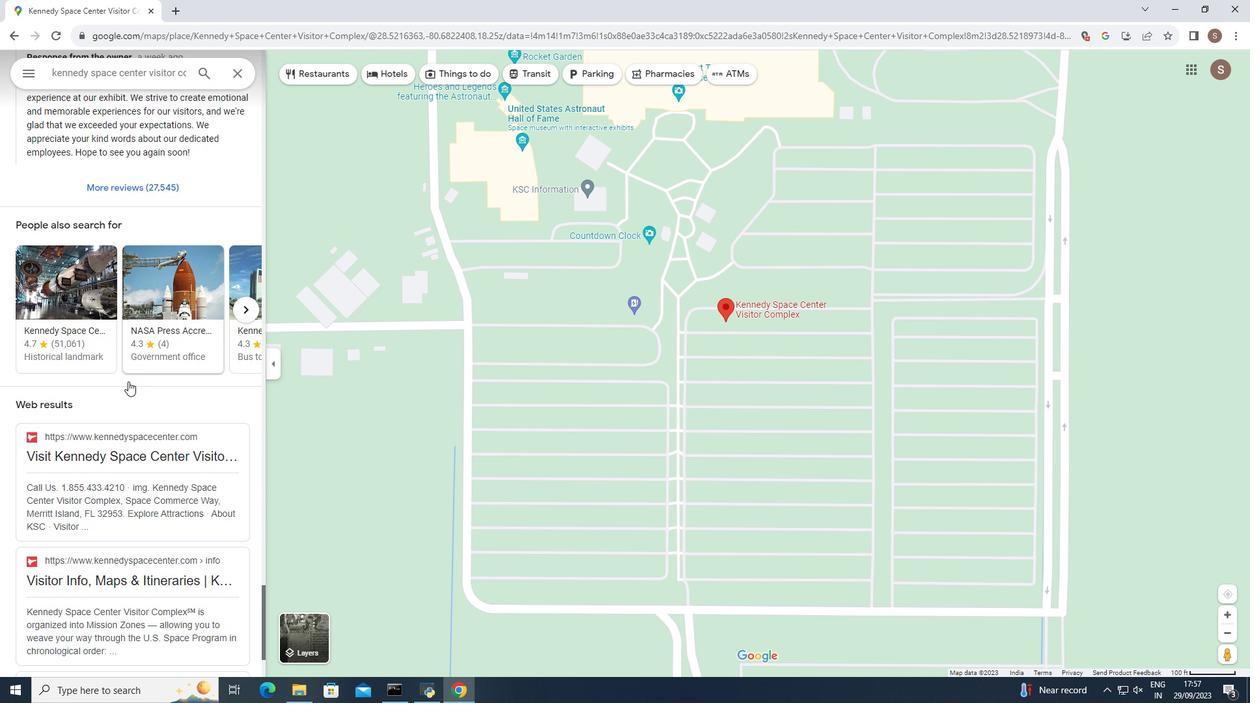 
Action: Mouse moved to (227, 106)
Screenshot: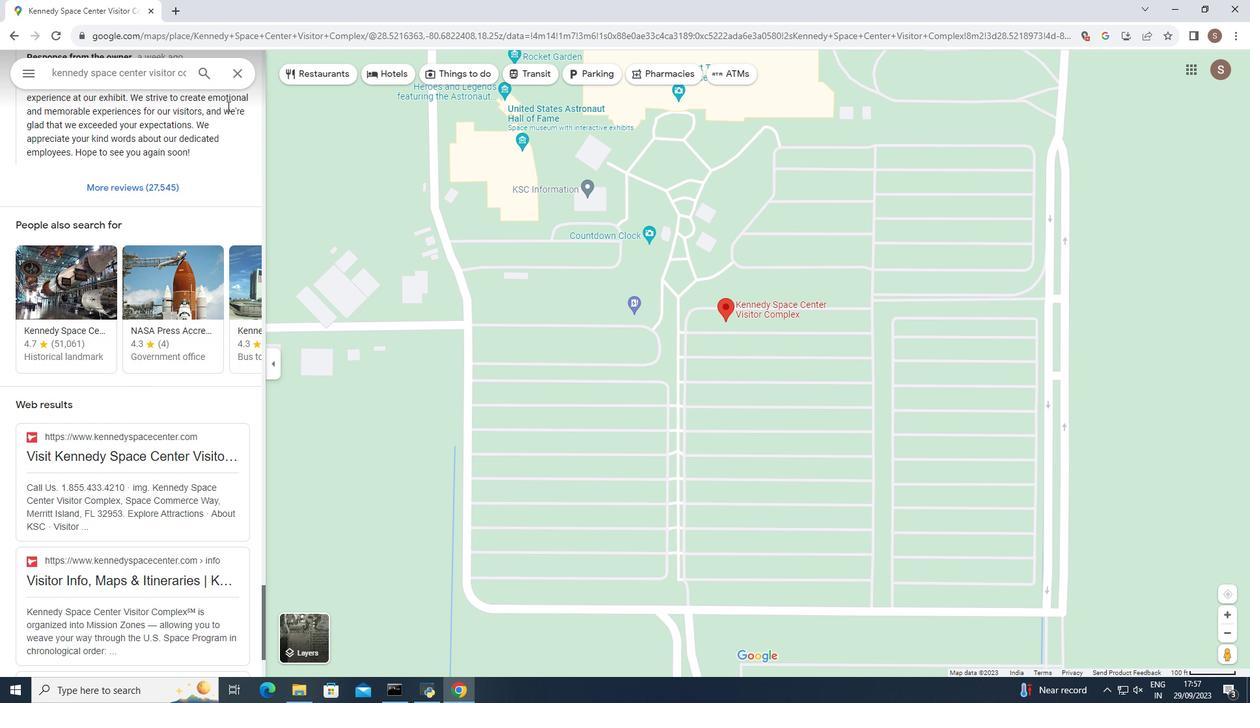 
